 Task: Select the warning option in the lint important.
Action: Mouse moved to (41, 632)
Screenshot: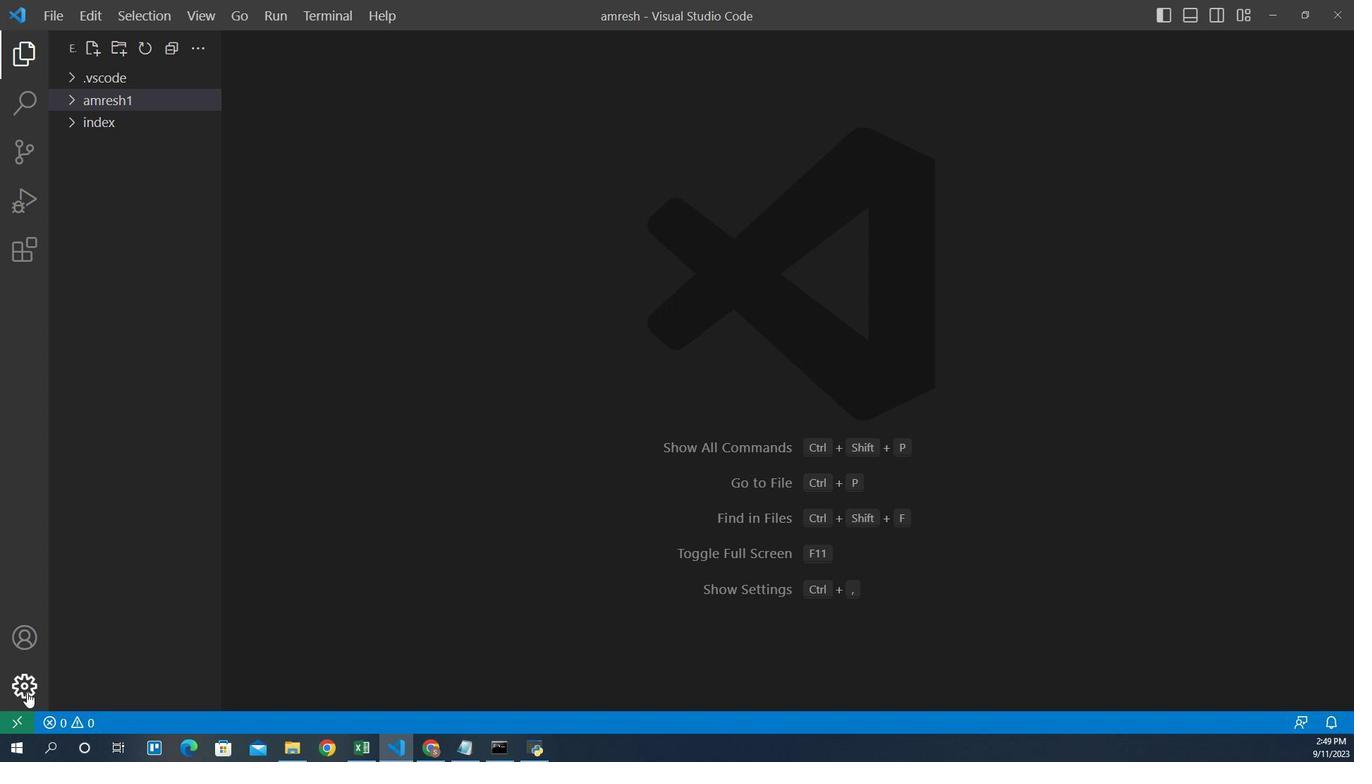 
Action: Mouse pressed left at (41, 632)
Screenshot: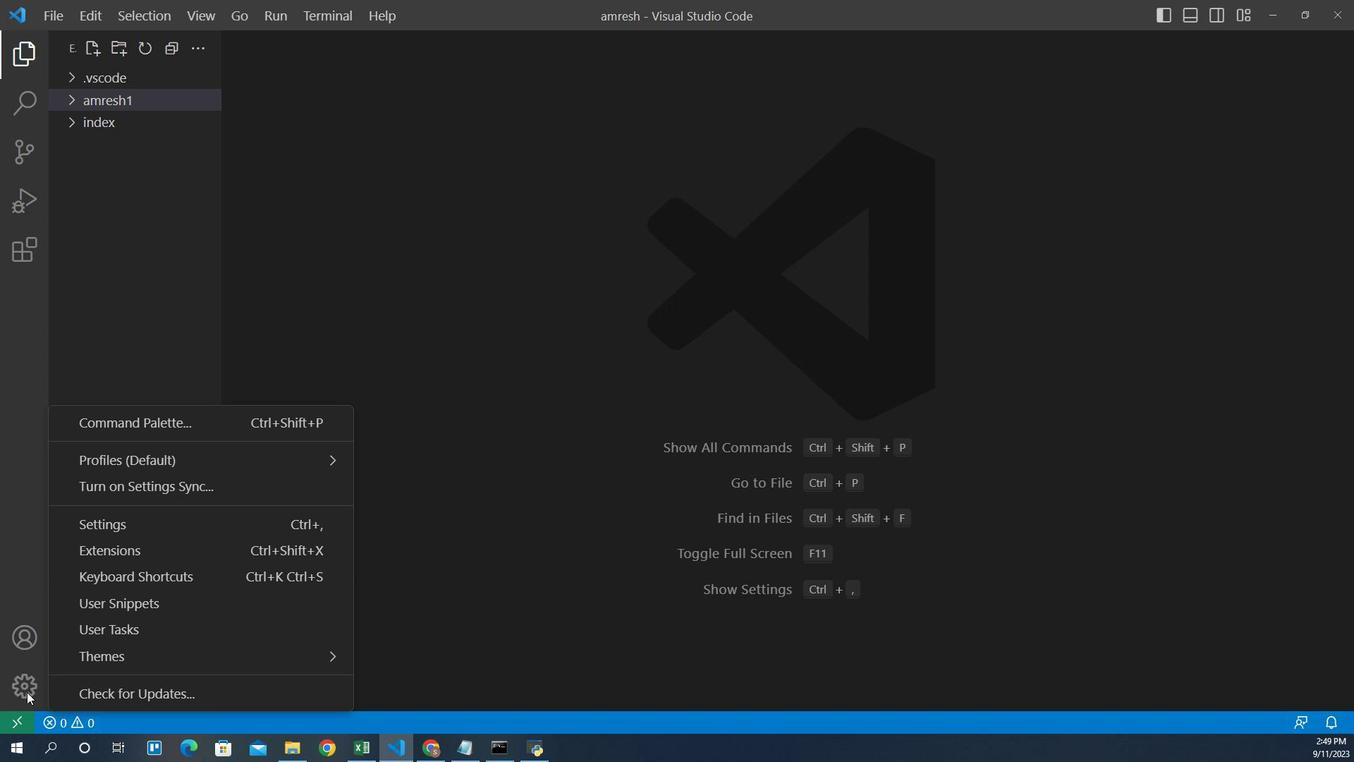 
Action: Mouse moved to (103, 513)
Screenshot: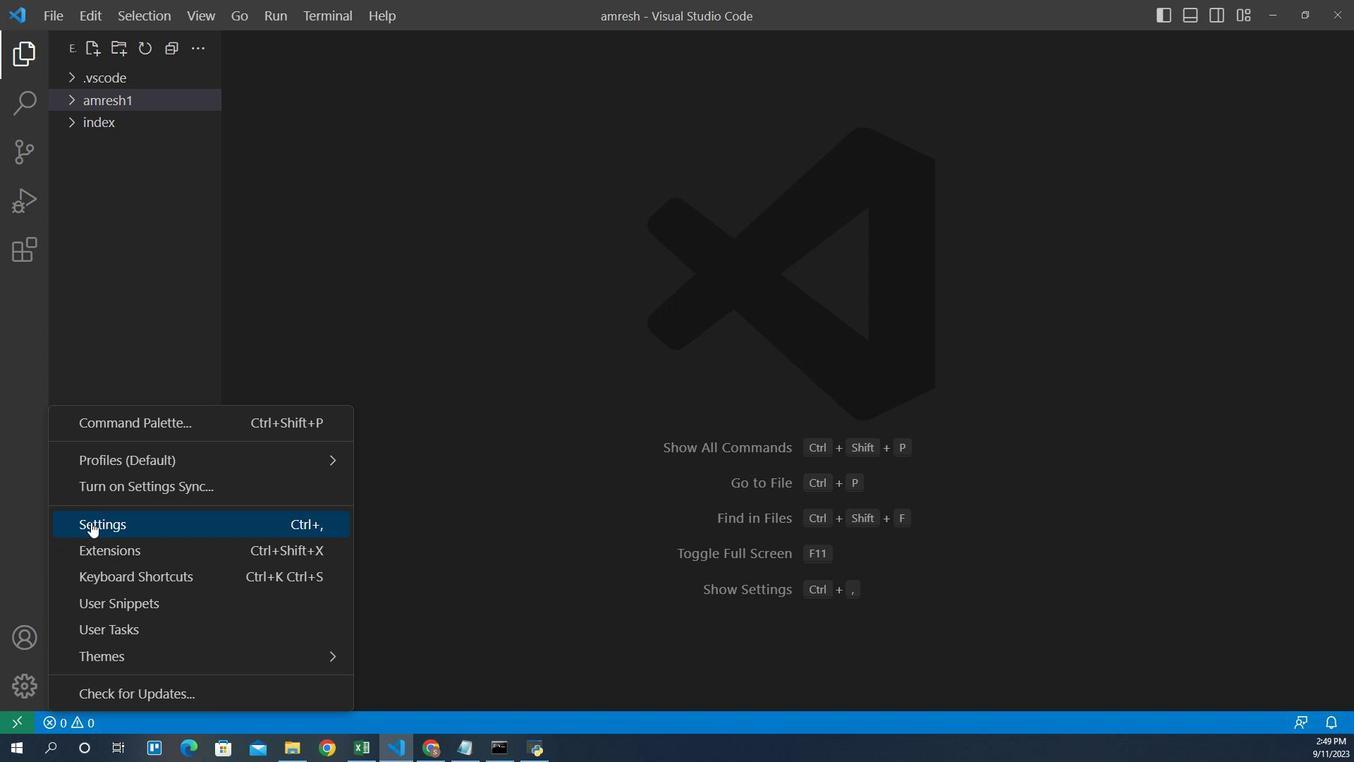 
Action: Mouse pressed left at (103, 513)
Screenshot: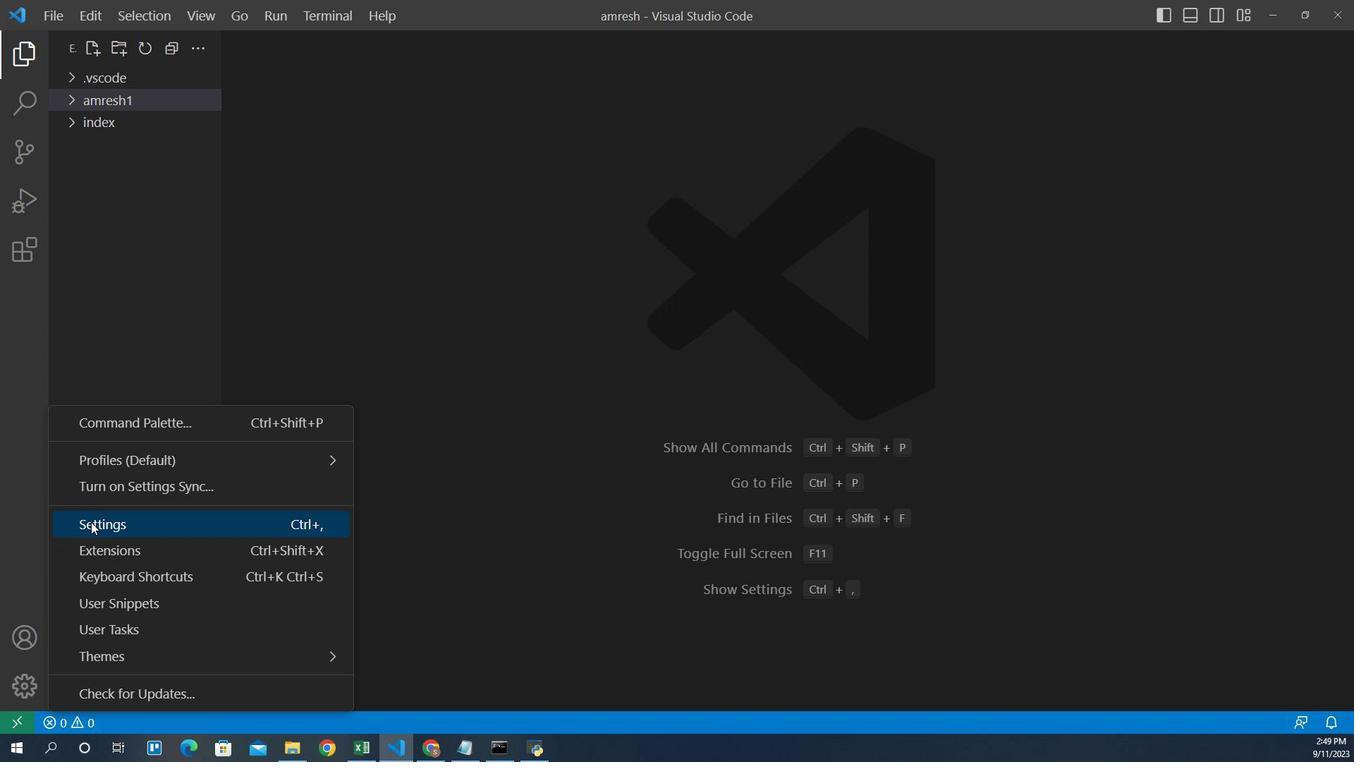 
Action: Mouse moved to (325, 381)
Screenshot: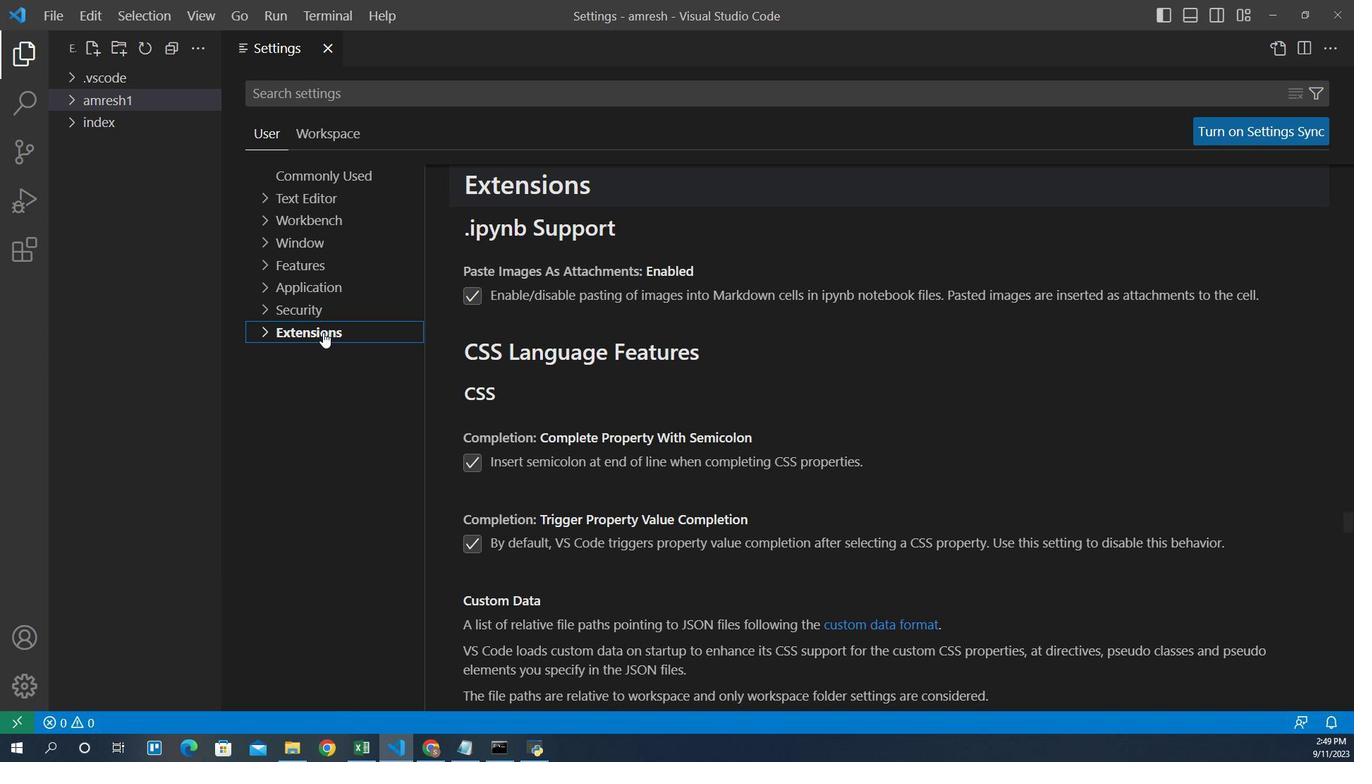 
Action: Mouse pressed left at (325, 381)
Screenshot: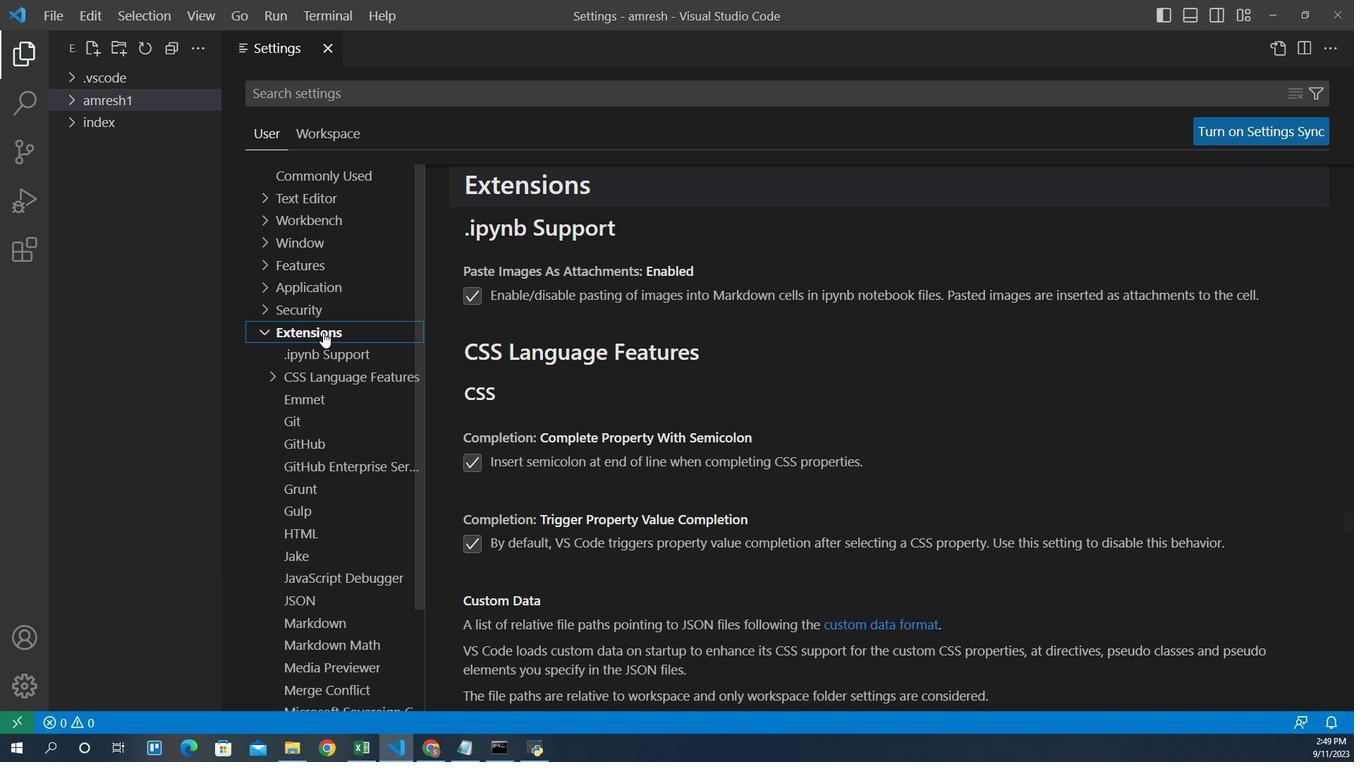 
Action: Mouse moved to (305, 409)
Screenshot: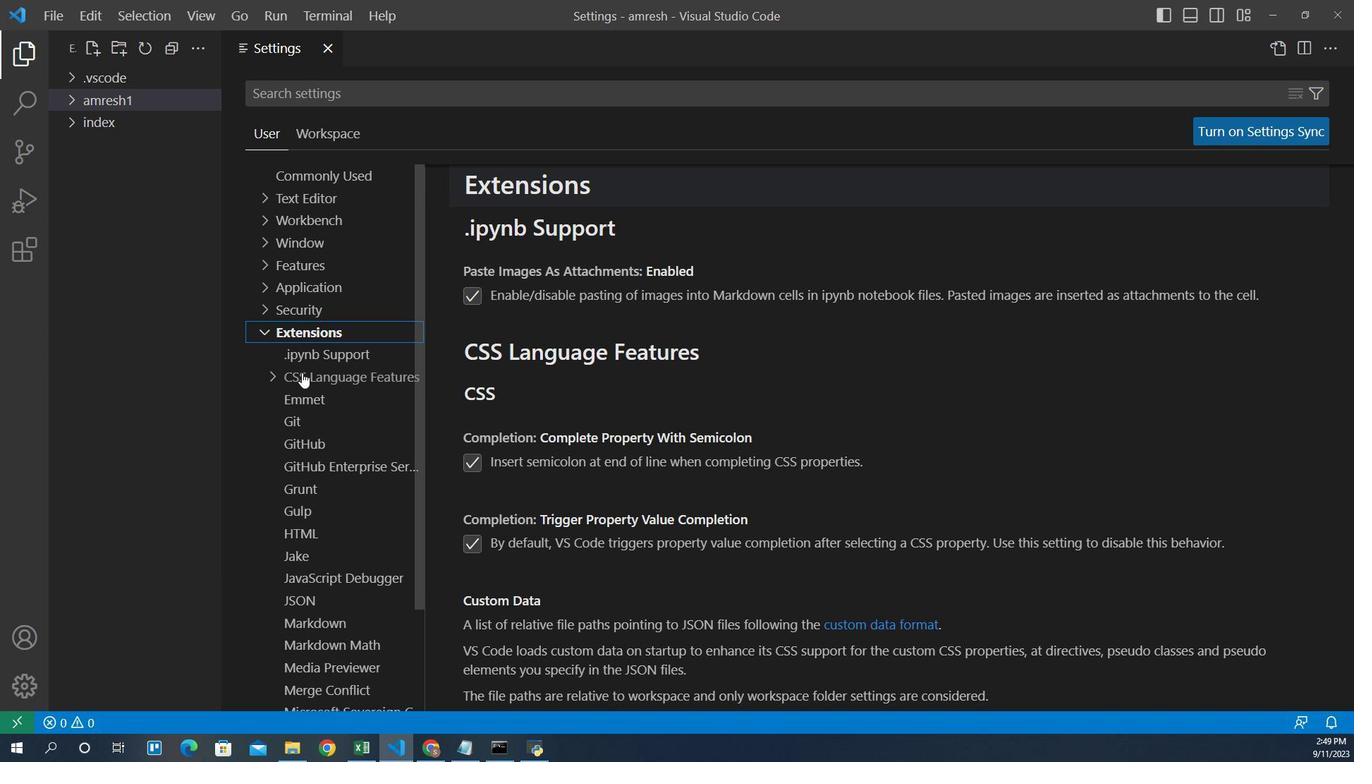 
Action: Mouse pressed left at (305, 409)
Screenshot: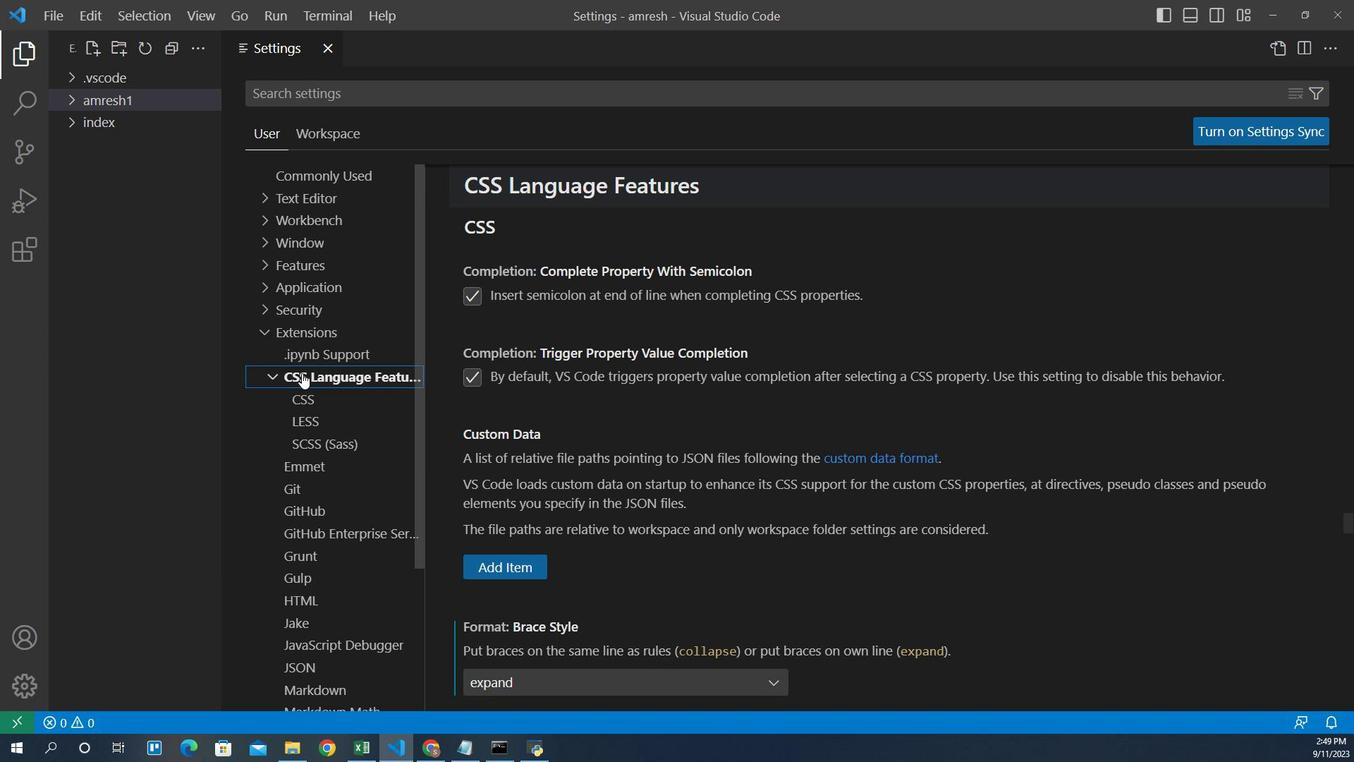 
Action: Mouse moved to (315, 459)
Screenshot: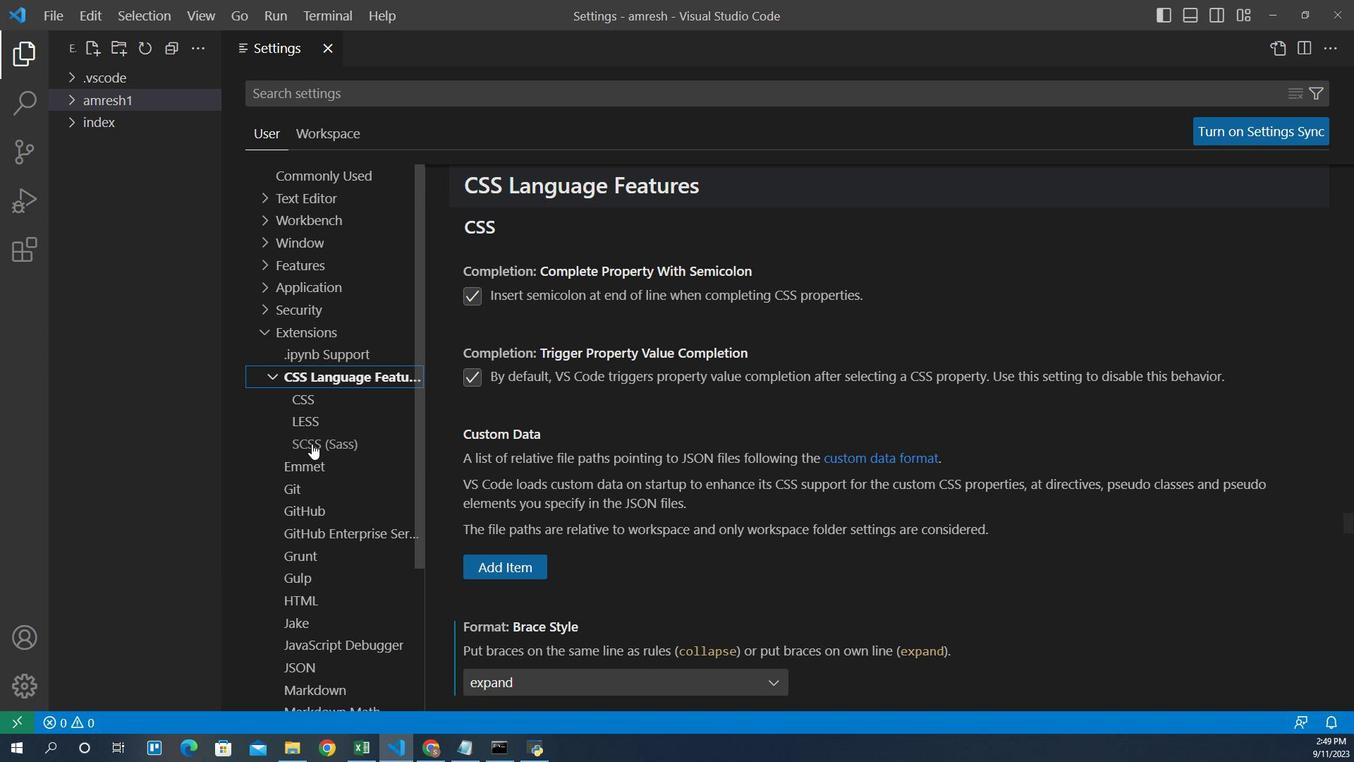 
Action: Mouse pressed left at (315, 459)
Screenshot: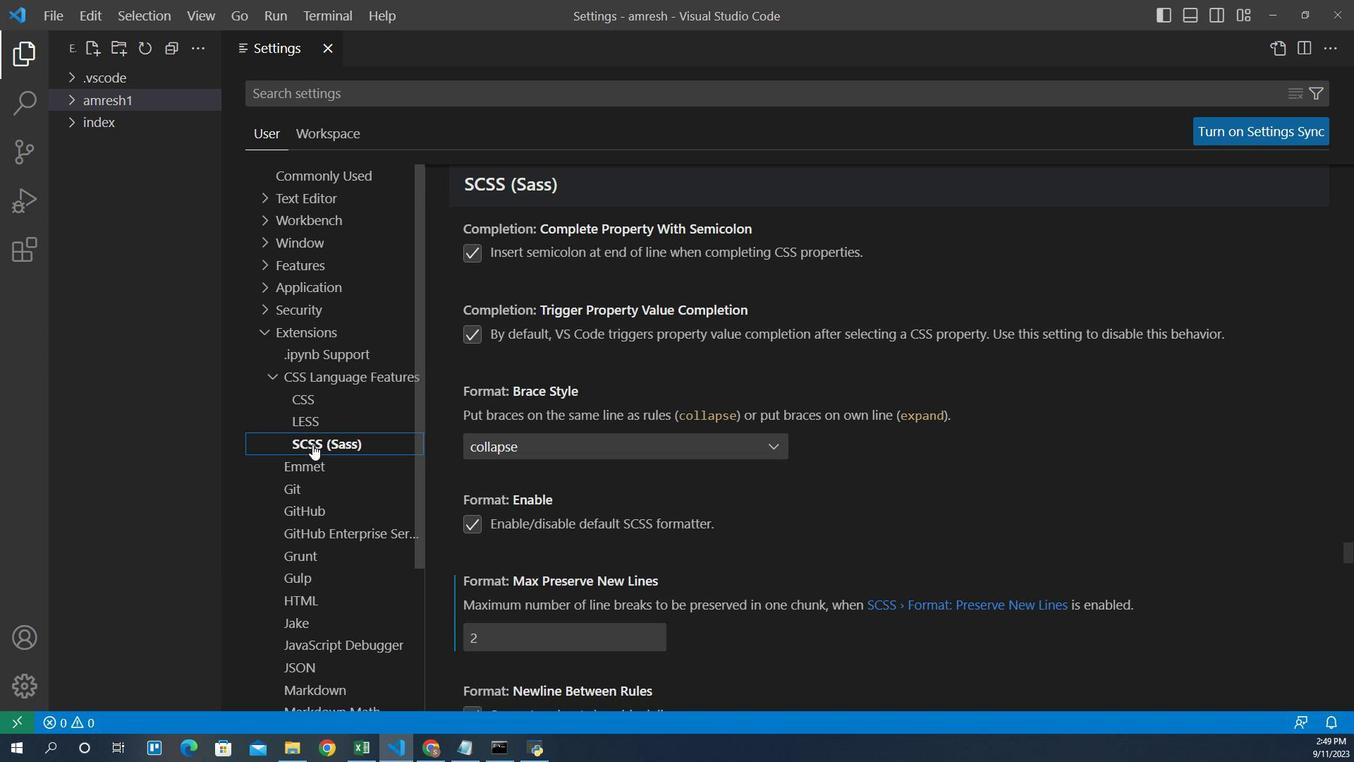 
Action: Mouse moved to (572, 513)
Screenshot: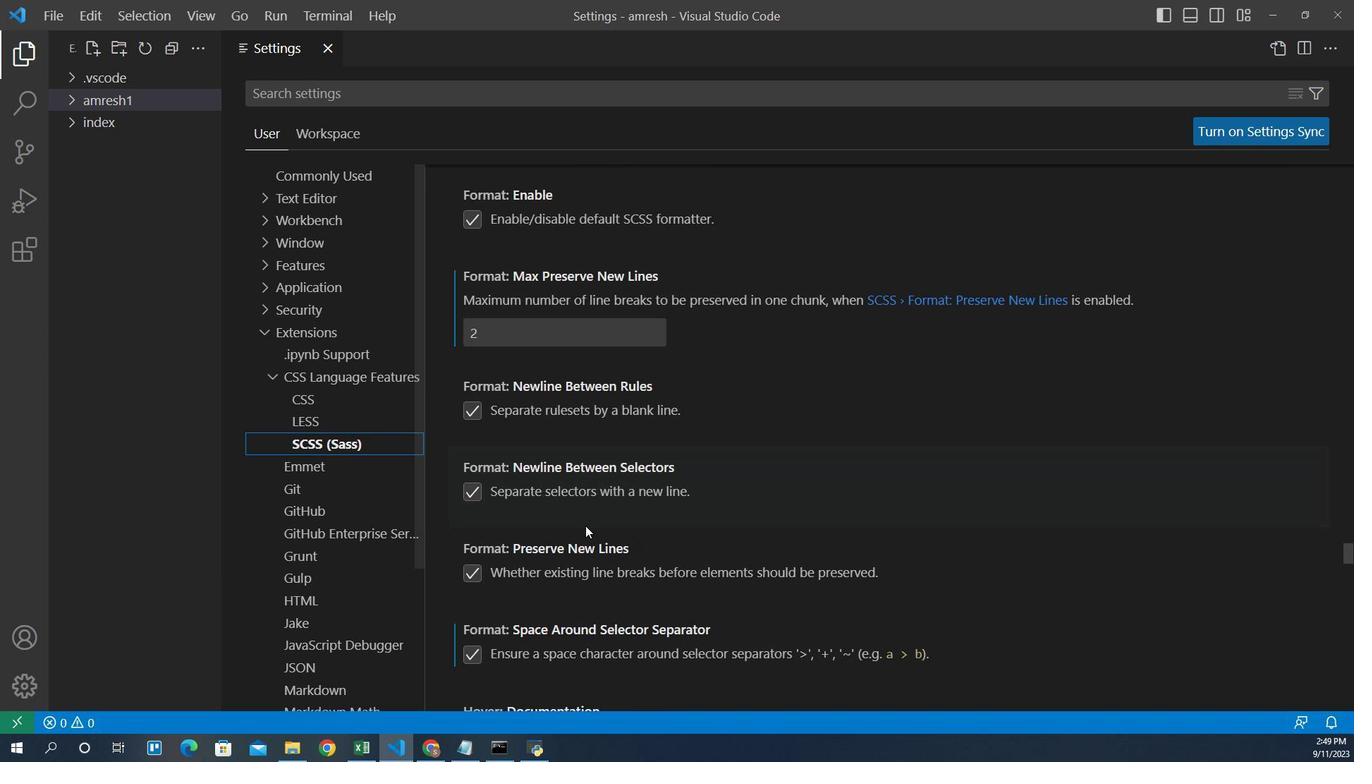 
Action: Mouse scrolled (572, 512) with delta (0, 0)
Screenshot: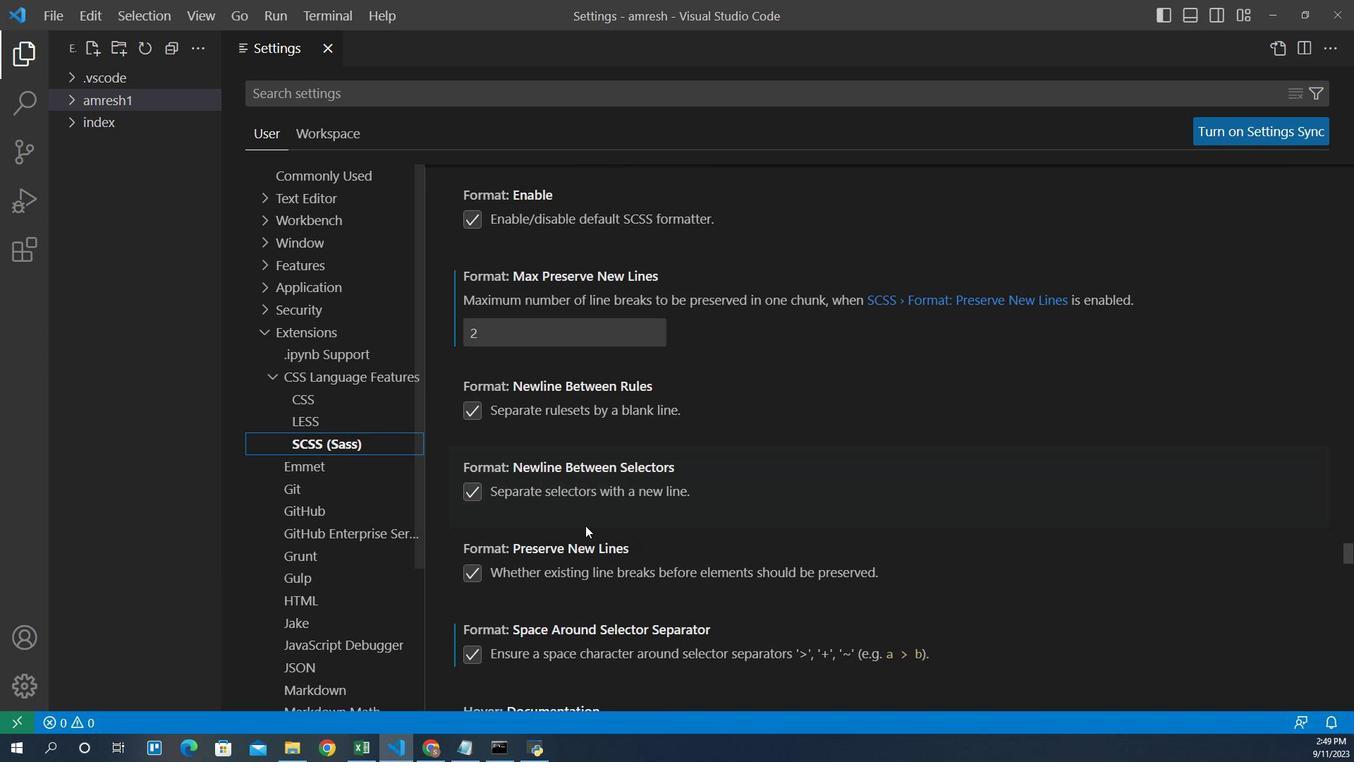 
Action: Mouse moved to (577, 516)
Screenshot: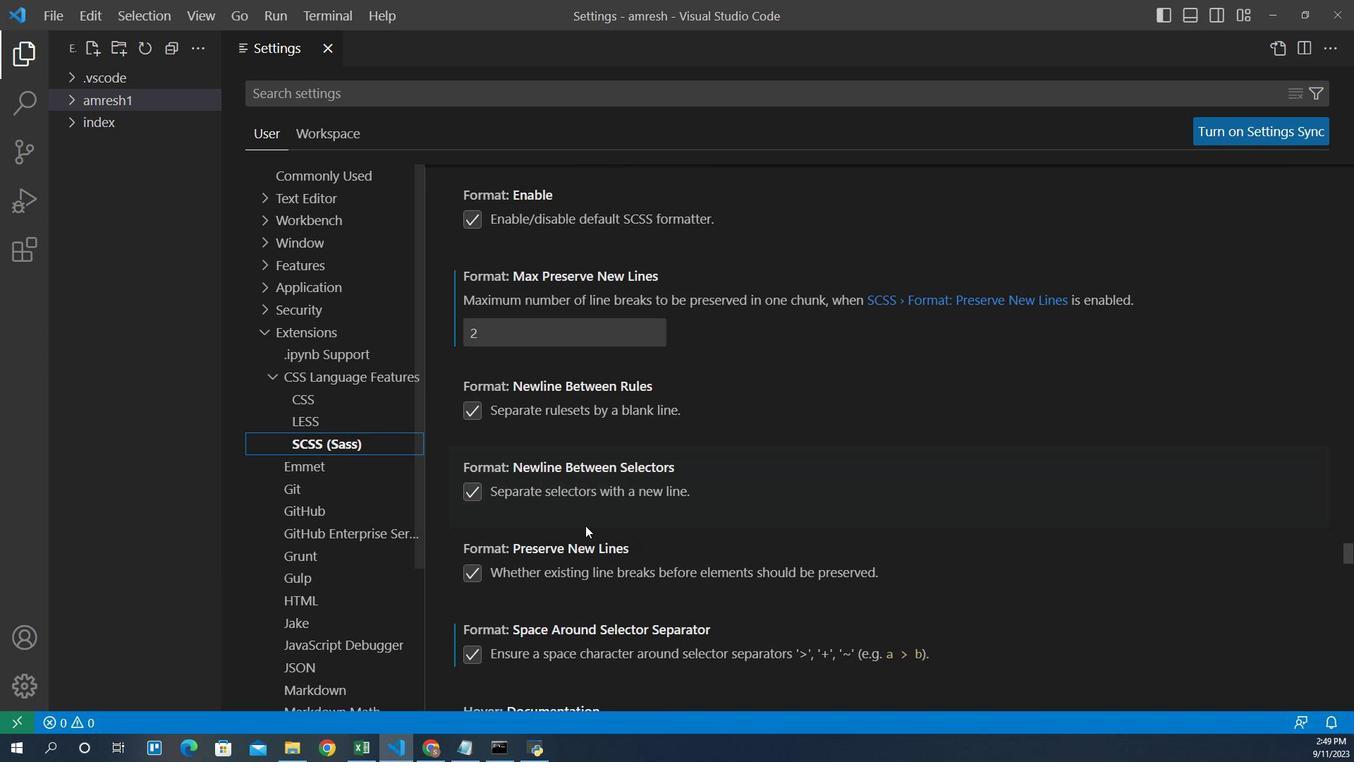 
Action: Mouse scrolled (577, 515) with delta (0, 0)
Screenshot: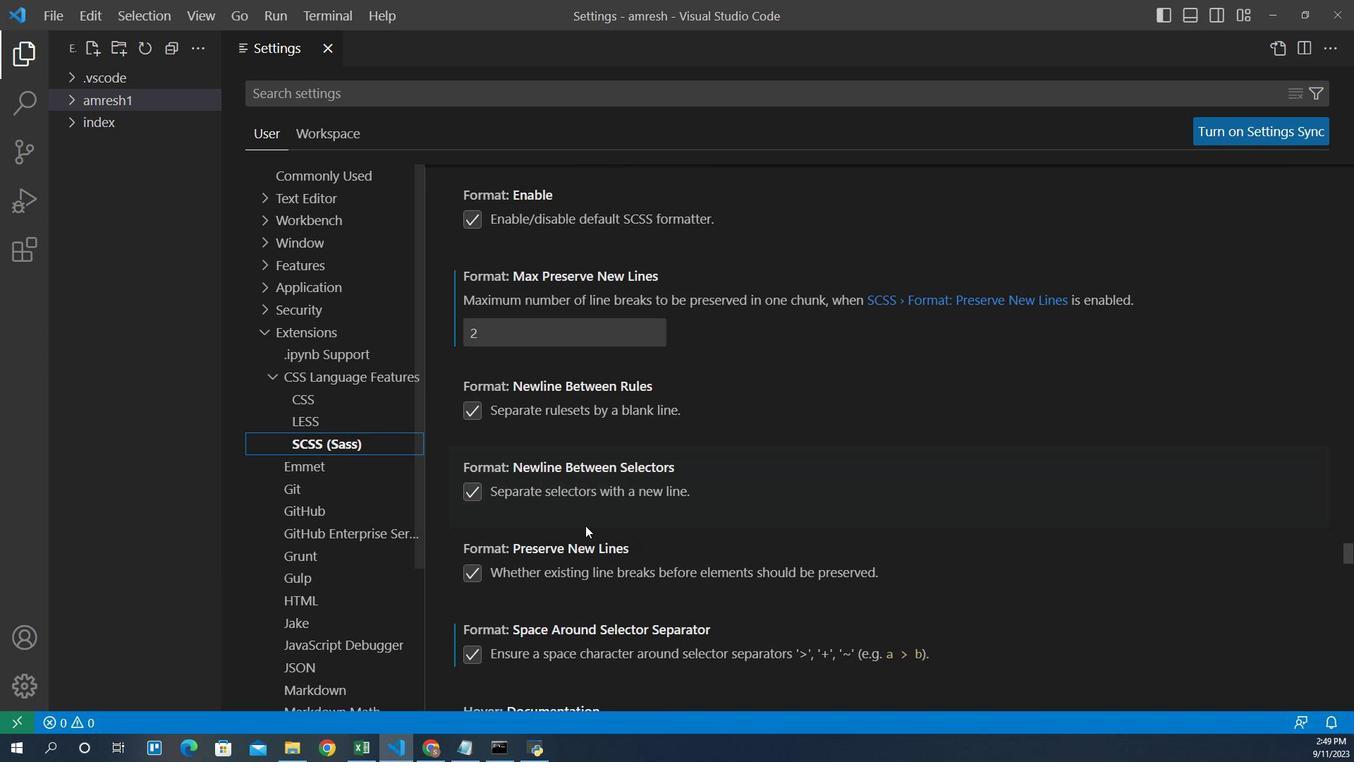 
Action: Mouse moved to (577, 516)
Screenshot: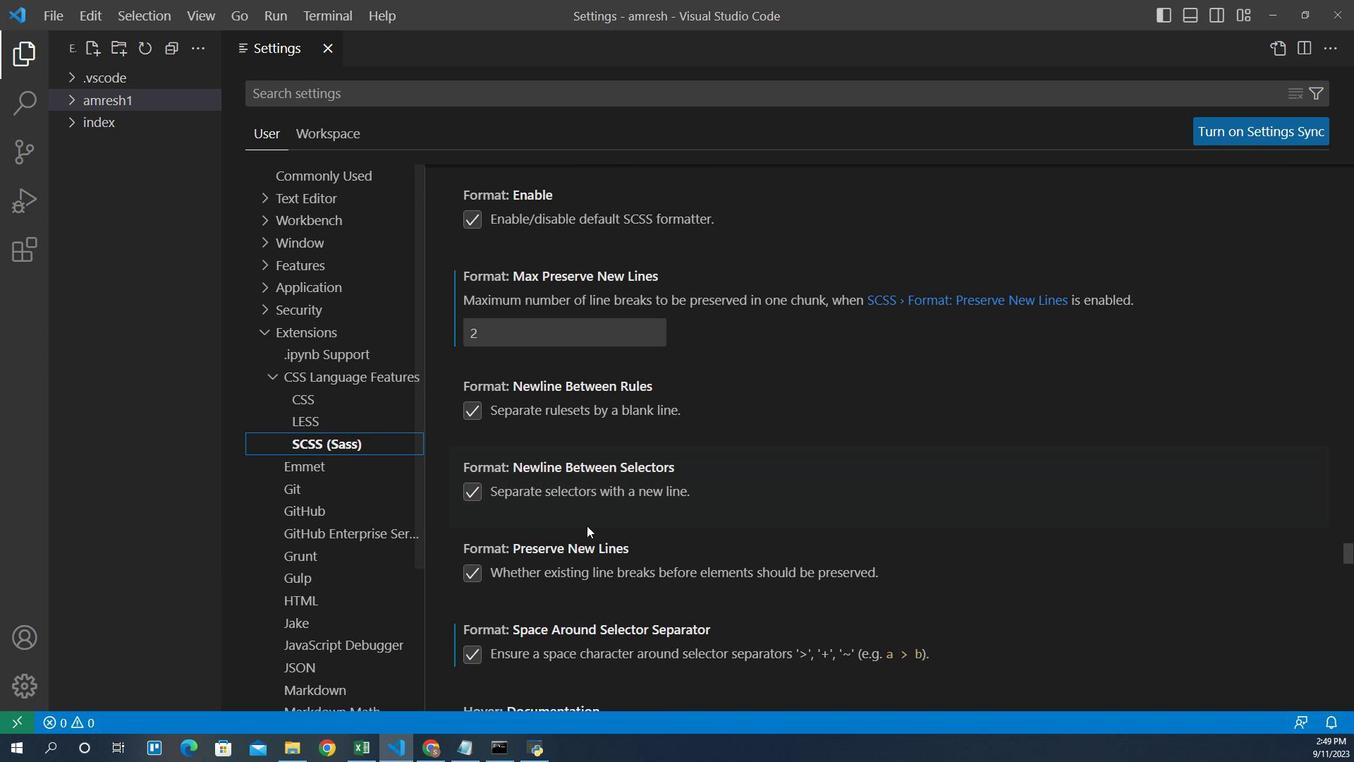
Action: Mouse scrolled (577, 515) with delta (0, 0)
Screenshot: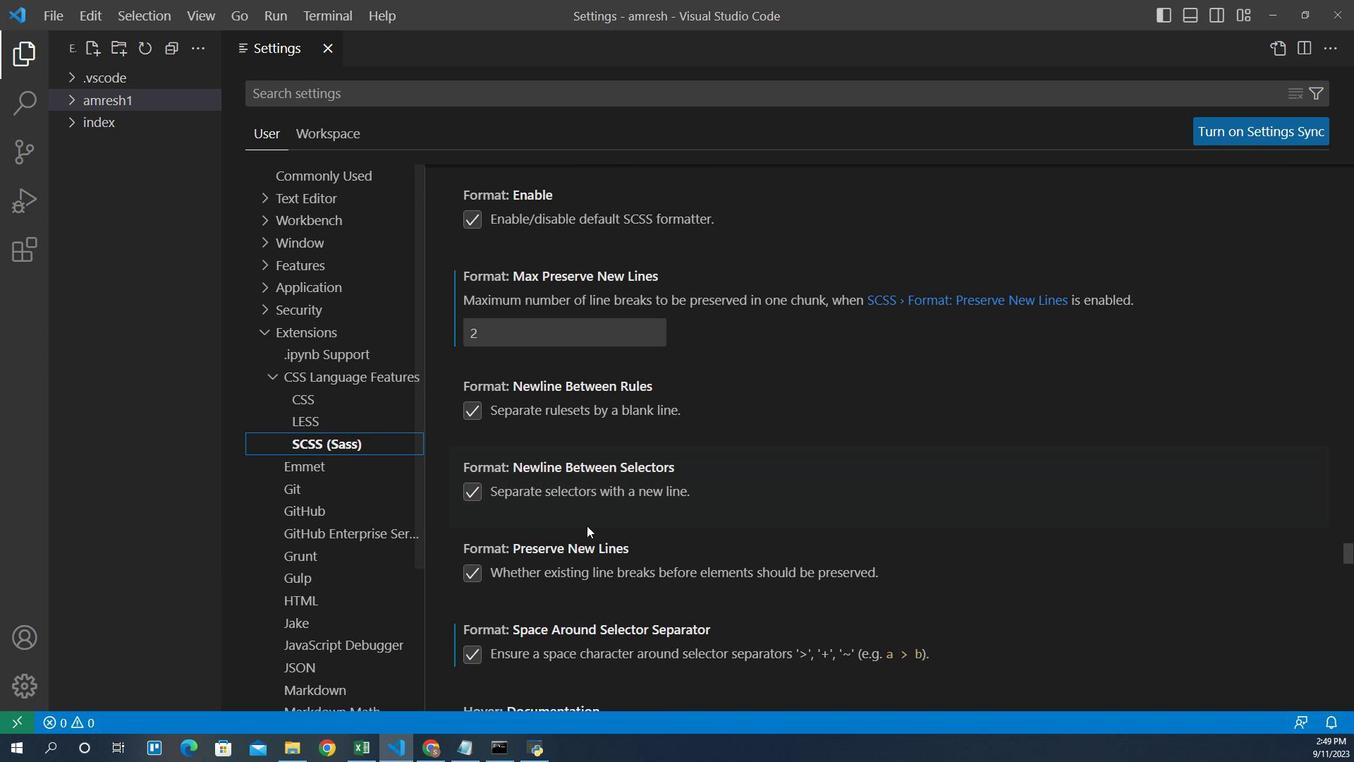 
Action: Mouse scrolled (577, 515) with delta (0, 0)
Screenshot: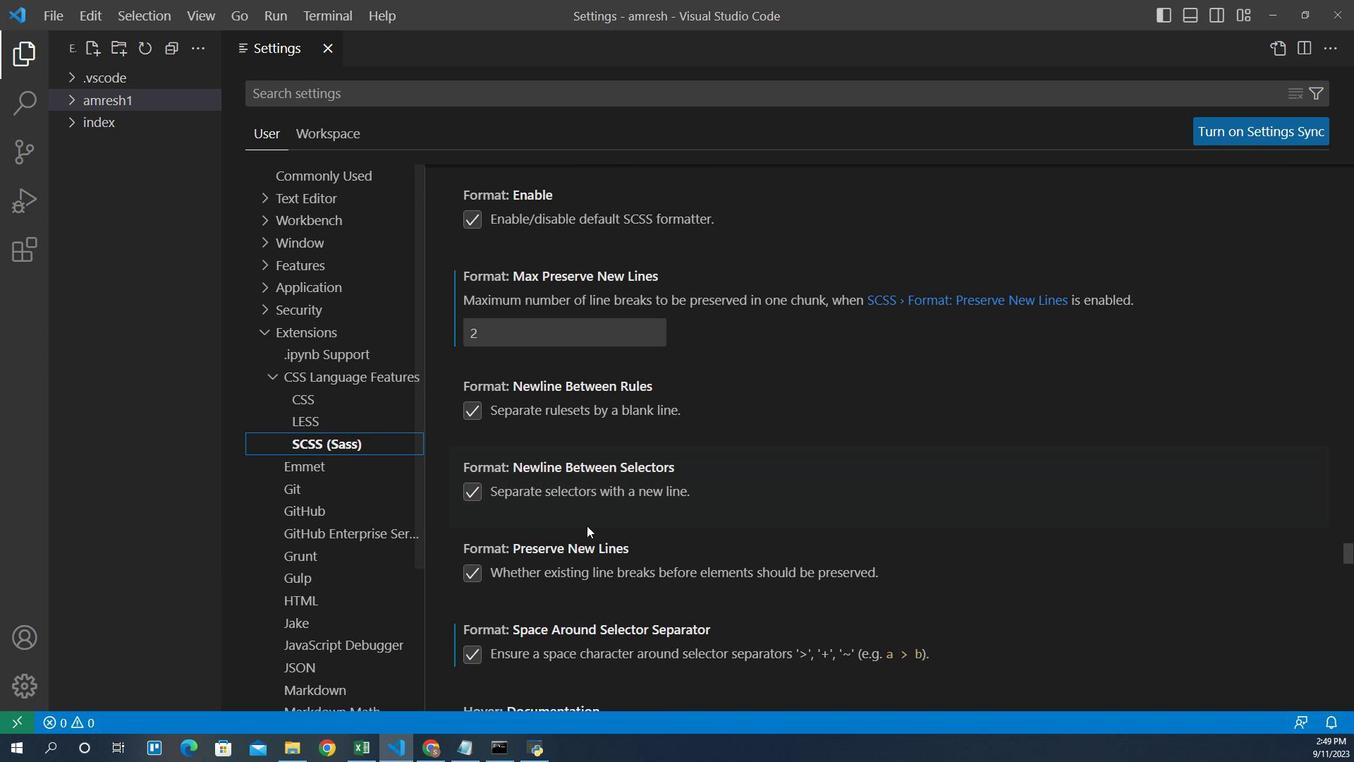 
Action: Mouse scrolled (577, 515) with delta (0, 0)
Screenshot: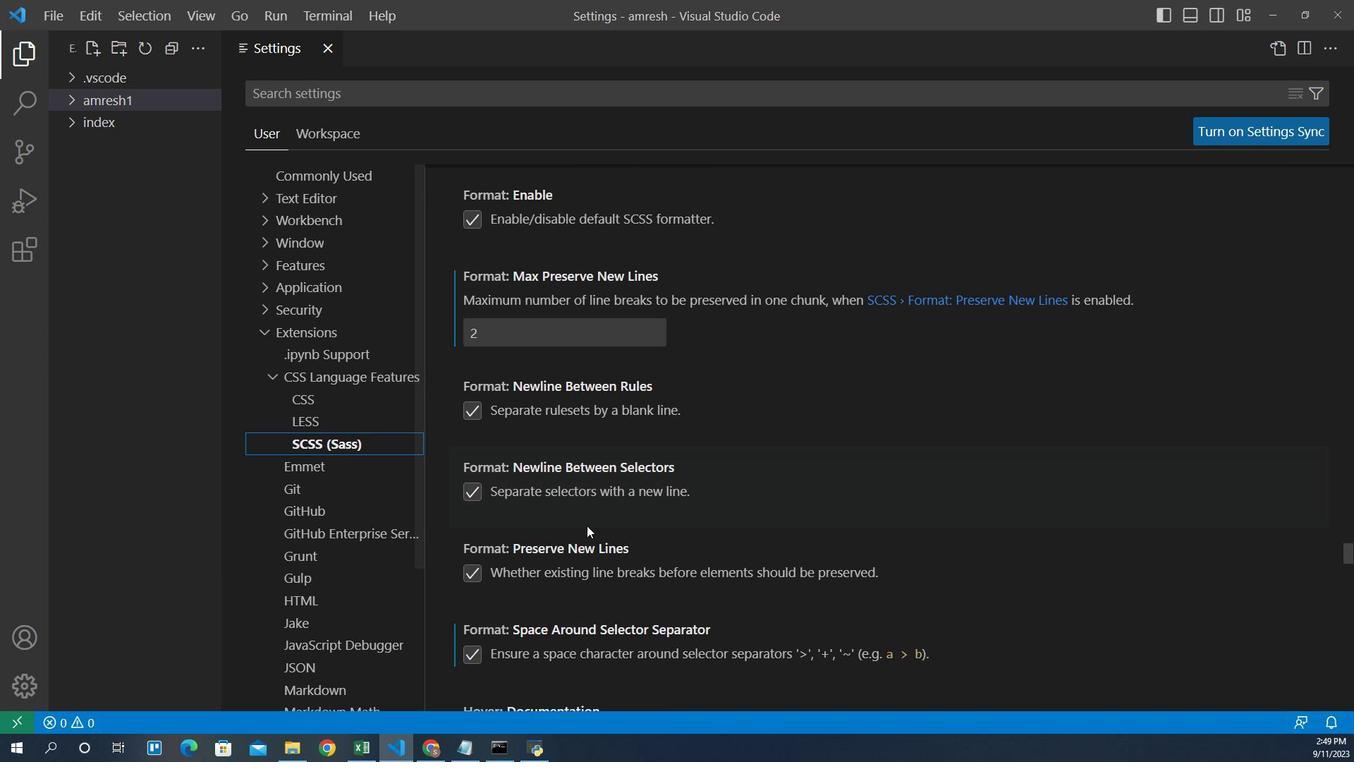 
Action: Mouse scrolled (577, 515) with delta (0, 0)
Screenshot: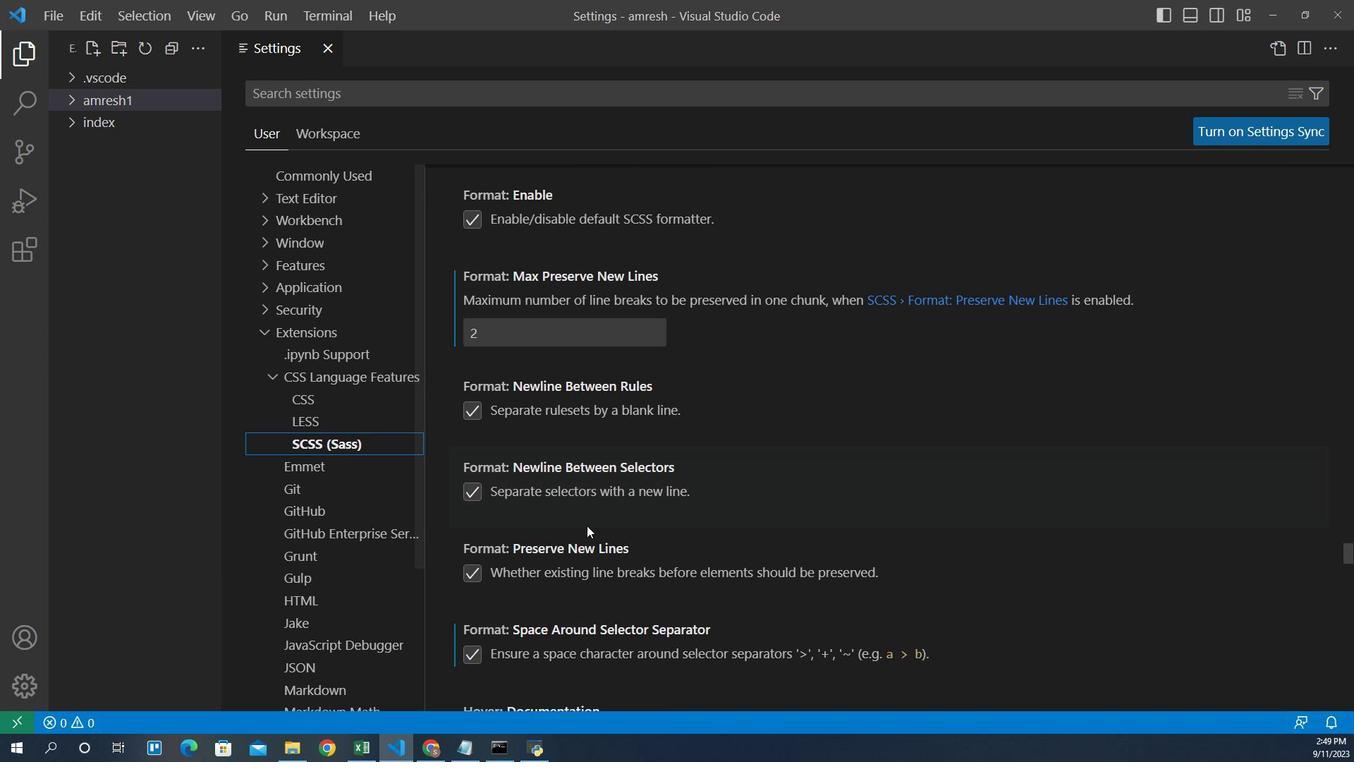 
Action: Mouse moved to (579, 516)
Screenshot: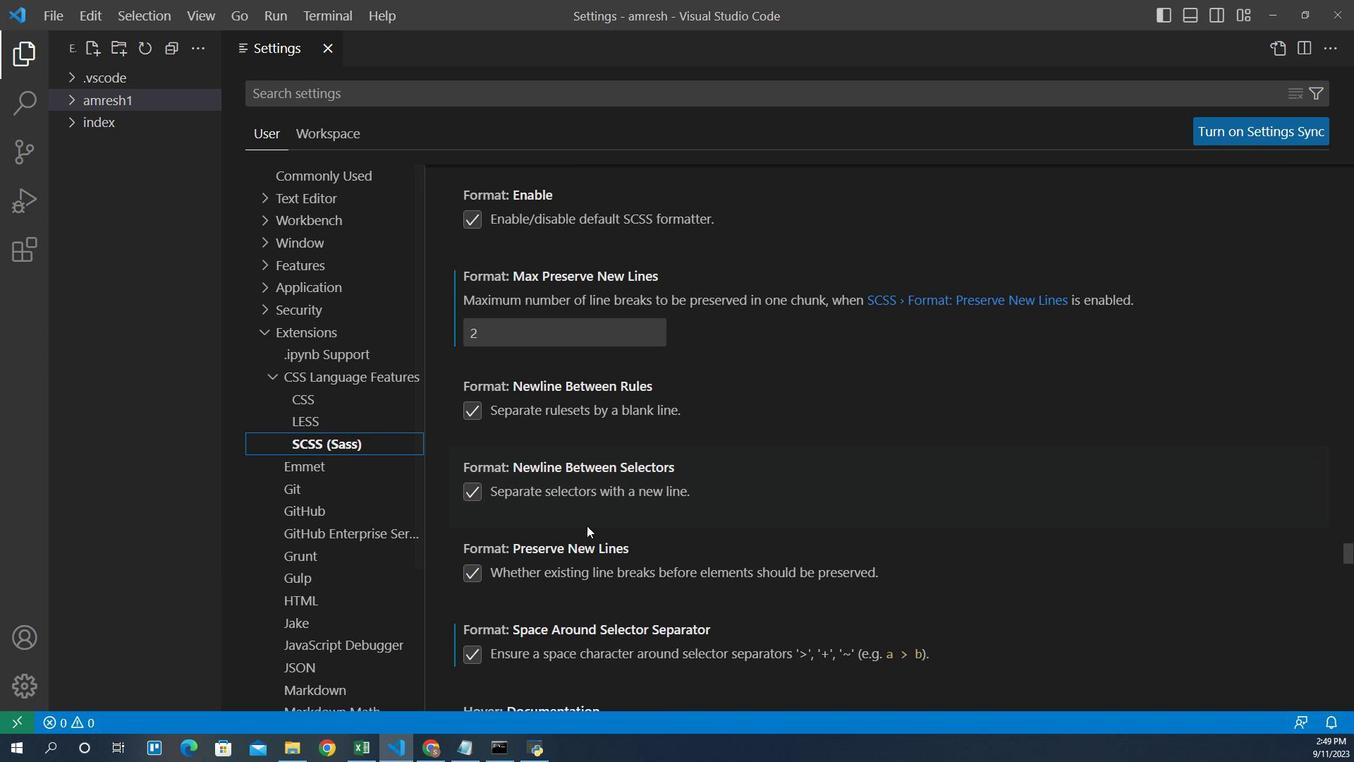 
Action: Mouse scrolled (579, 515) with delta (0, 0)
Screenshot: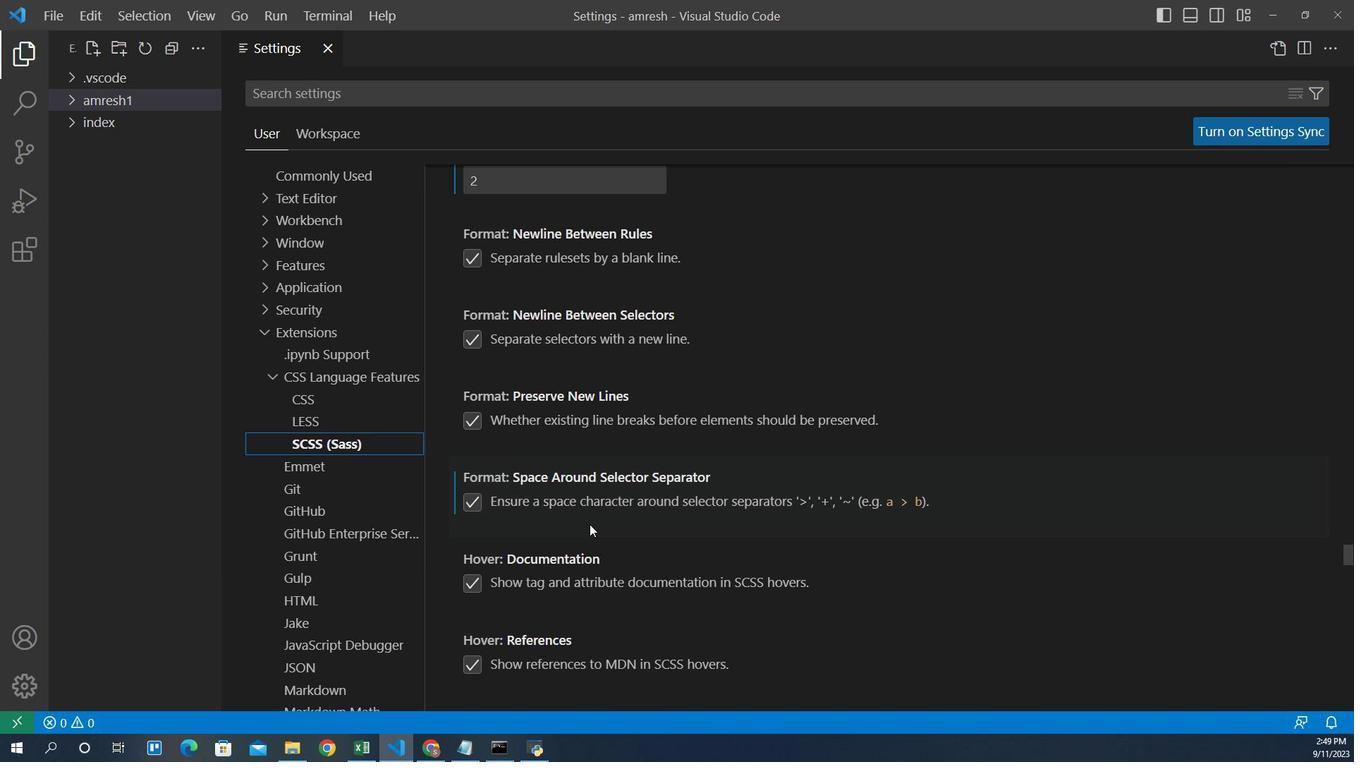 
Action: Mouse scrolled (579, 515) with delta (0, 0)
Screenshot: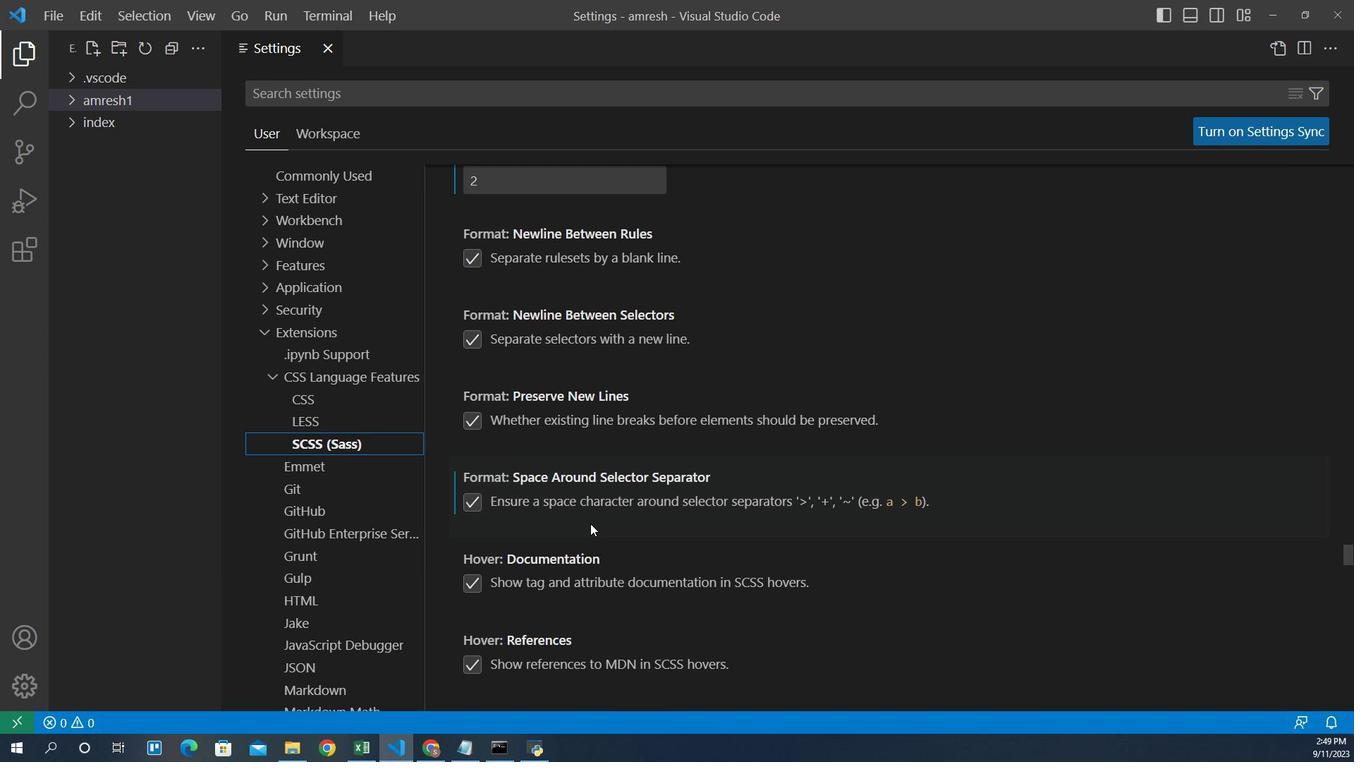 
Action: Mouse moved to (583, 514)
Screenshot: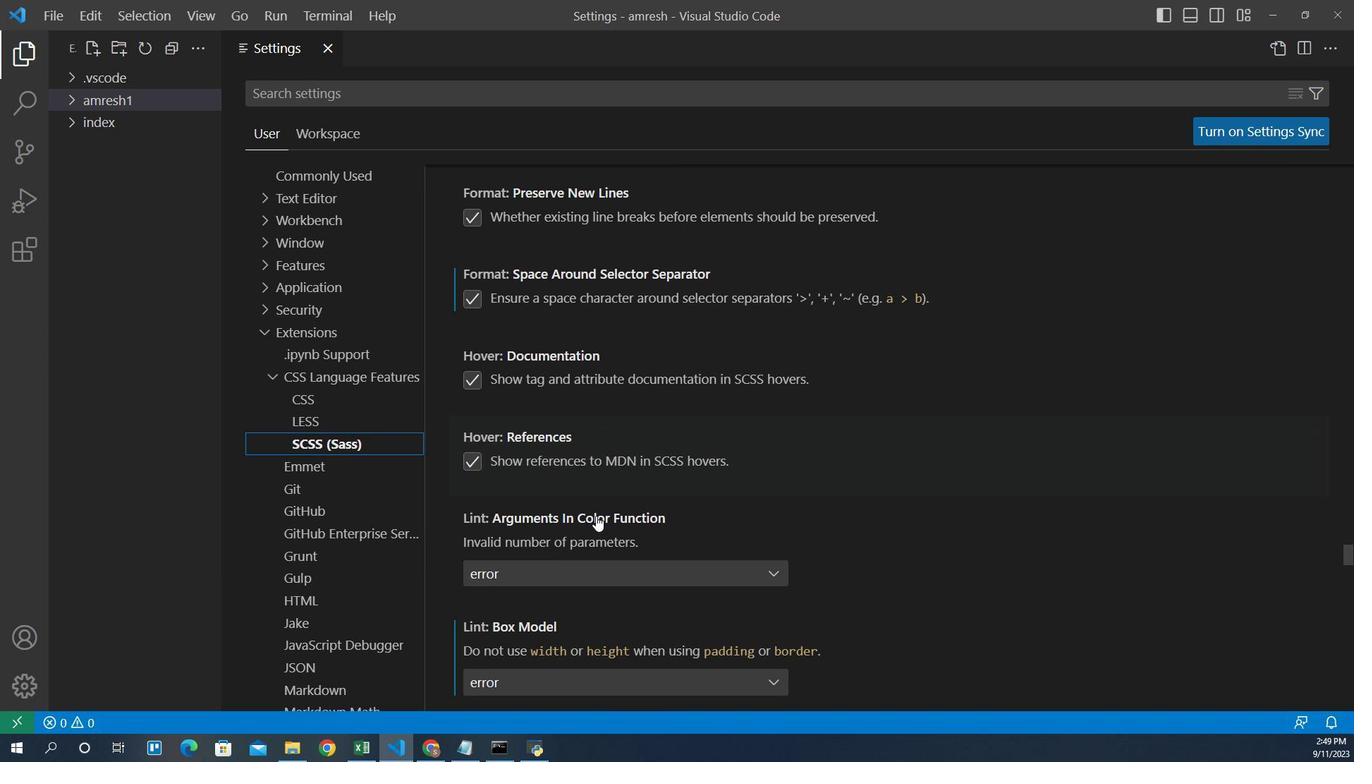 
Action: Mouse scrolled (583, 513) with delta (0, 0)
Screenshot: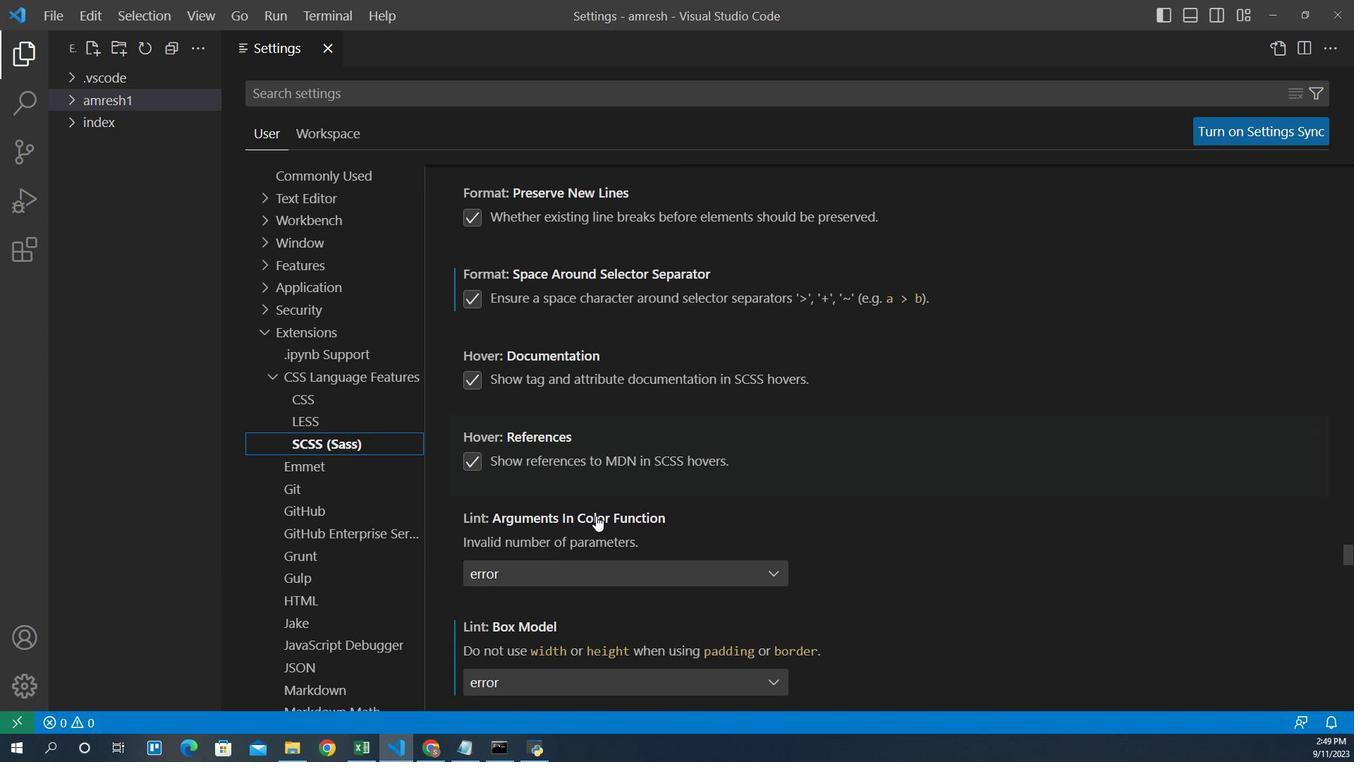 
Action: Mouse moved to (583, 513)
Screenshot: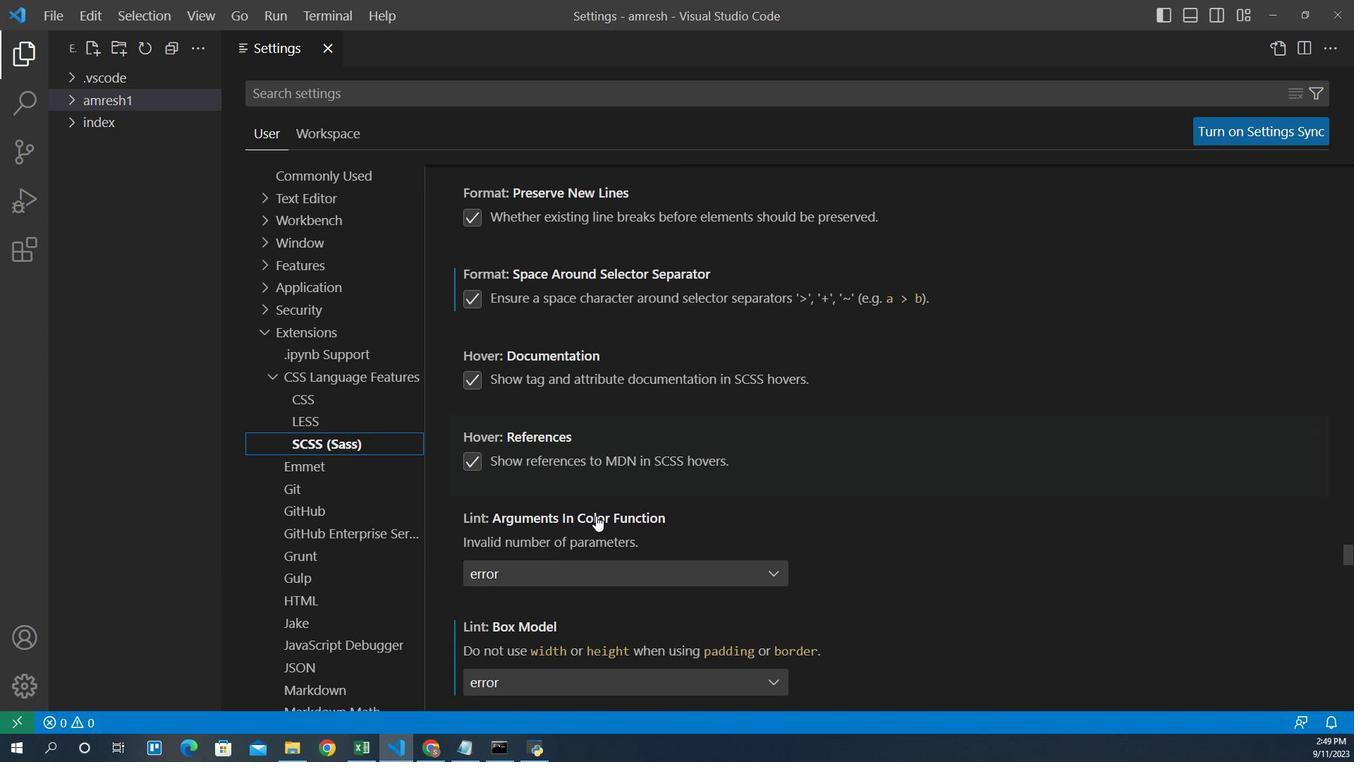
Action: Mouse scrolled (583, 513) with delta (0, 0)
Screenshot: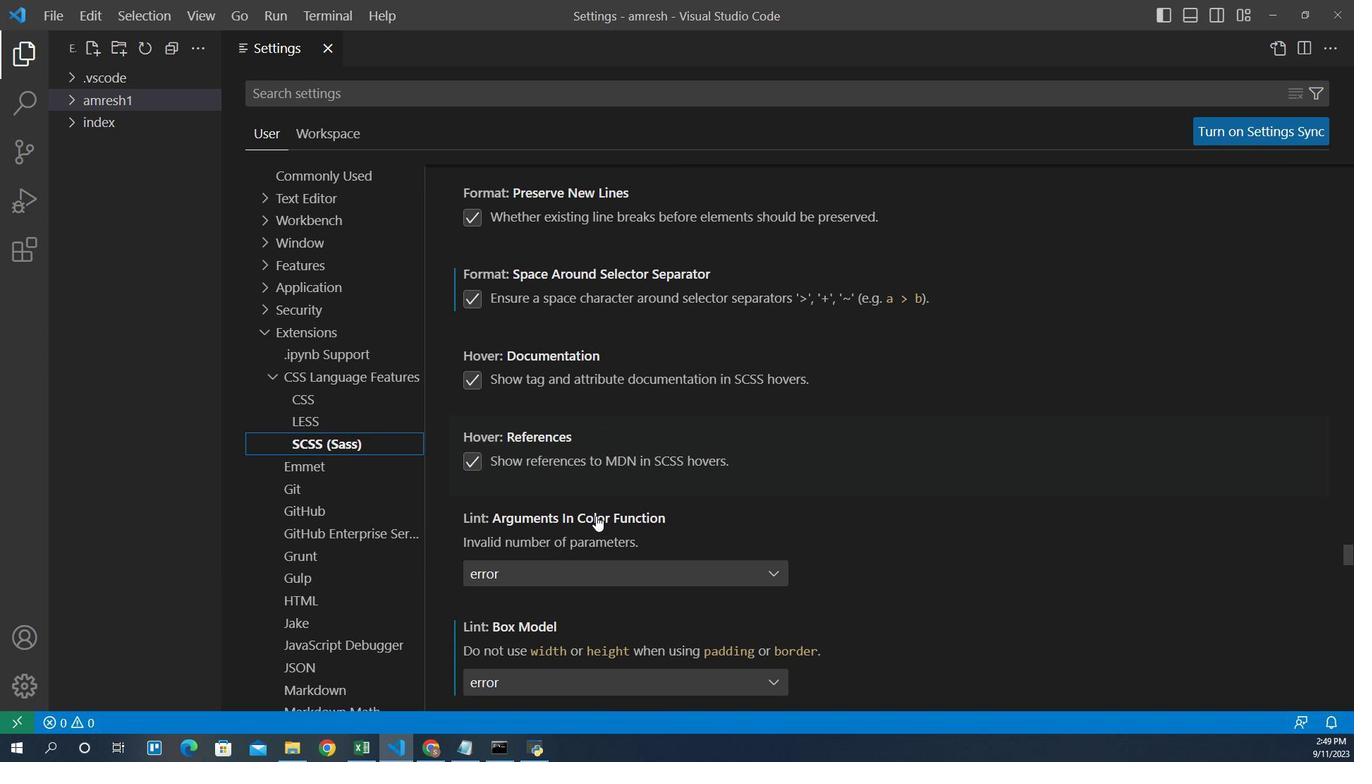
Action: Mouse moved to (583, 512)
Screenshot: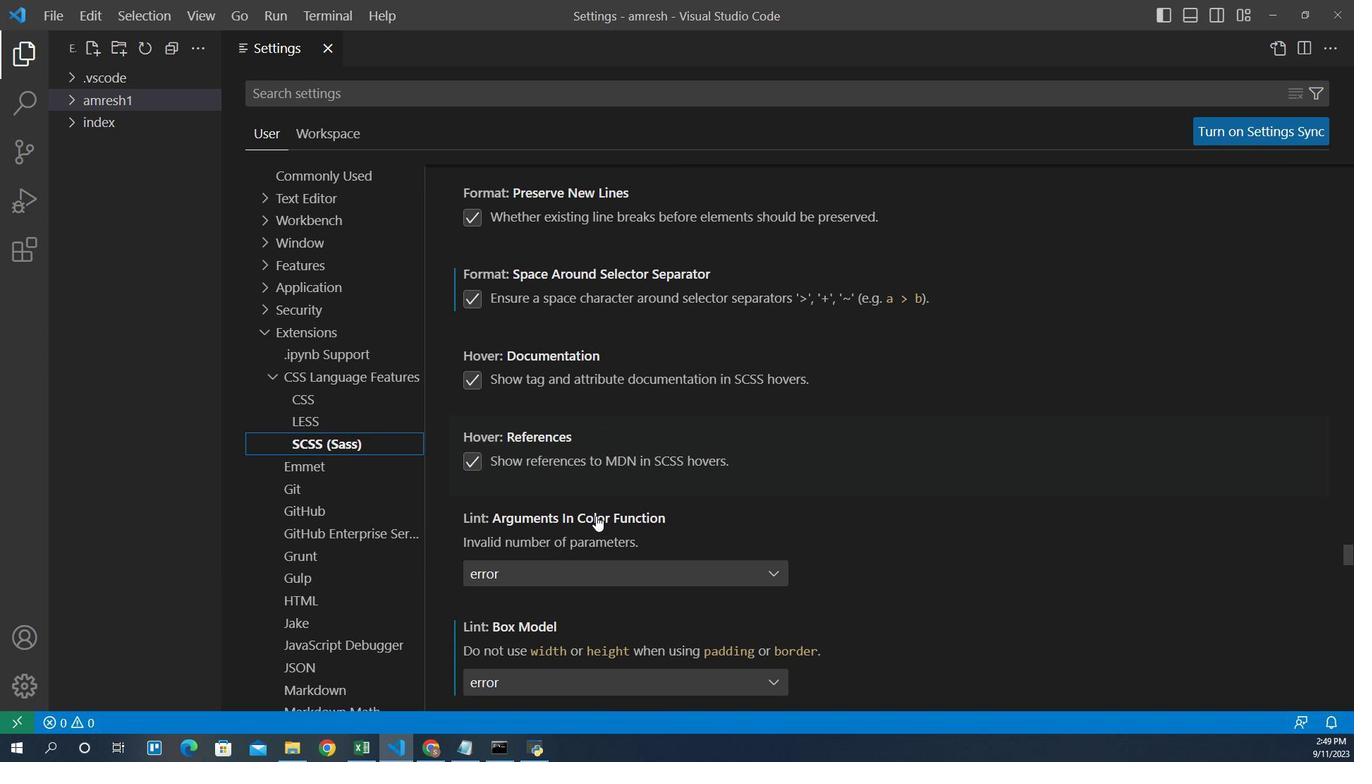 
Action: Mouse scrolled (583, 512) with delta (0, 0)
Screenshot: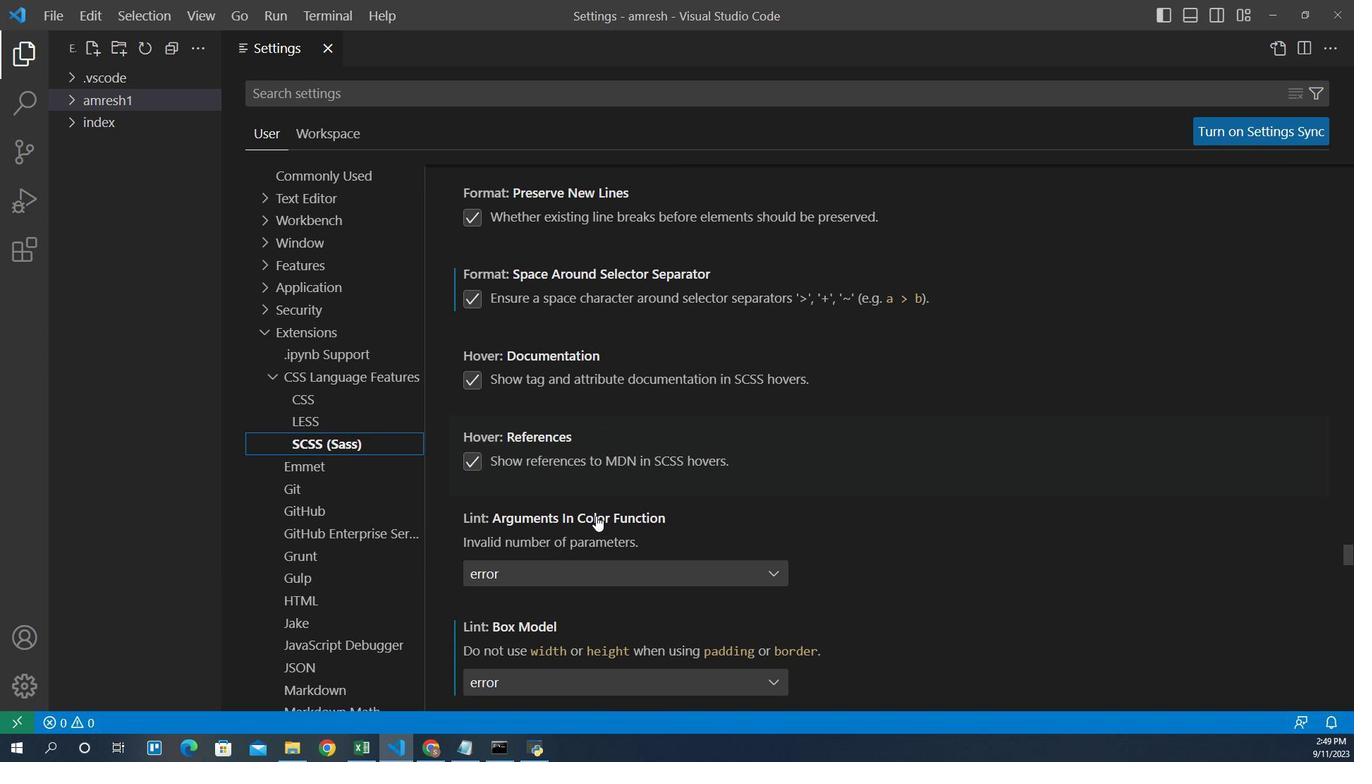 
Action: Mouse moved to (584, 510)
Screenshot: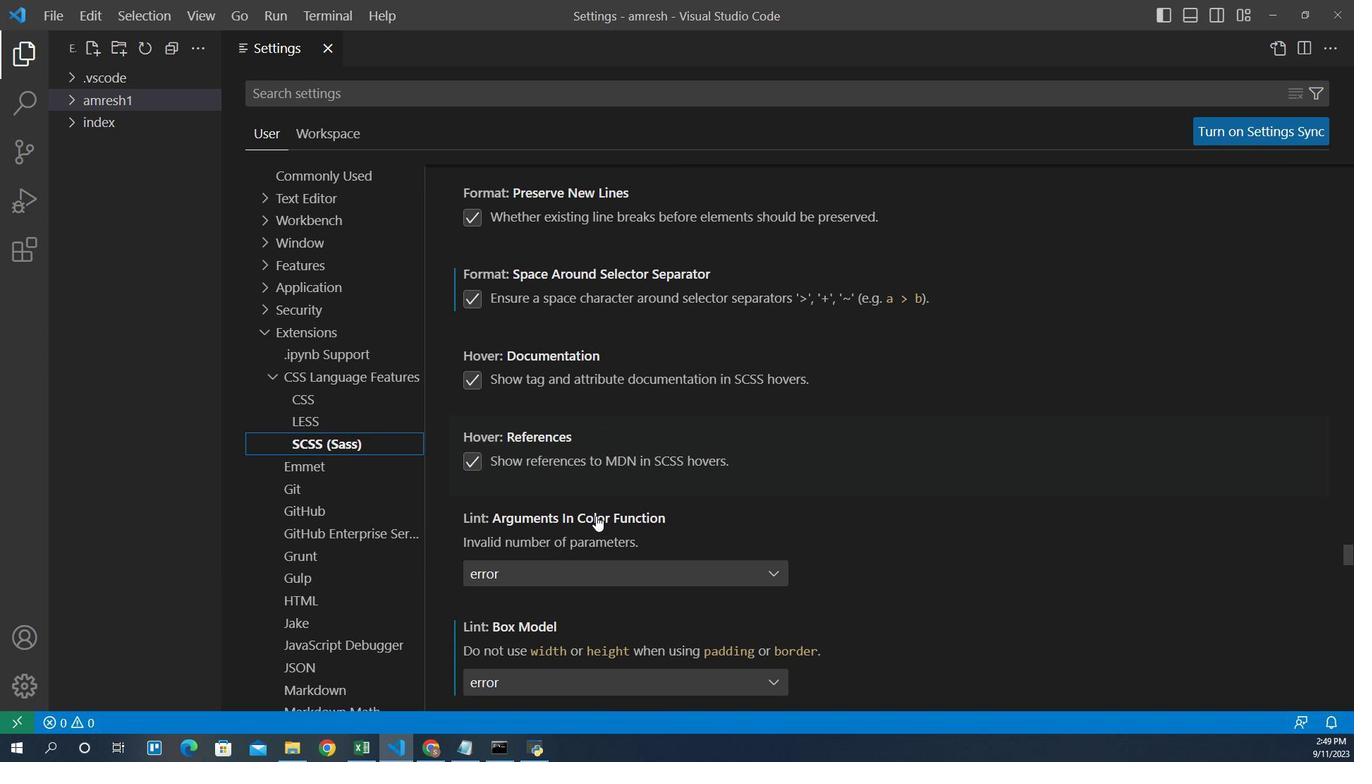 
Action: Mouse scrolled (584, 511) with delta (0, 0)
Screenshot: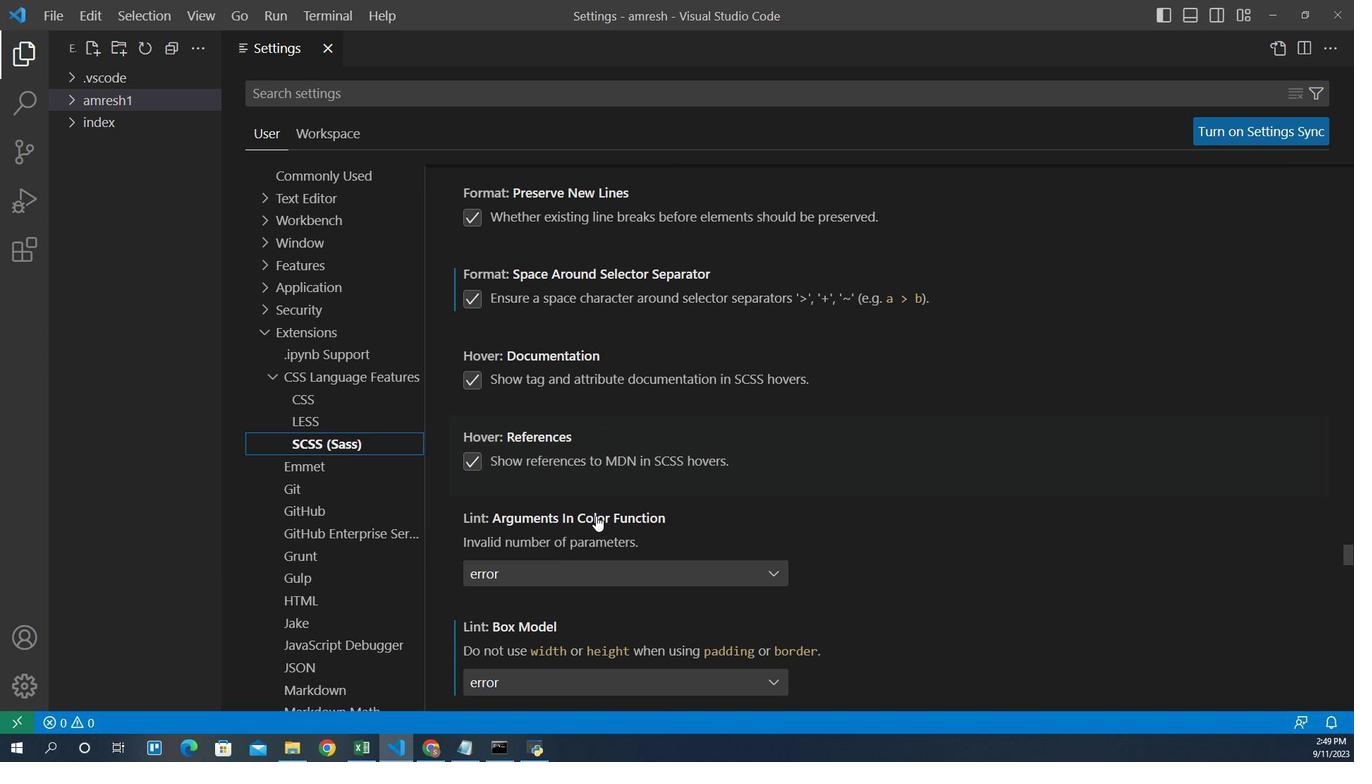 
Action: Mouse moved to (585, 510)
Screenshot: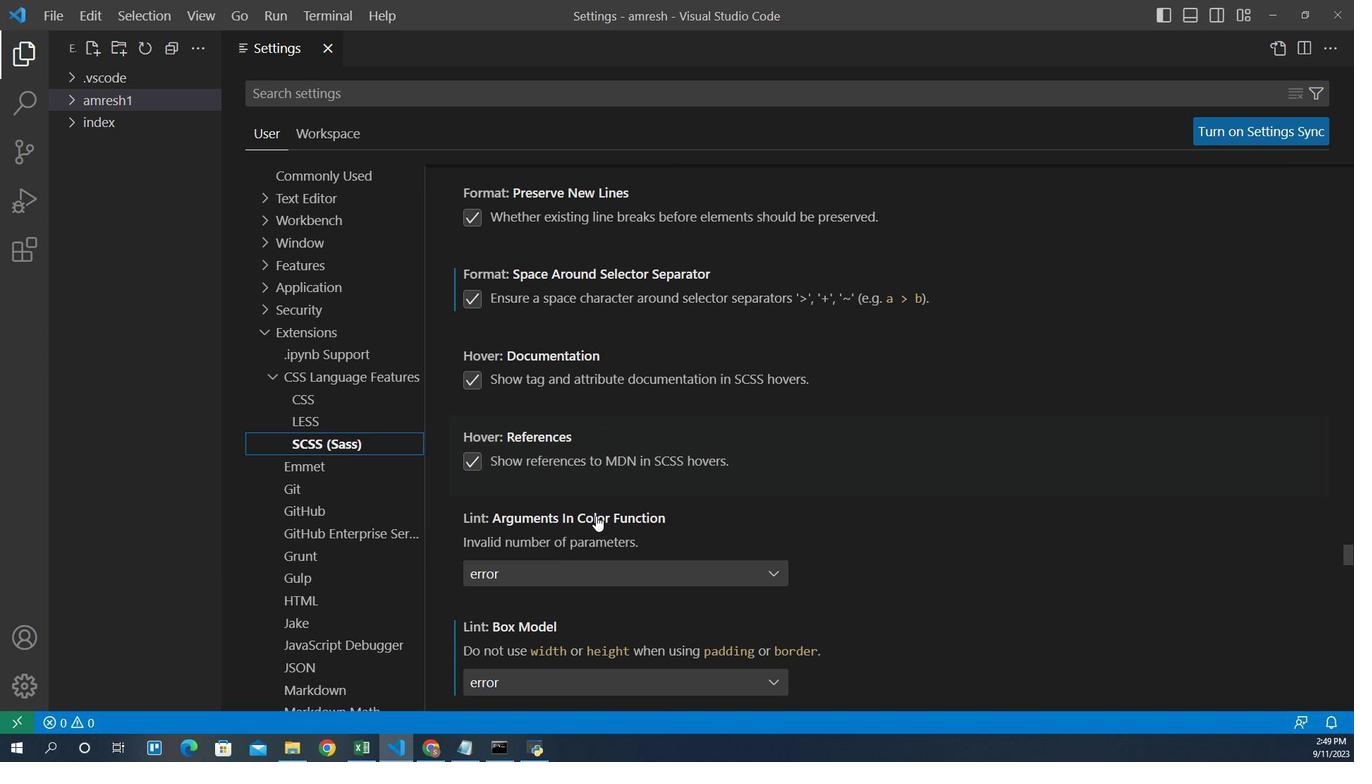 
Action: Mouse scrolled (585, 510) with delta (0, 0)
Screenshot: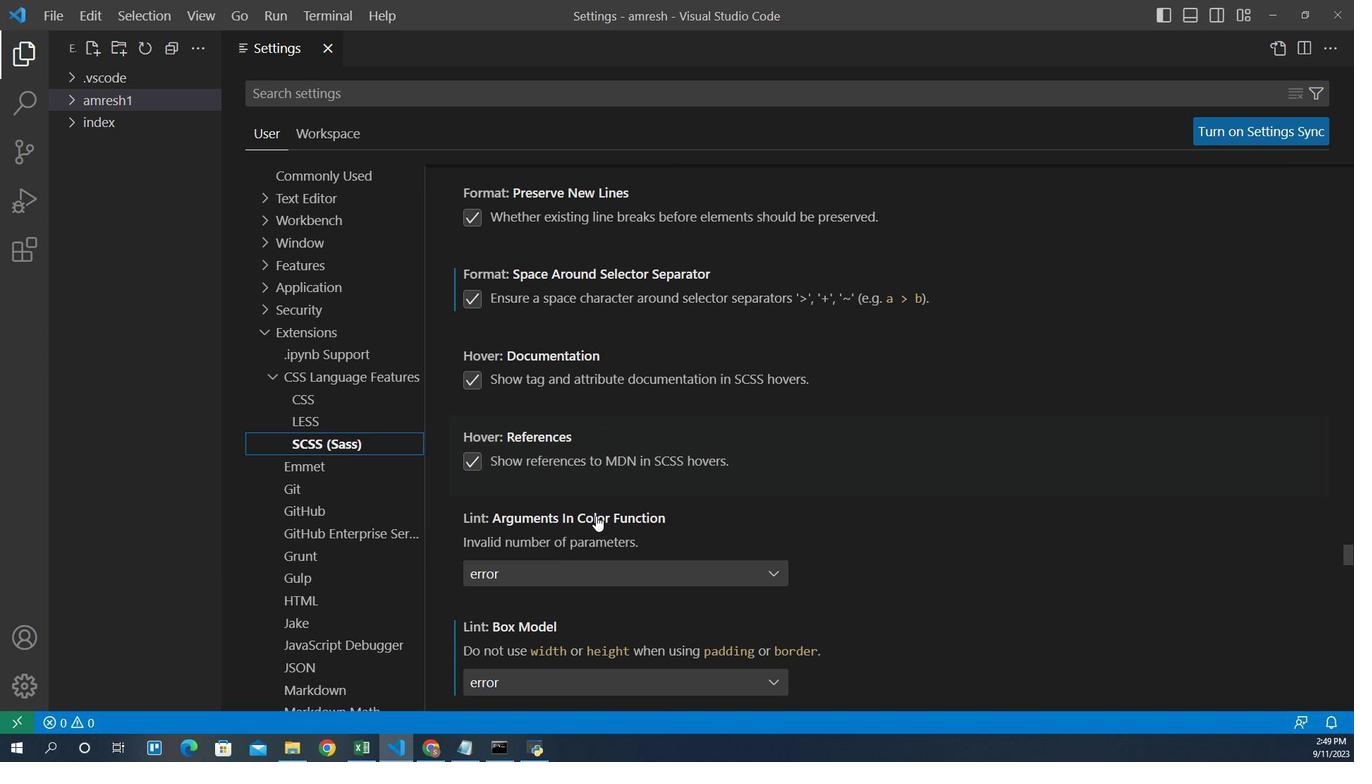 
Action: Mouse moved to (587, 509)
Screenshot: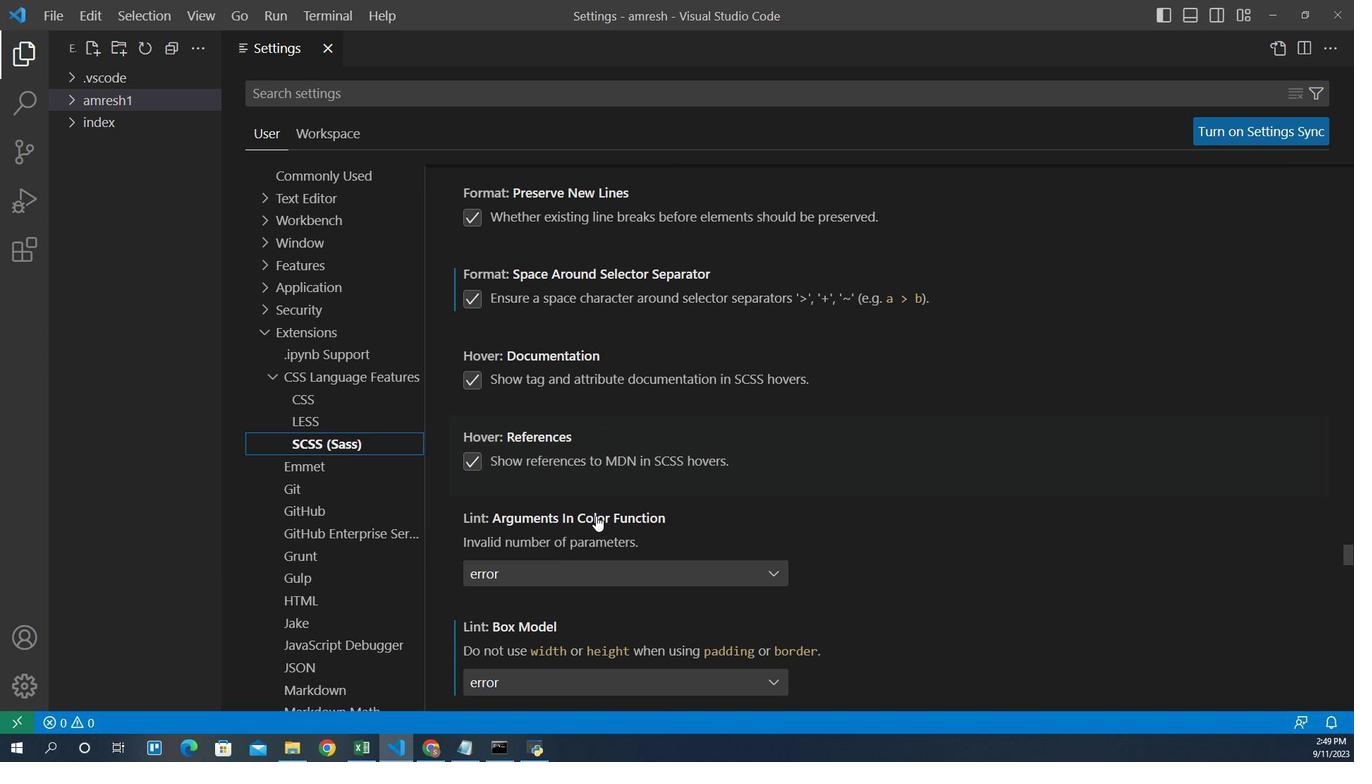
Action: Mouse scrolled (587, 508) with delta (0, 0)
Screenshot: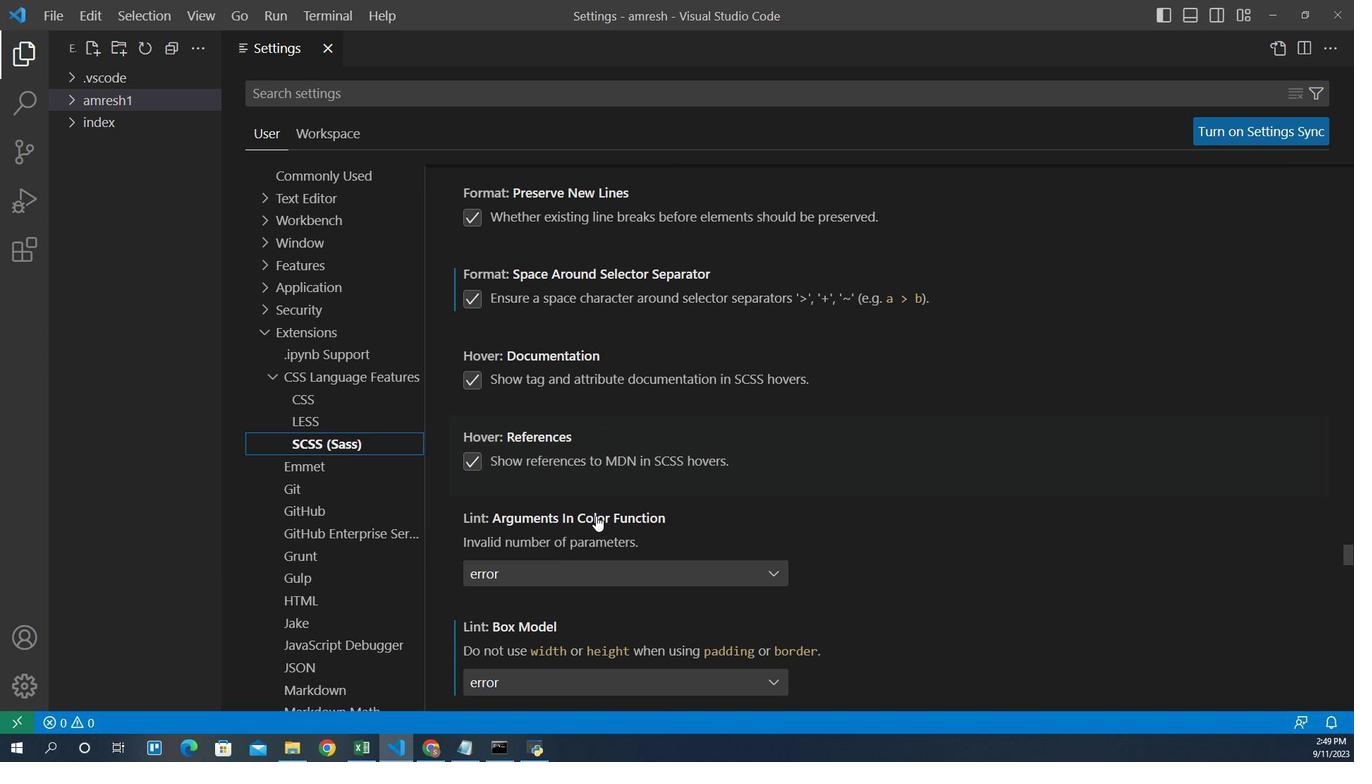 
Action: Mouse scrolled (587, 508) with delta (0, 0)
Screenshot: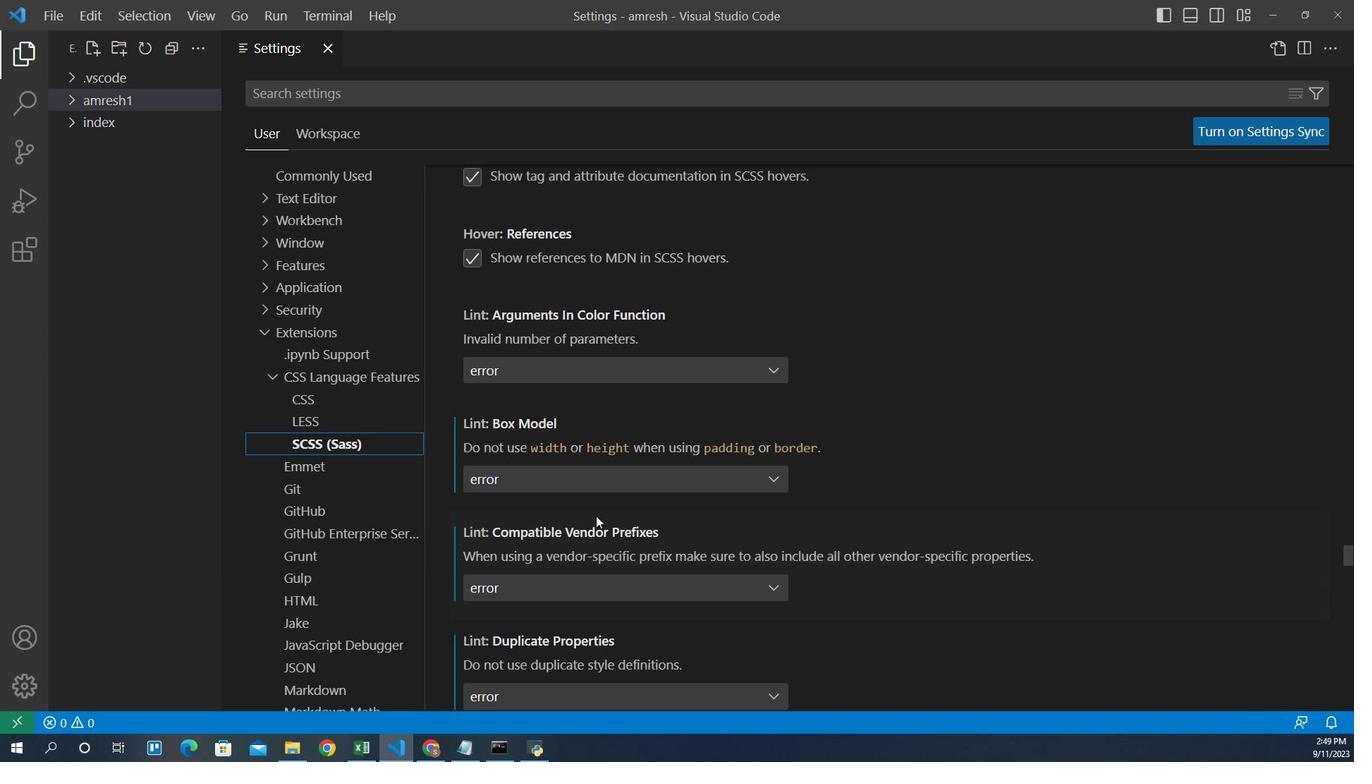 
Action: Mouse scrolled (587, 508) with delta (0, 0)
Screenshot: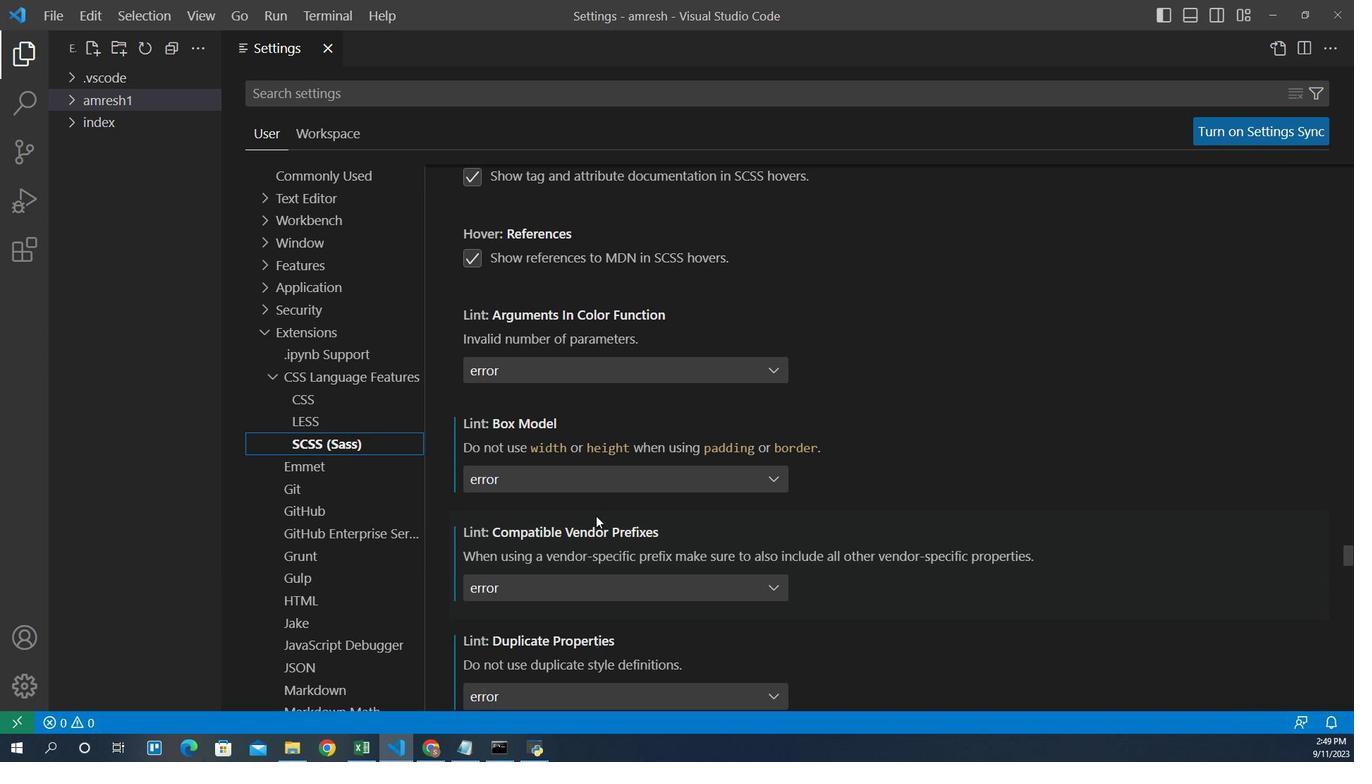 
Action: Mouse scrolled (587, 508) with delta (0, 0)
Screenshot: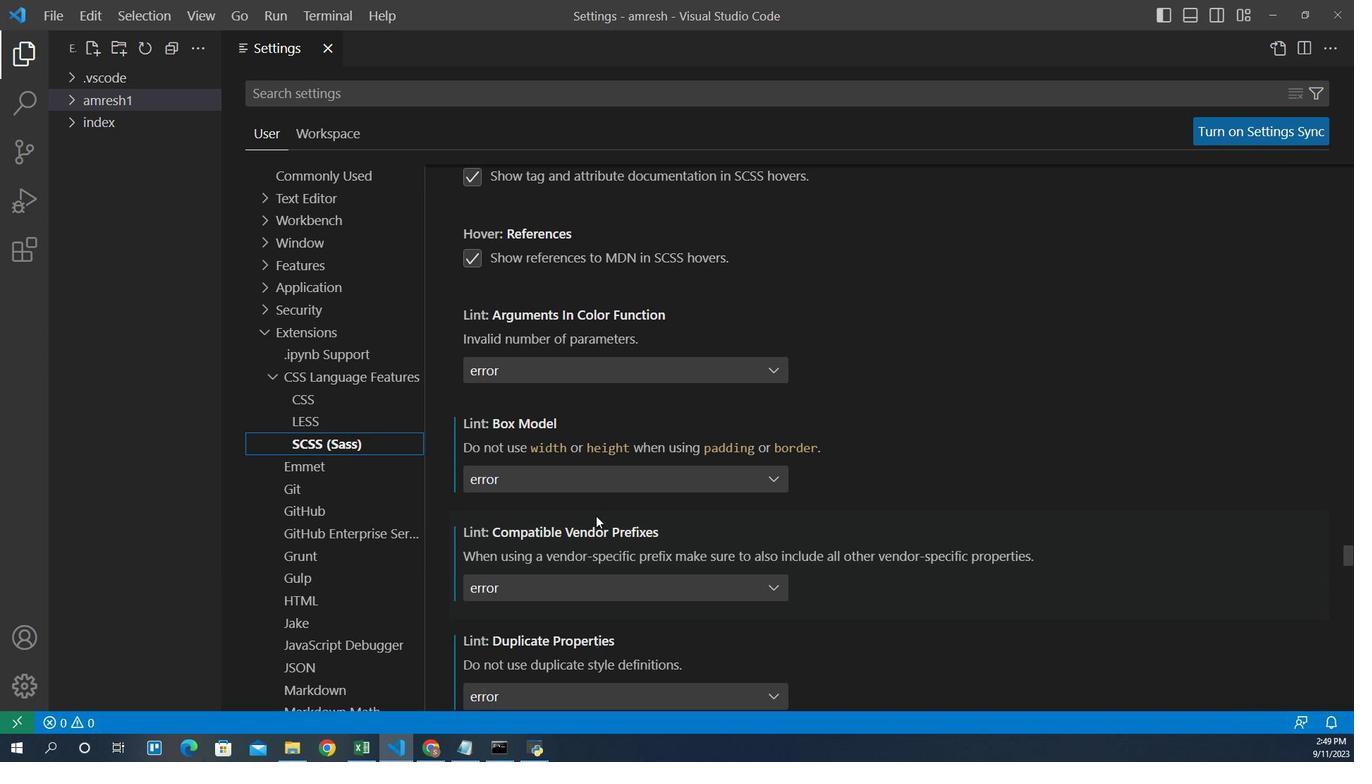 
Action: Mouse scrolled (587, 508) with delta (0, 0)
Screenshot: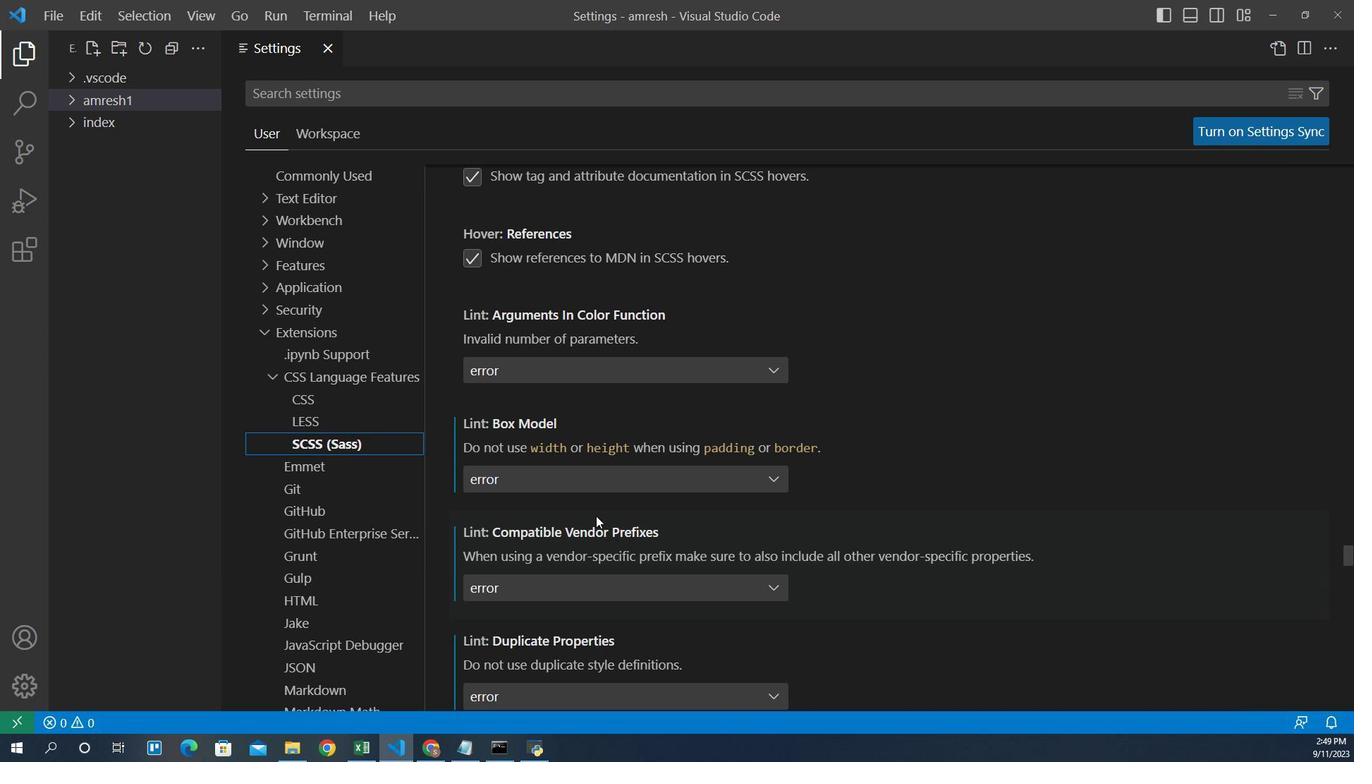 
Action: Mouse scrolled (587, 508) with delta (0, 0)
Screenshot: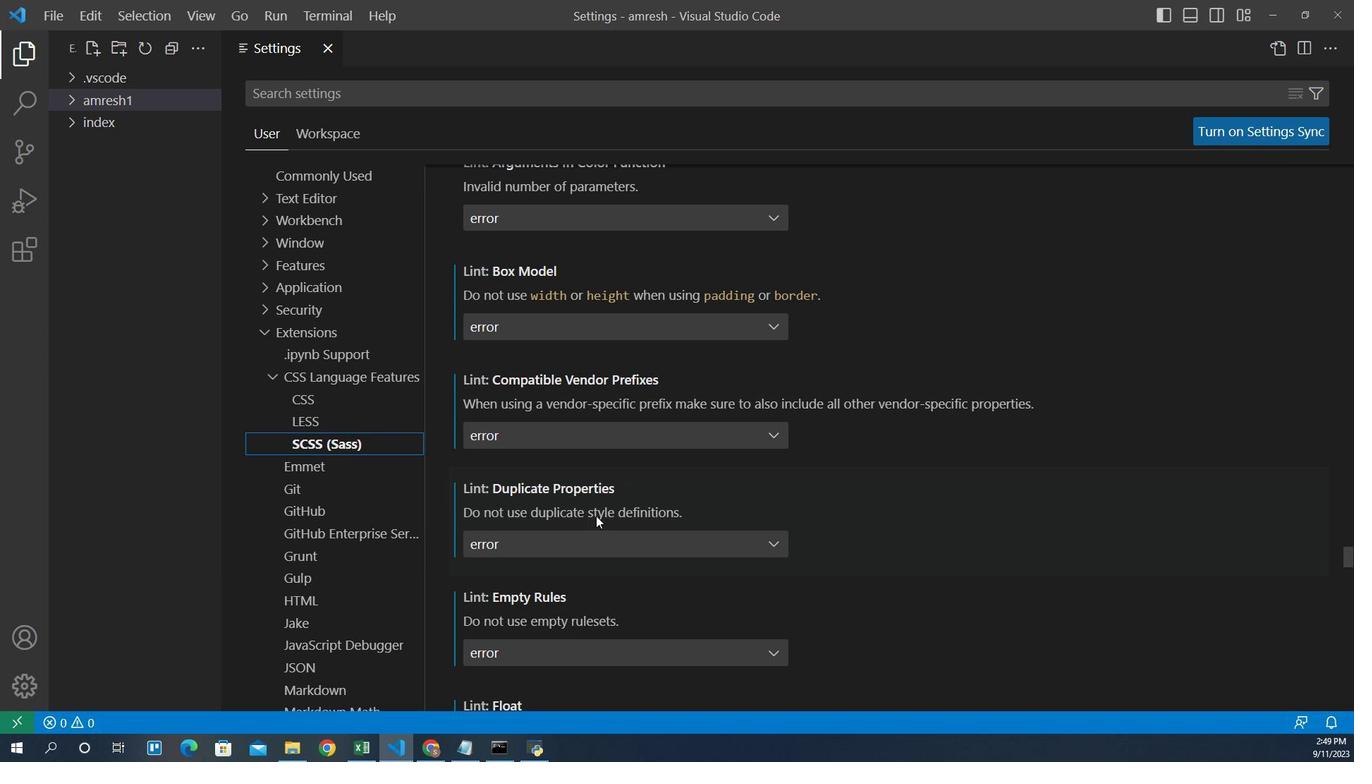 
Action: Mouse scrolled (587, 508) with delta (0, 0)
Screenshot: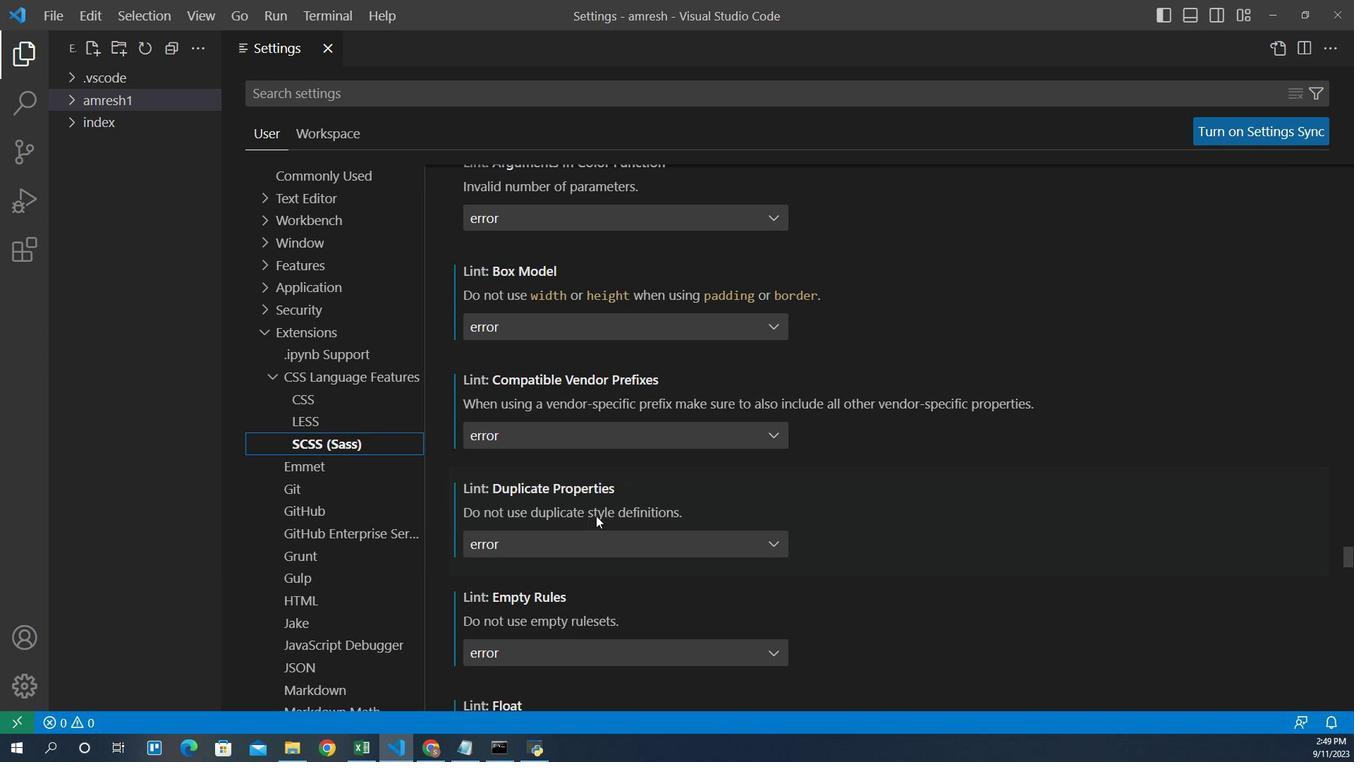 
Action: Mouse scrolled (587, 508) with delta (0, 0)
Screenshot: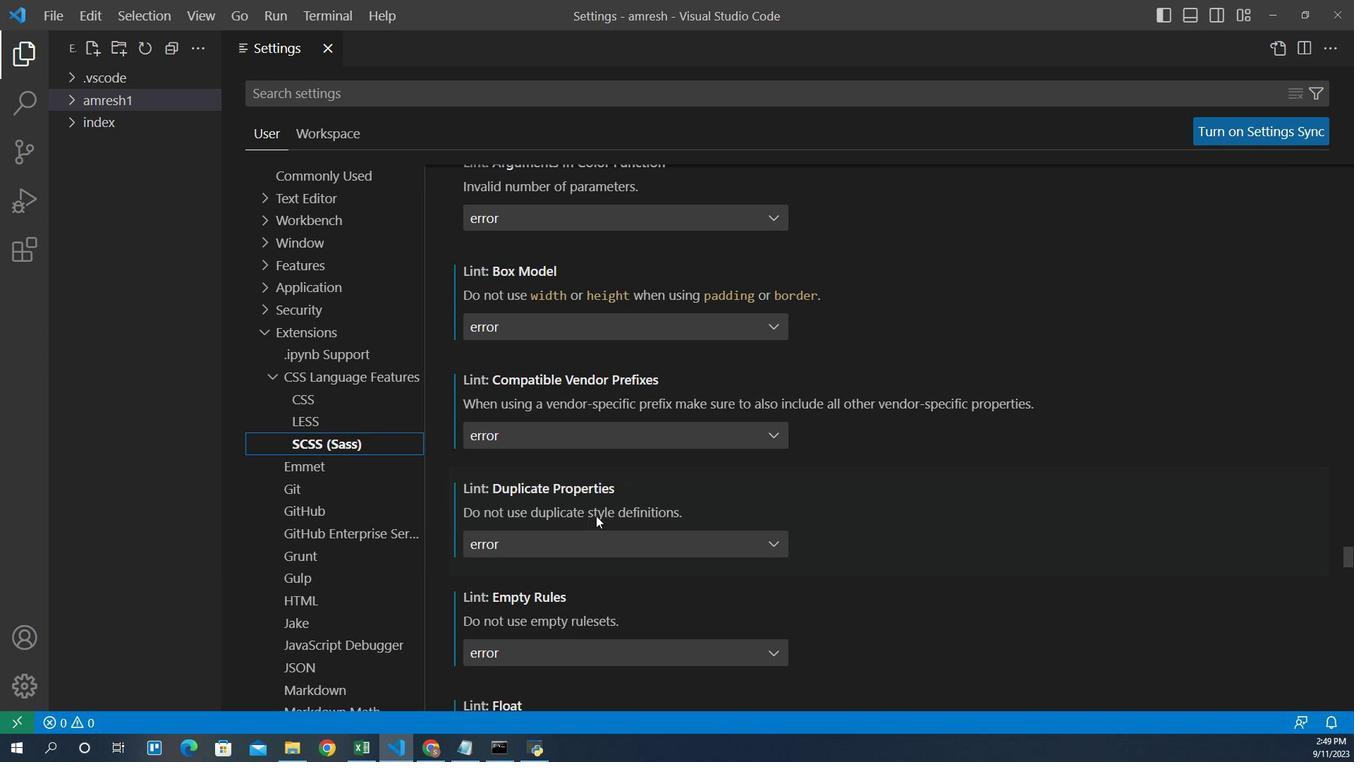 
Action: Mouse scrolled (587, 510) with delta (0, 0)
Screenshot: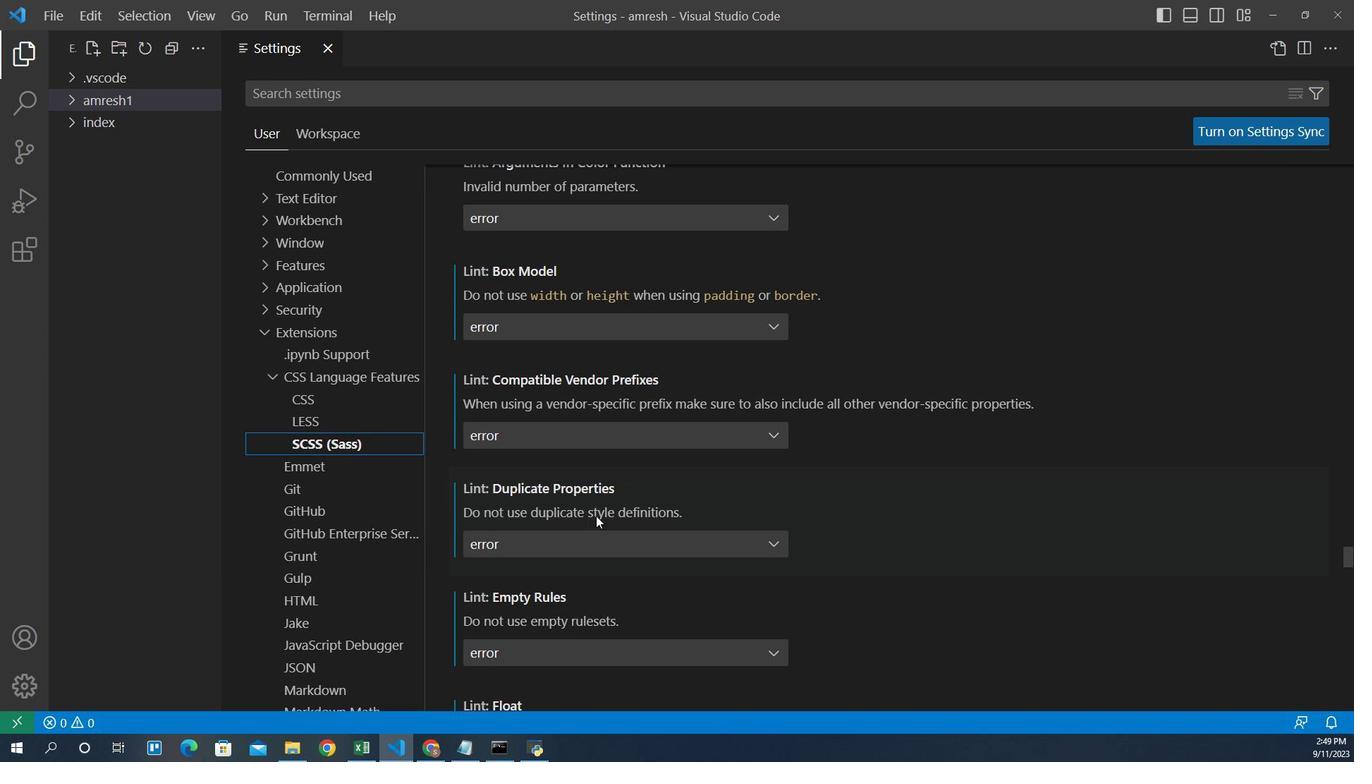 
Action: Mouse scrolled (587, 508) with delta (0, 0)
Screenshot: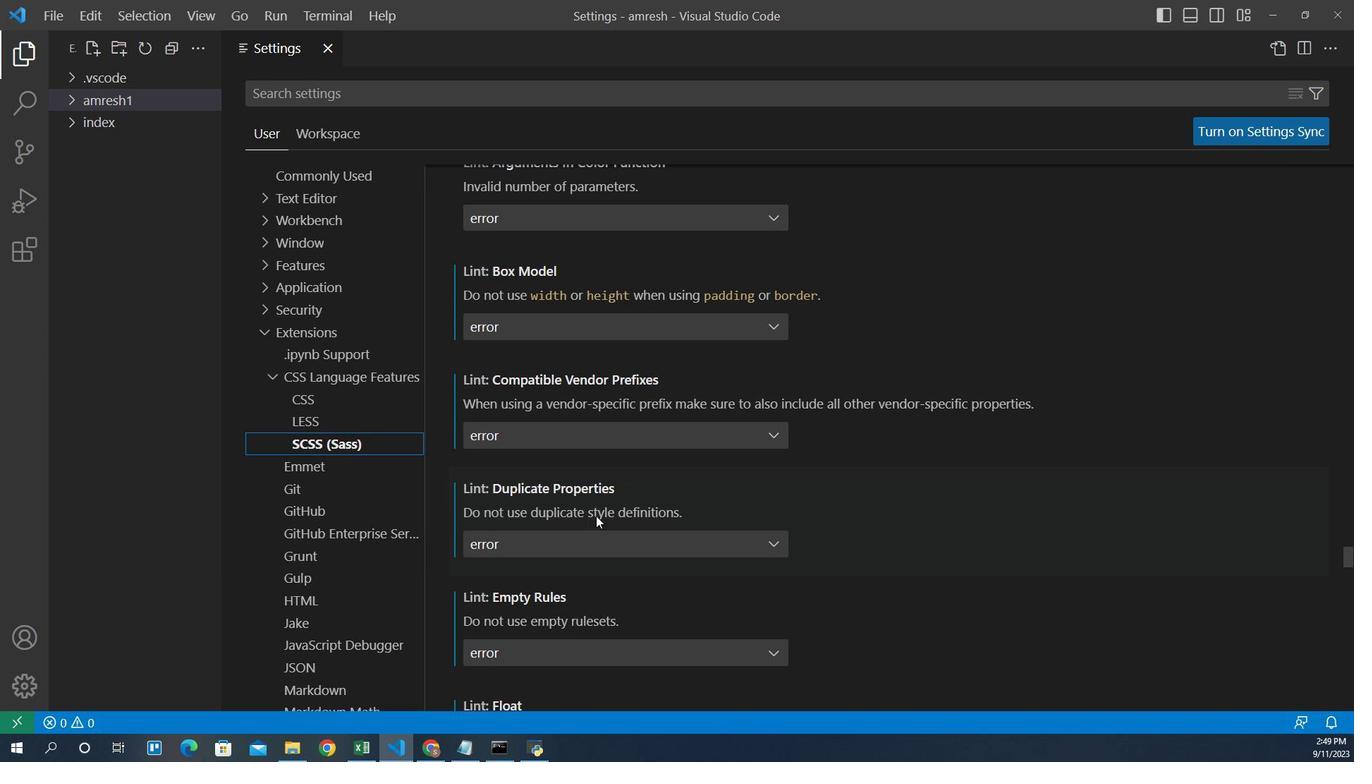 
Action: Mouse scrolled (587, 510) with delta (0, 0)
Screenshot: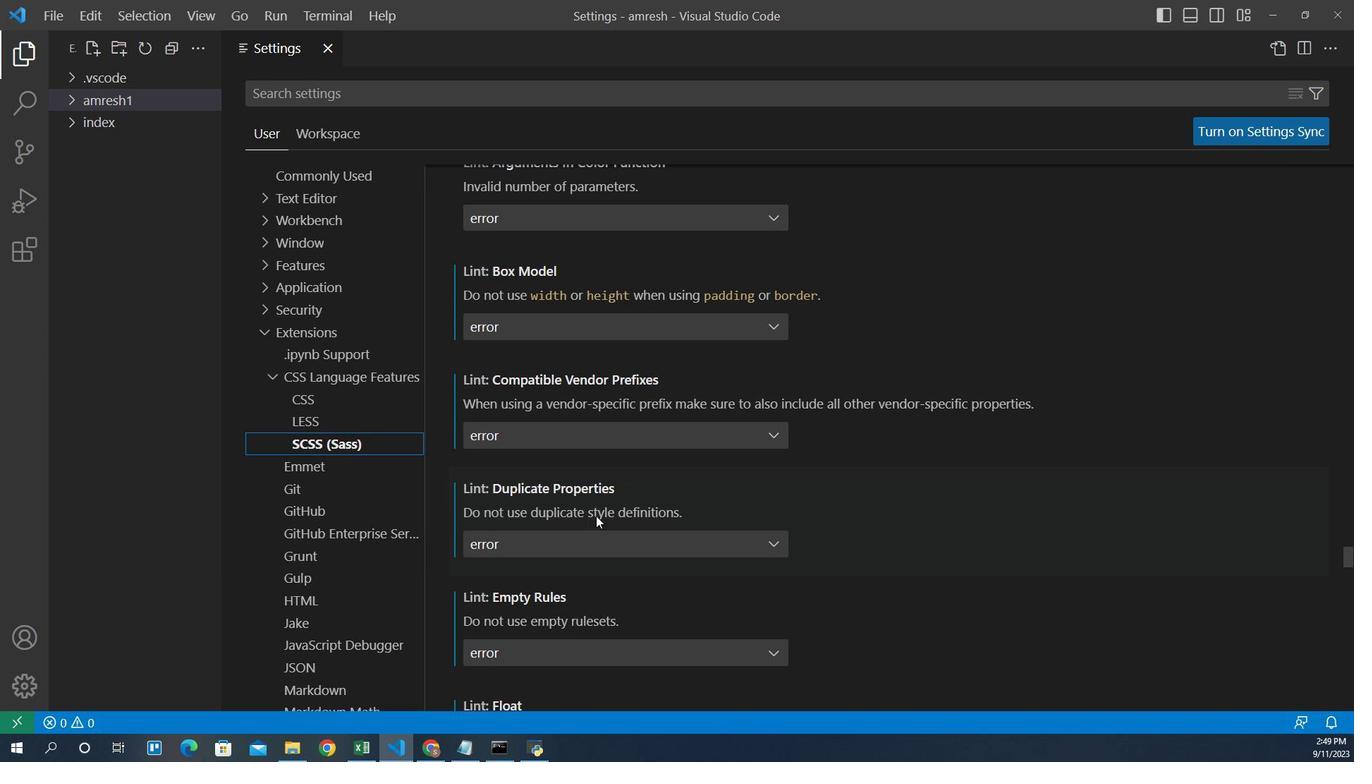
Action: Mouse scrolled (587, 508) with delta (0, 0)
Screenshot: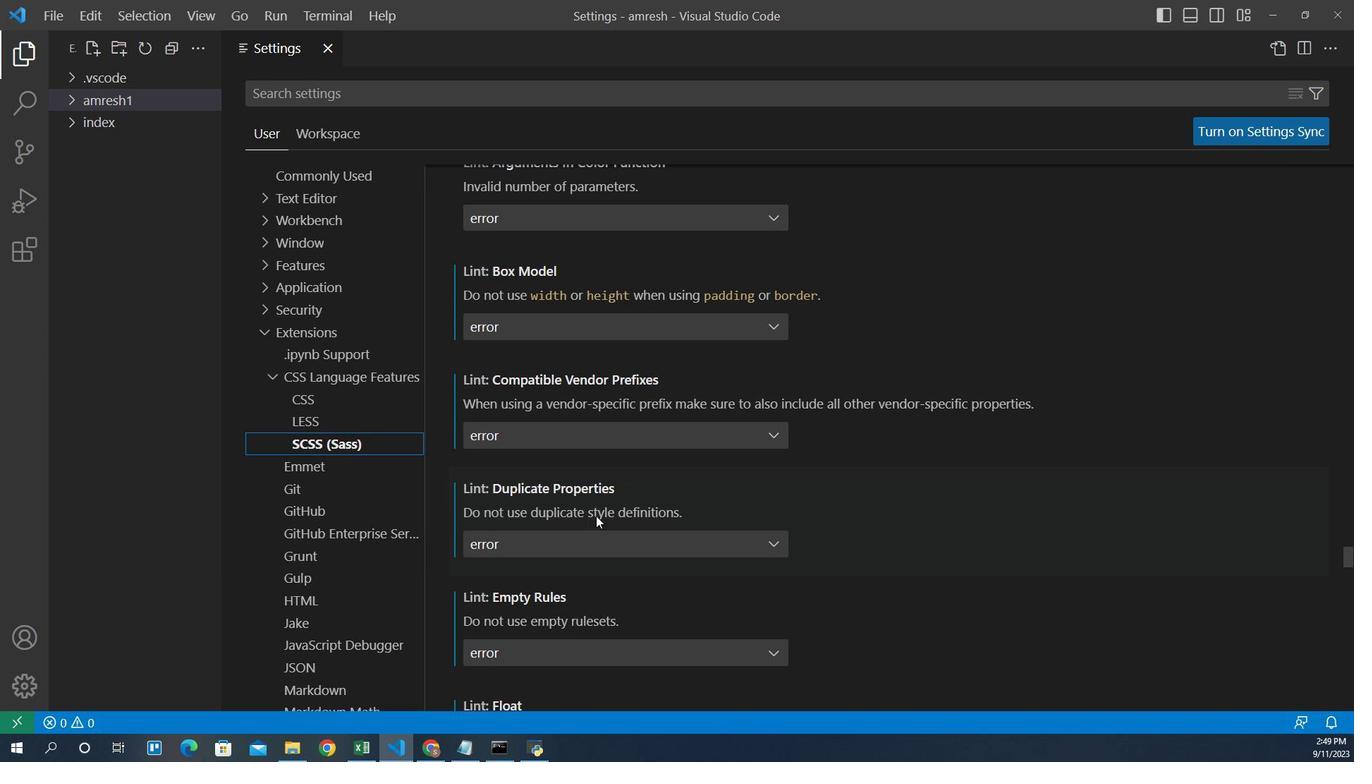 
Action: Mouse scrolled (587, 508) with delta (0, 0)
Screenshot: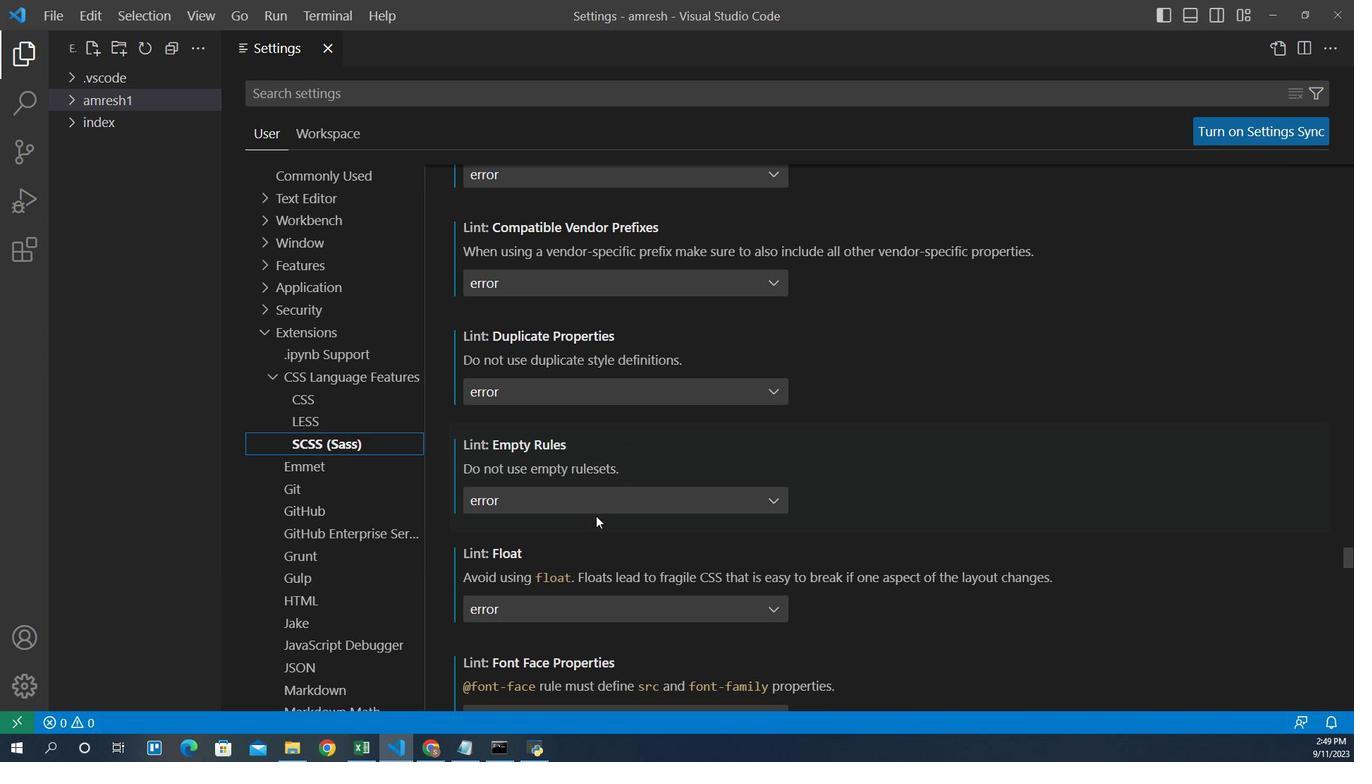 
Action: Mouse scrolled (587, 508) with delta (0, 0)
Screenshot: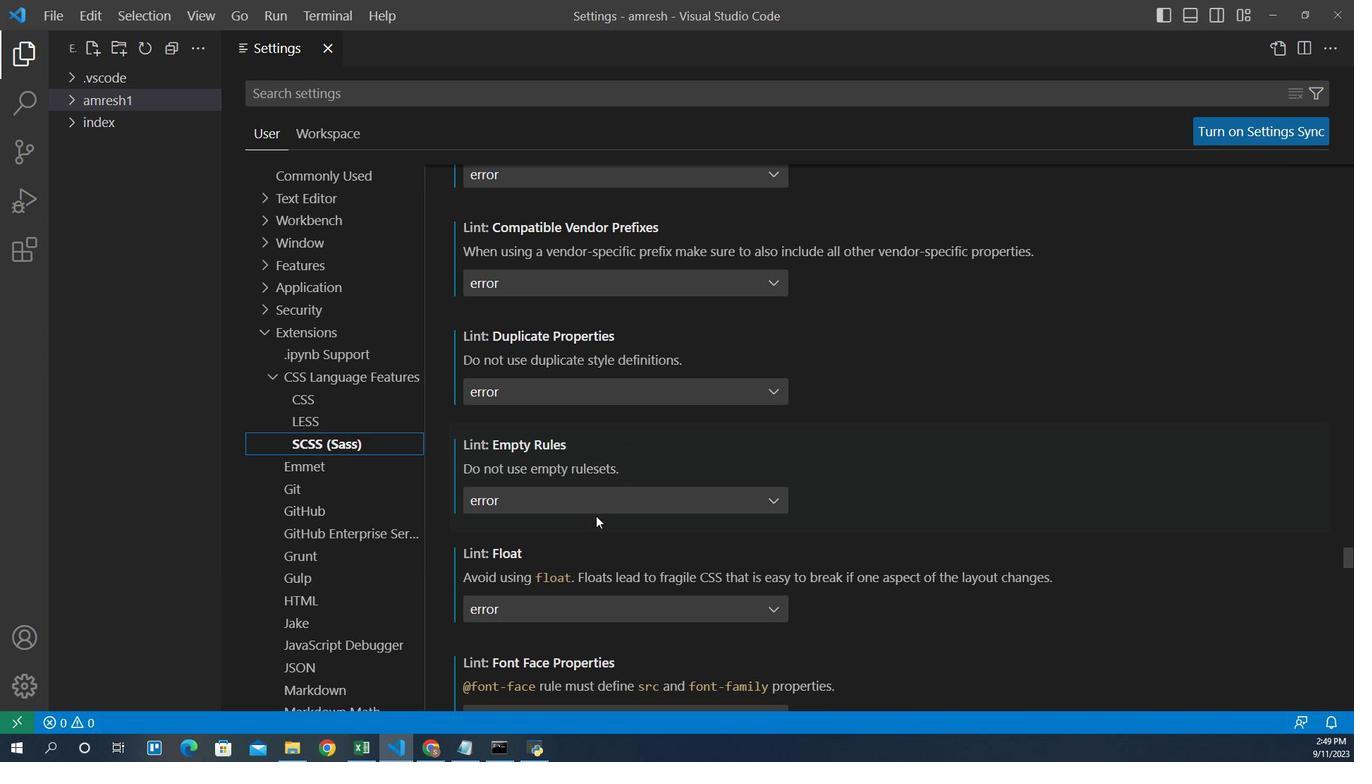 
Action: Mouse scrolled (587, 508) with delta (0, 0)
Screenshot: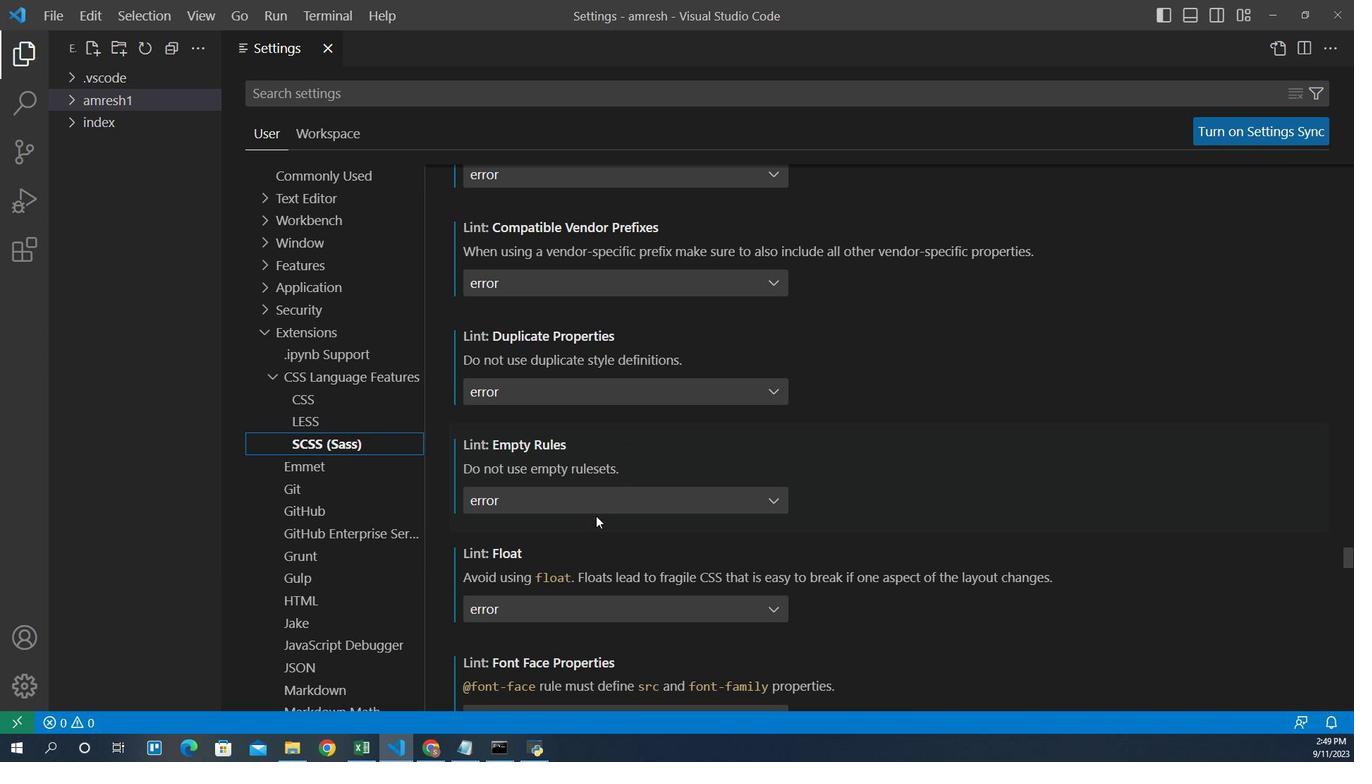 
Action: Mouse scrolled (587, 510) with delta (0, 0)
Screenshot: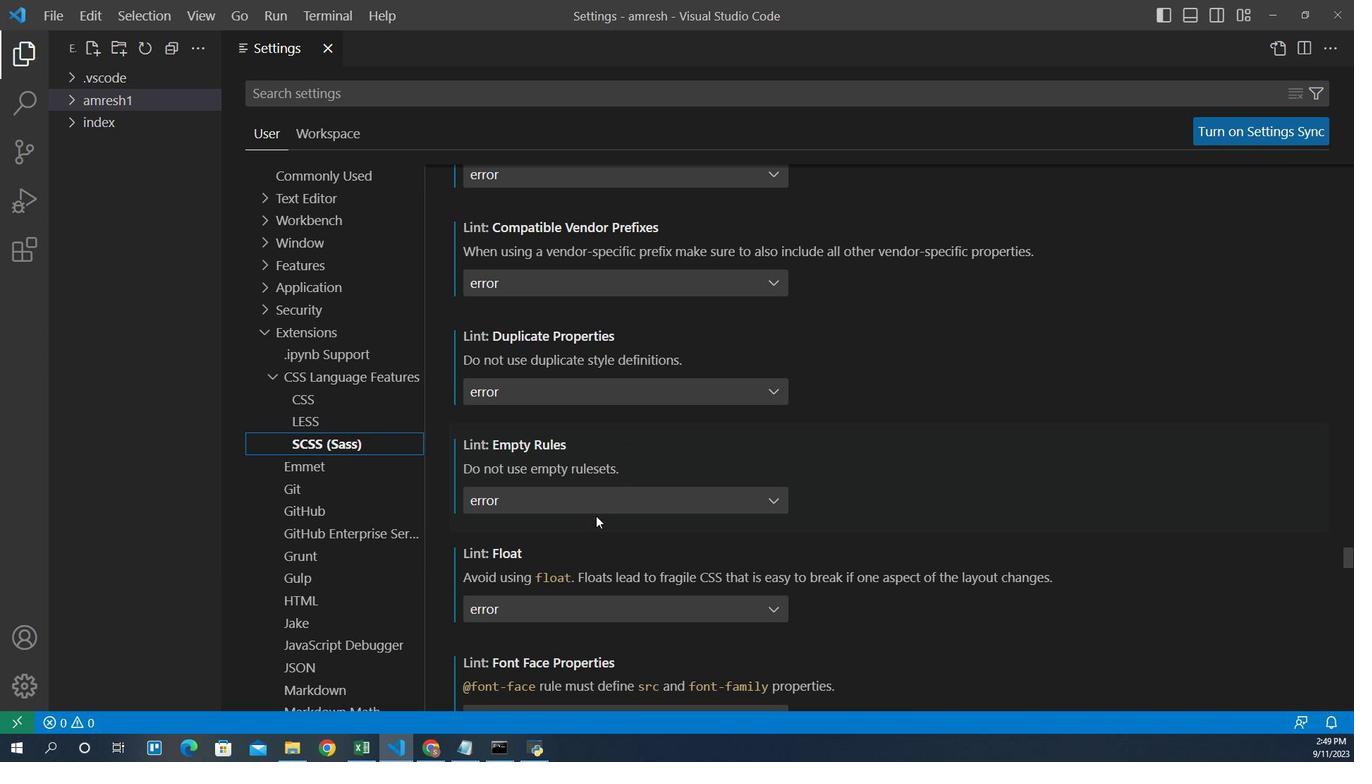
Action: Mouse scrolled (587, 508) with delta (0, 0)
Screenshot: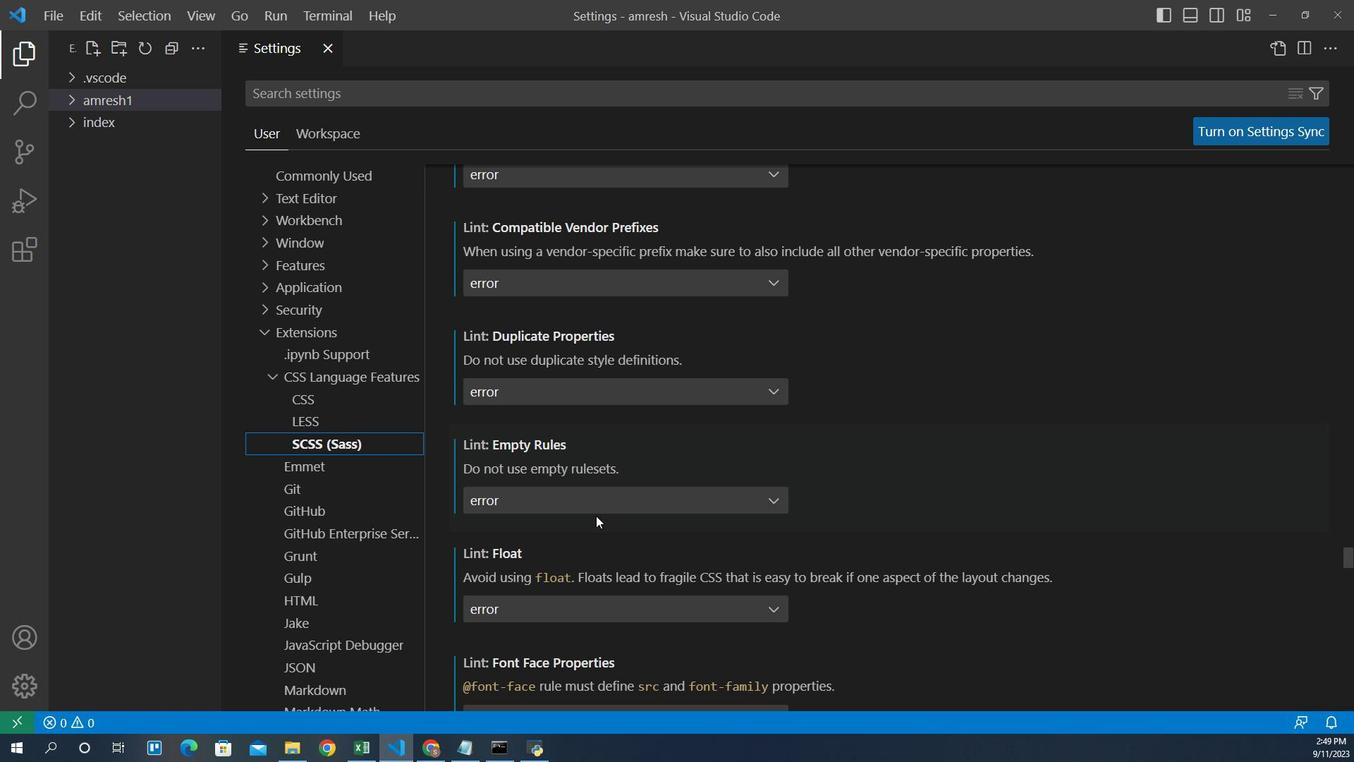 
Action: Mouse scrolled (587, 508) with delta (0, 0)
Screenshot: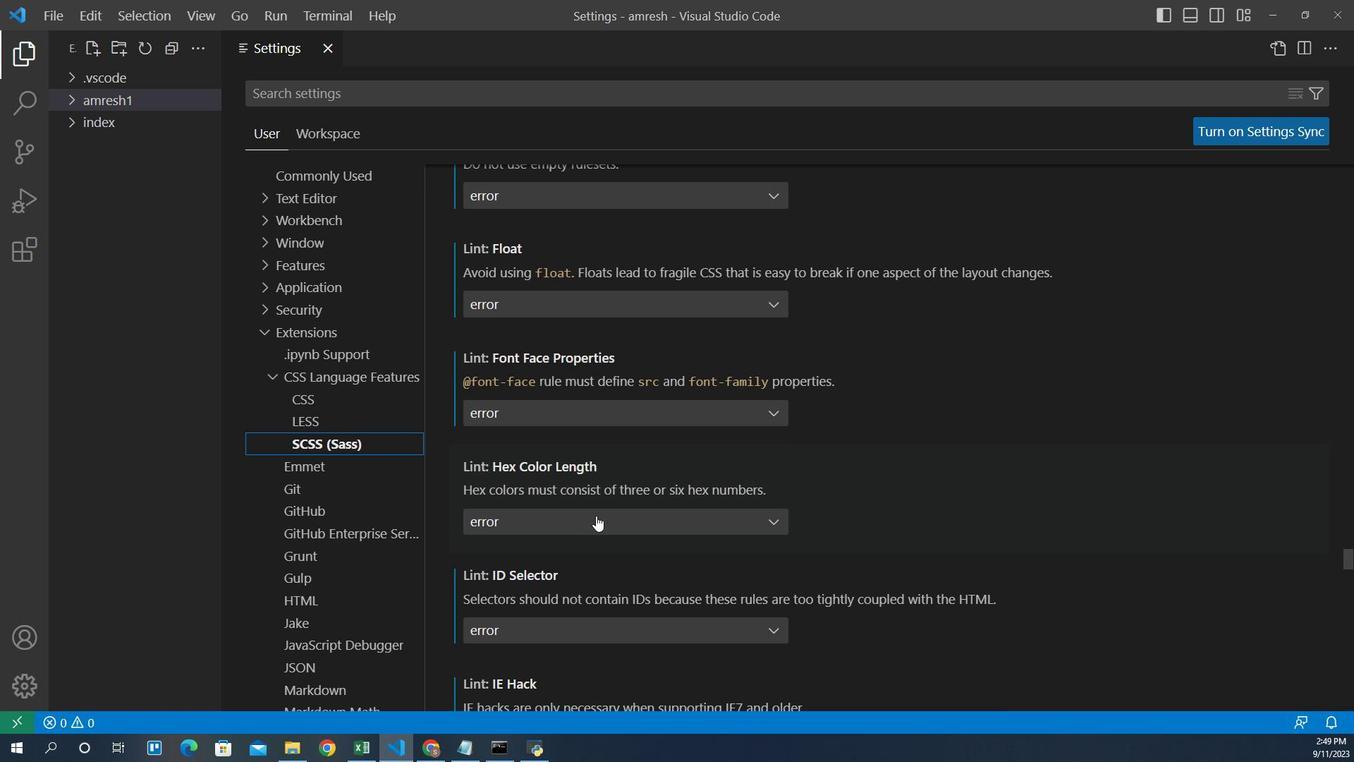 
Action: Mouse scrolled (587, 508) with delta (0, 0)
Screenshot: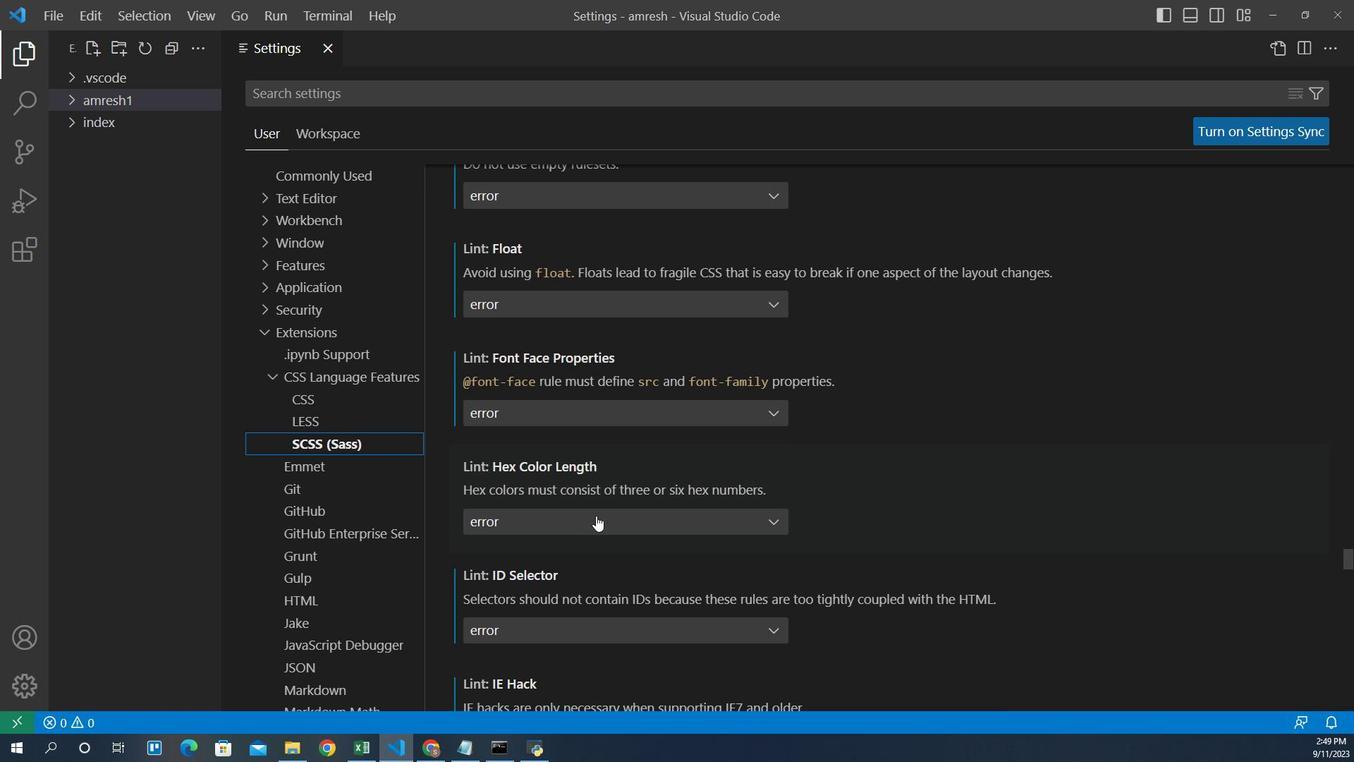 
Action: Mouse scrolled (587, 508) with delta (0, 0)
Screenshot: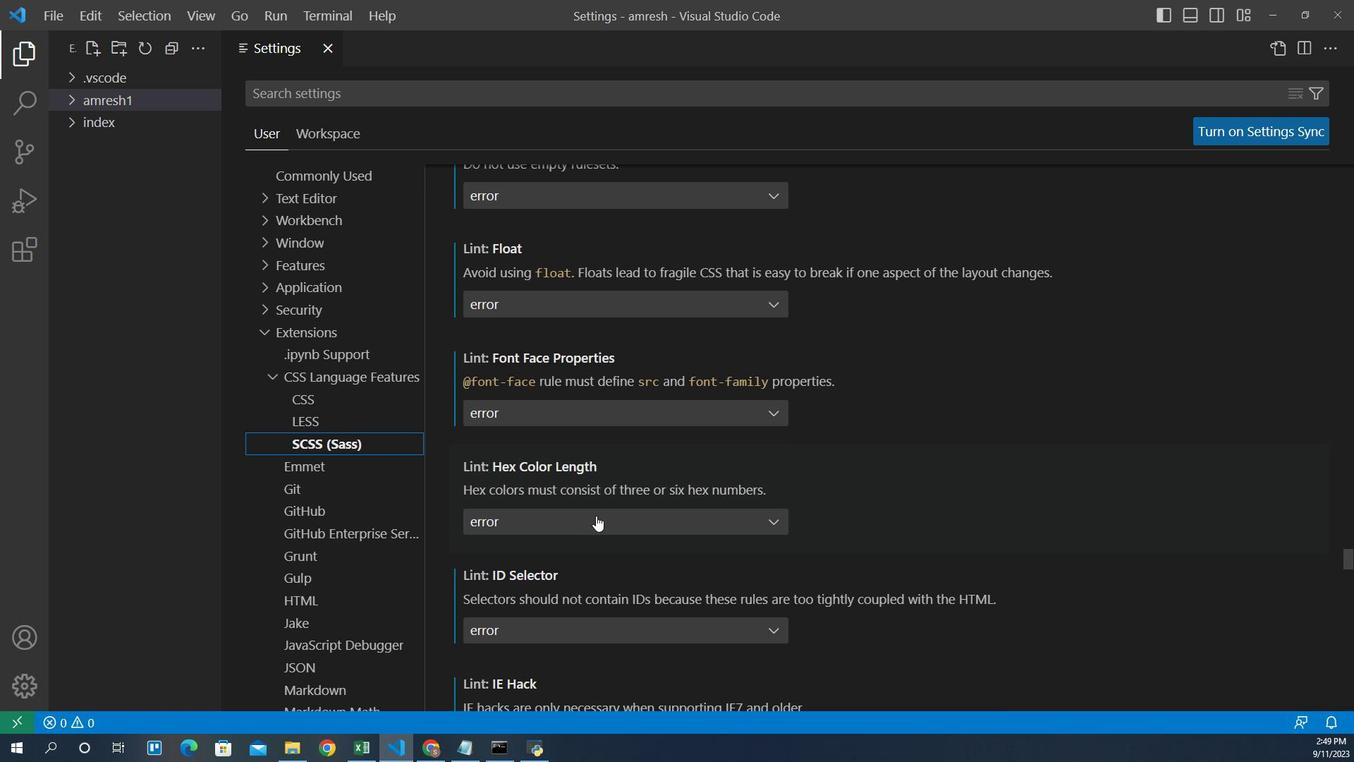 
Action: Mouse scrolled (587, 508) with delta (0, 0)
Screenshot: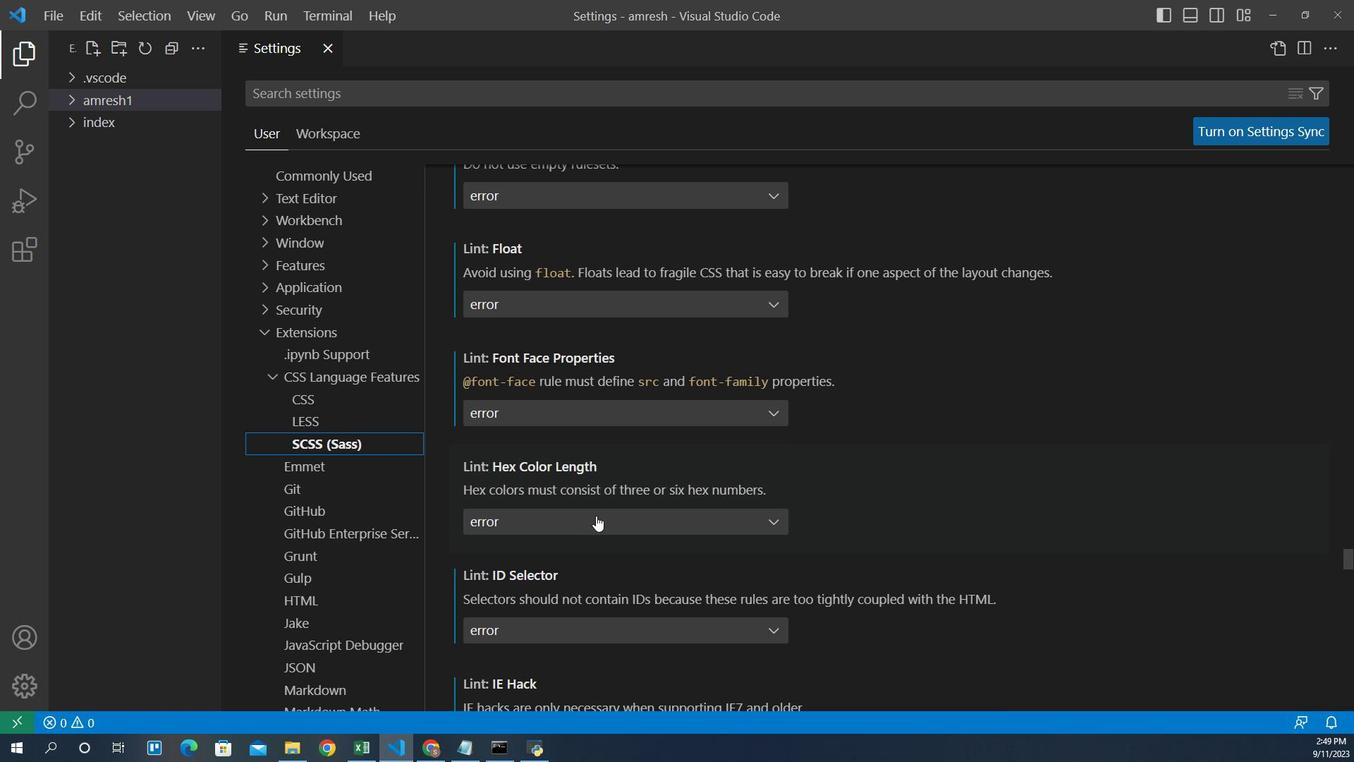 
Action: Mouse scrolled (587, 508) with delta (0, 0)
Screenshot: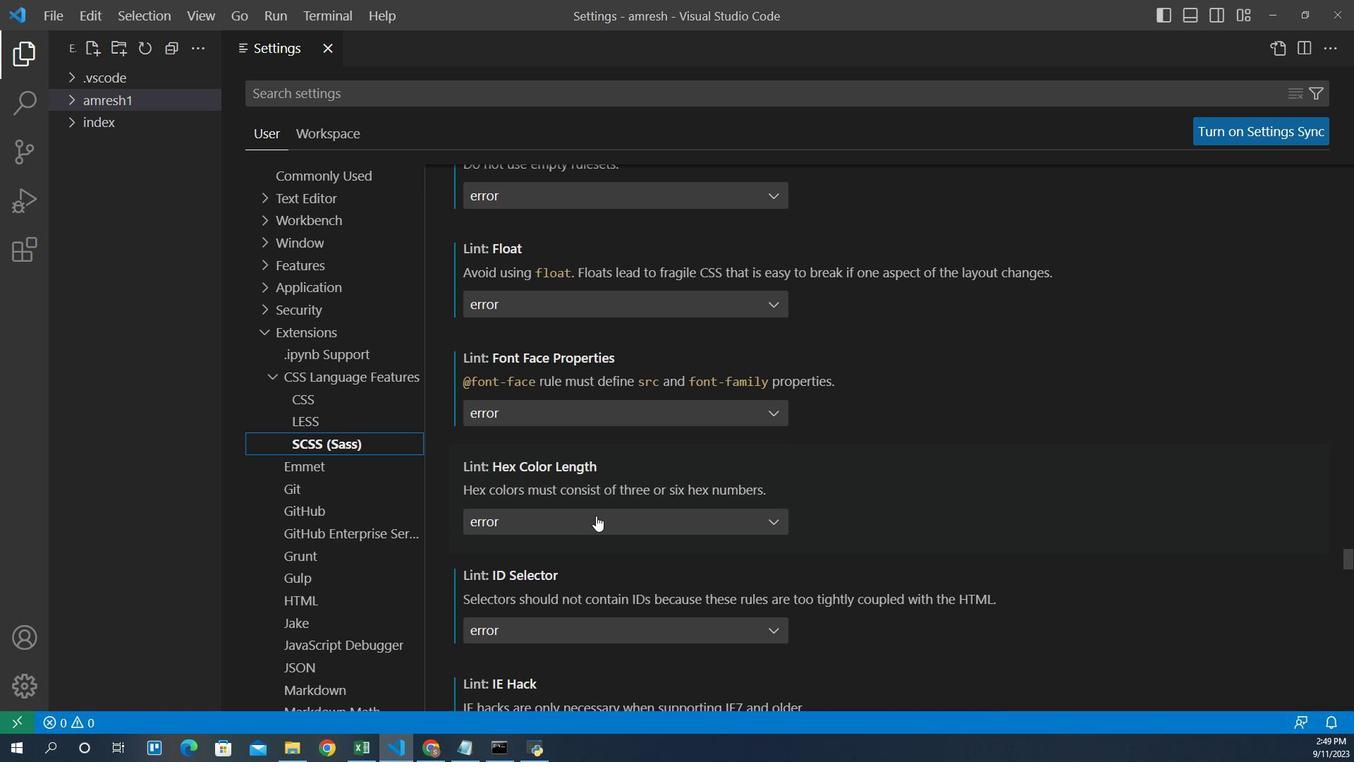 
Action: Mouse scrolled (587, 508) with delta (0, 0)
Screenshot: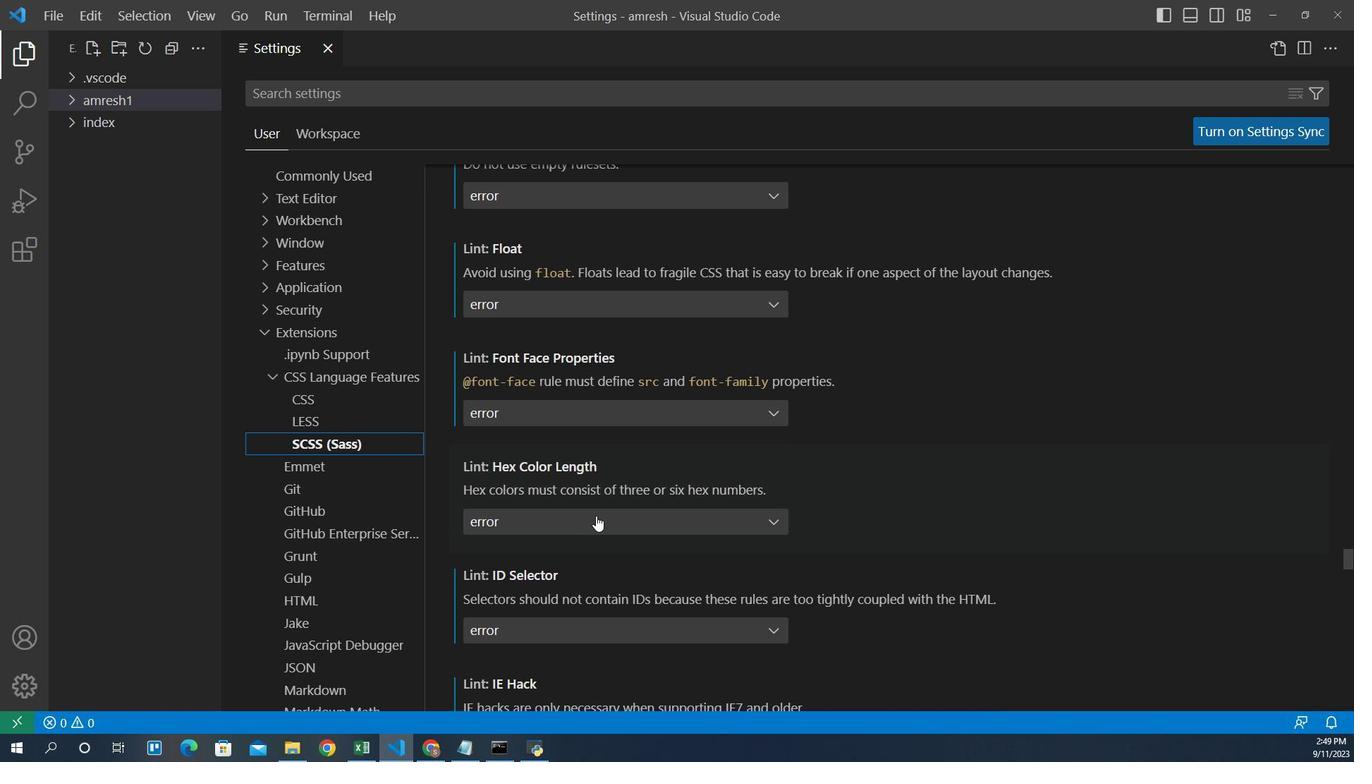 
Action: Mouse scrolled (587, 508) with delta (0, 0)
Screenshot: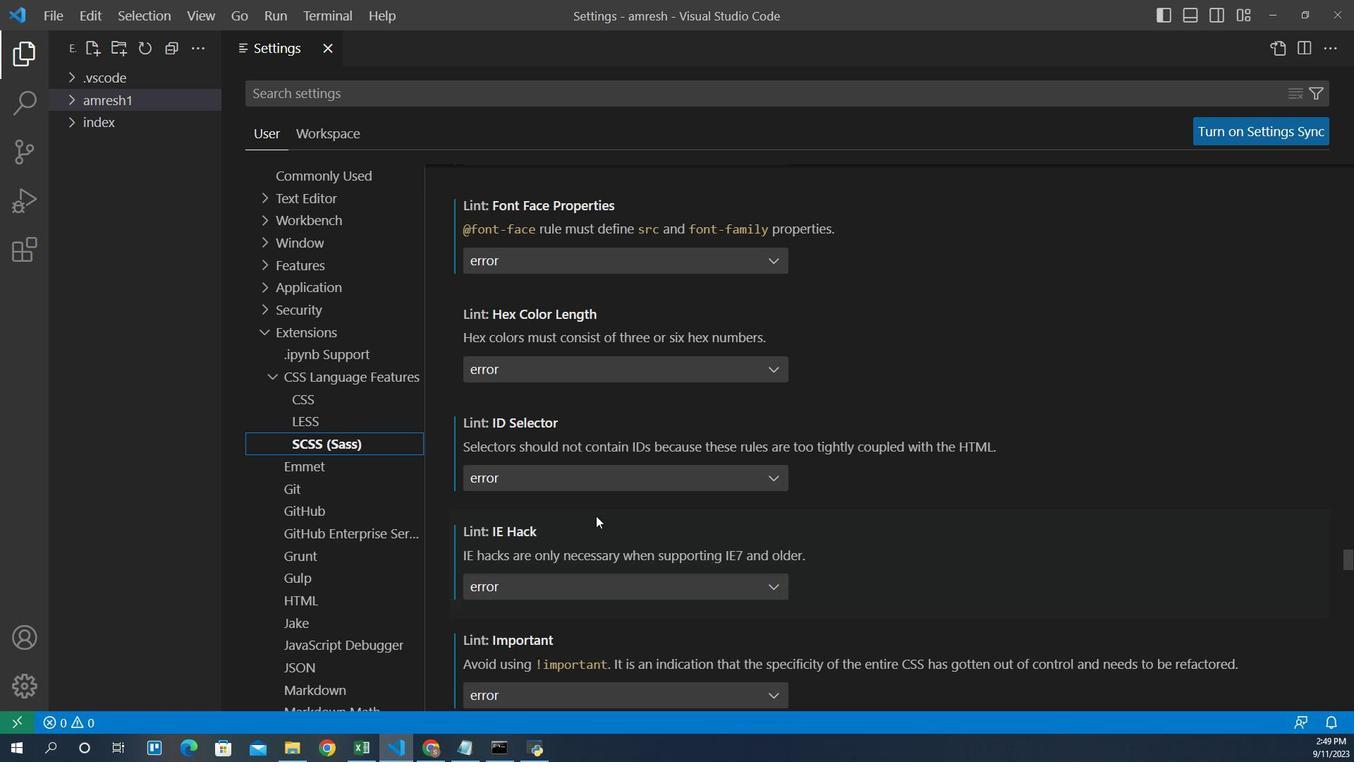 
Action: Mouse scrolled (587, 508) with delta (0, 0)
Screenshot: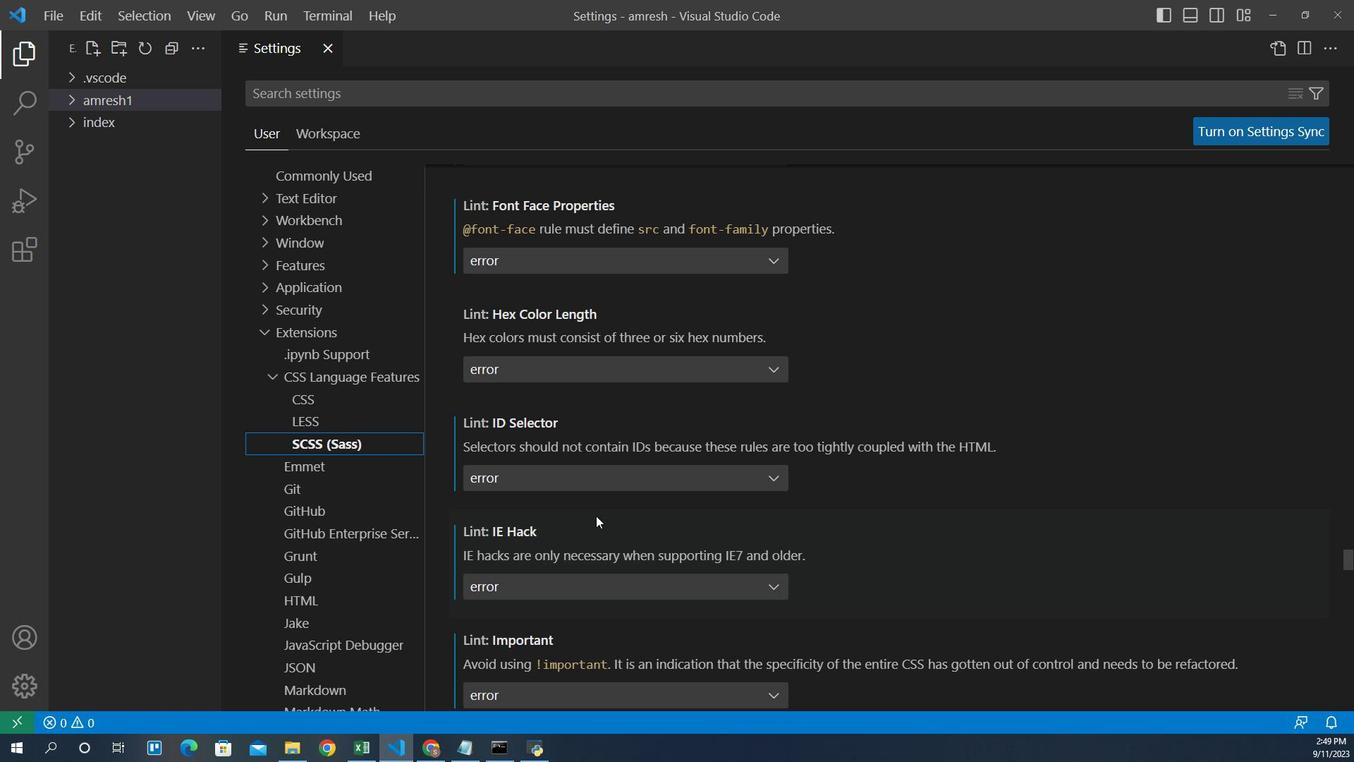 
Action: Mouse scrolled (587, 508) with delta (0, 0)
Screenshot: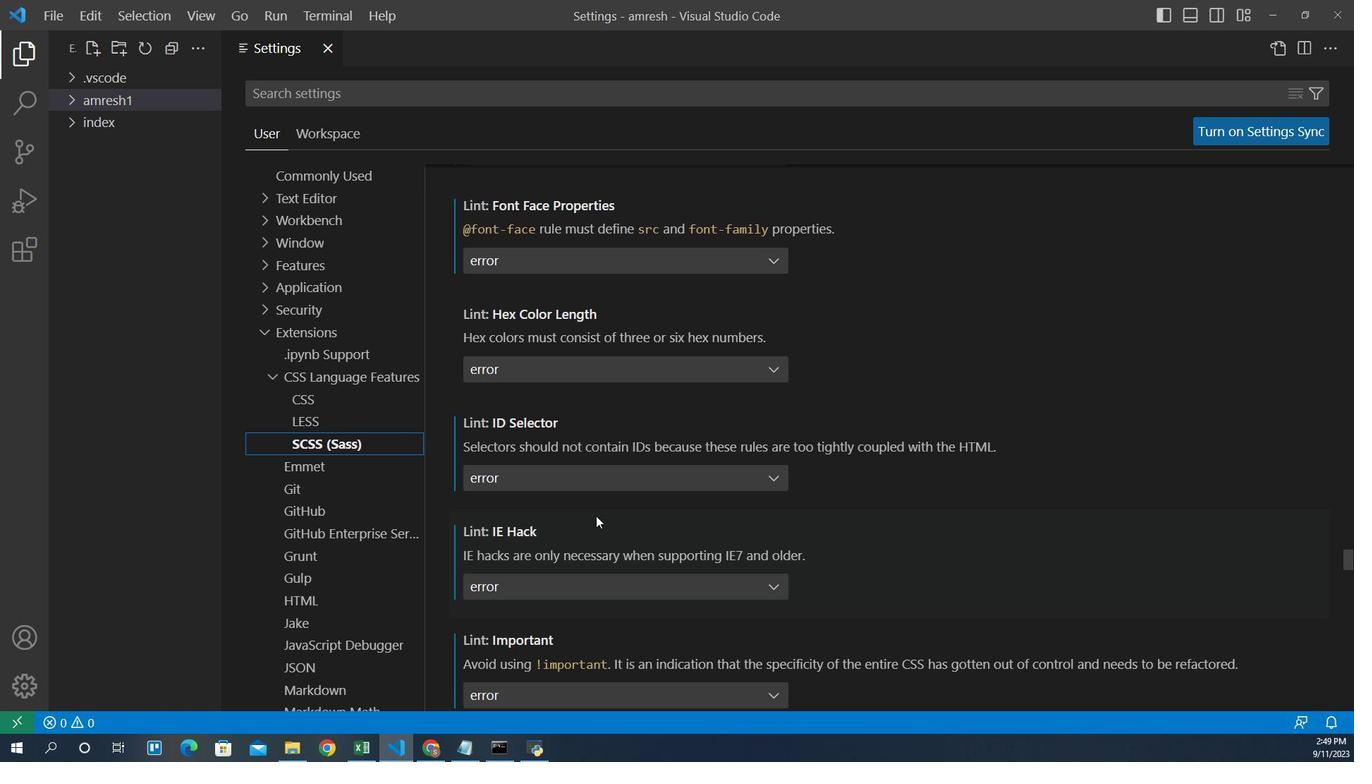 
Action: Mouse scrolled (587, 508) with delta (0, 0)
Screenshot: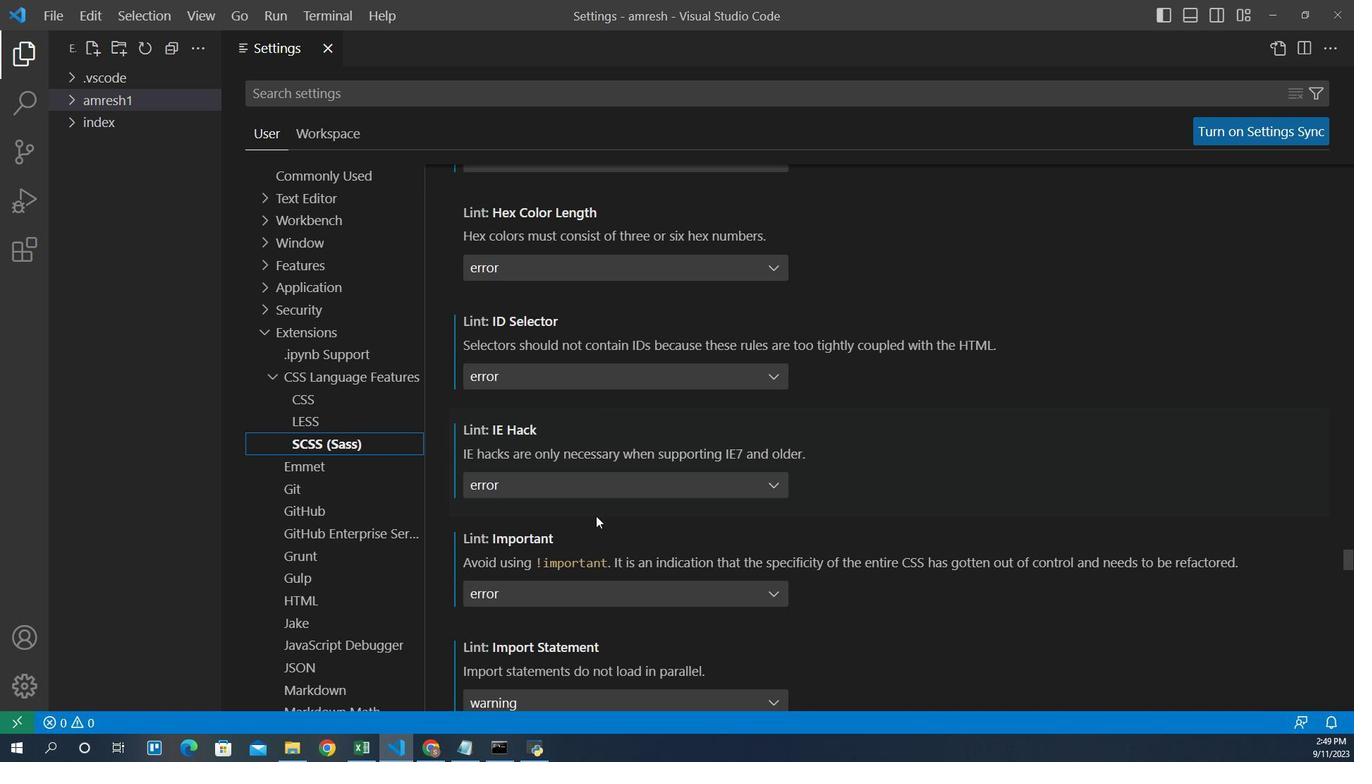 
Action: Mouse scrolled (587, 508) with delta (0, 0)
Screenshot: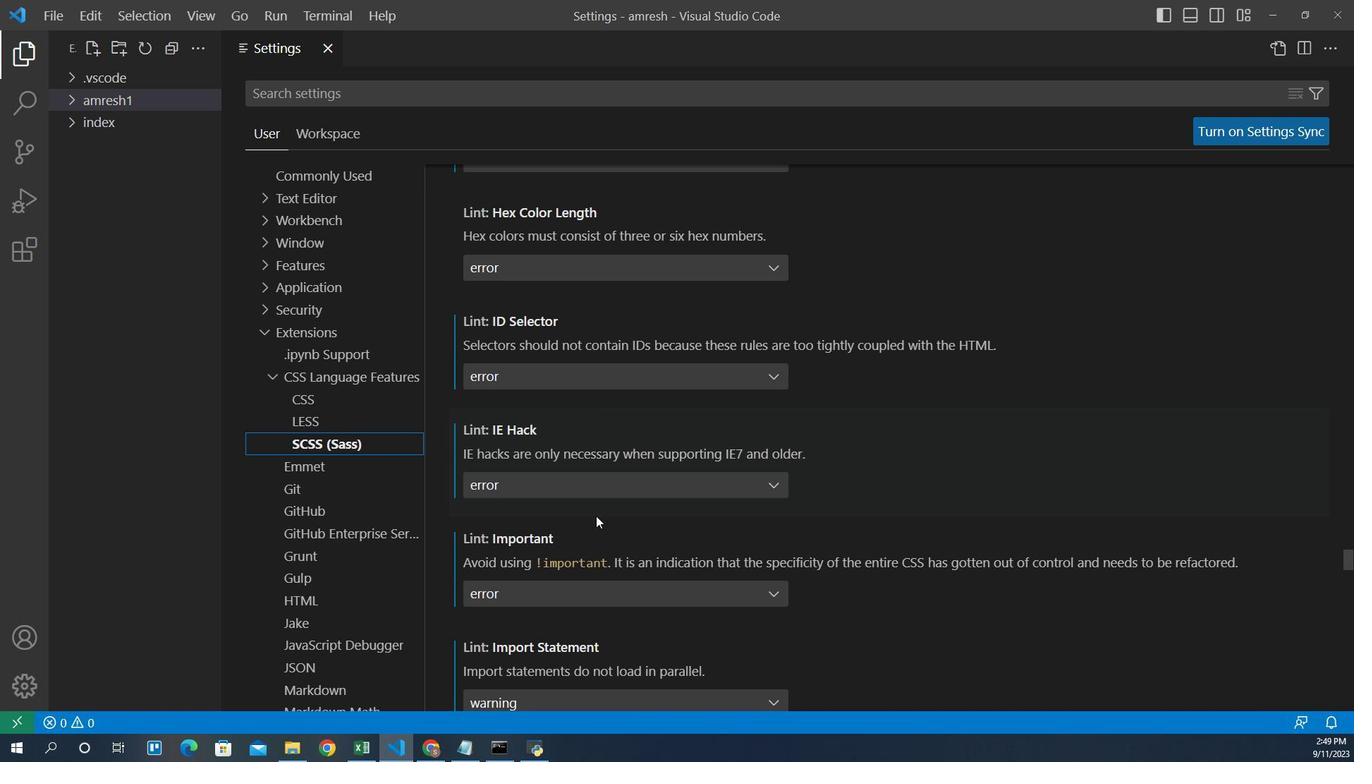 
Action: Mouse moved to (587, 516)
Screenshot: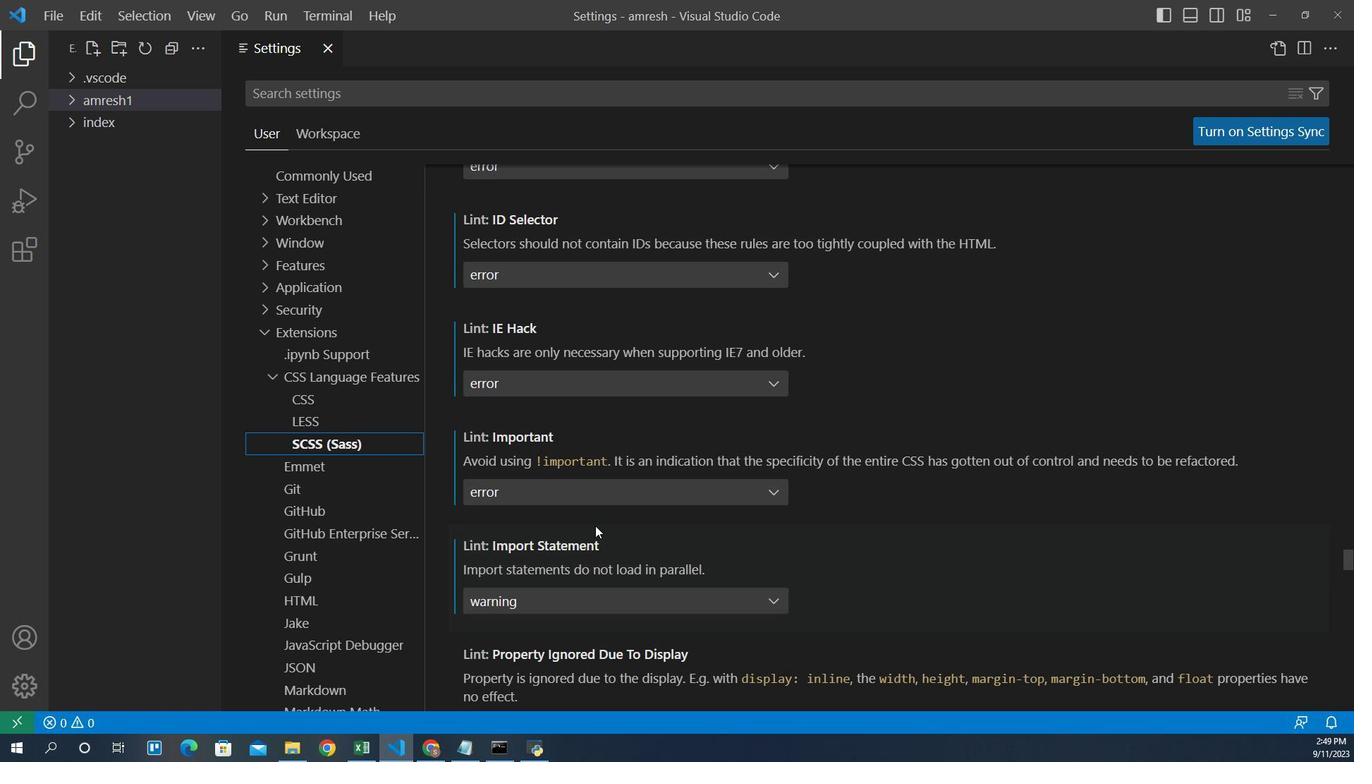 
Action: Mouse scrolled (587, 515) with delta (0, 0)
Screenshot: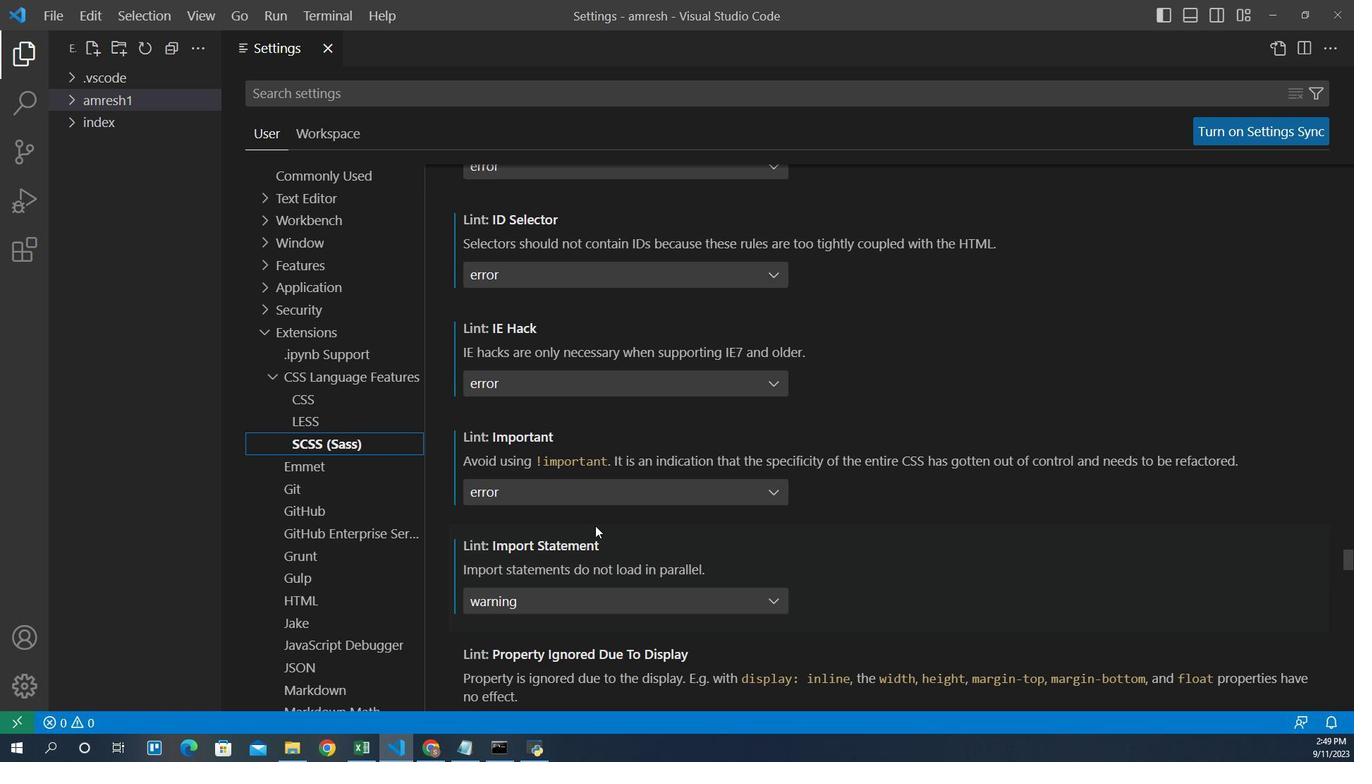 
Action: Mouse scrolled (587, 515) with delta (0, 0)
Screenshot: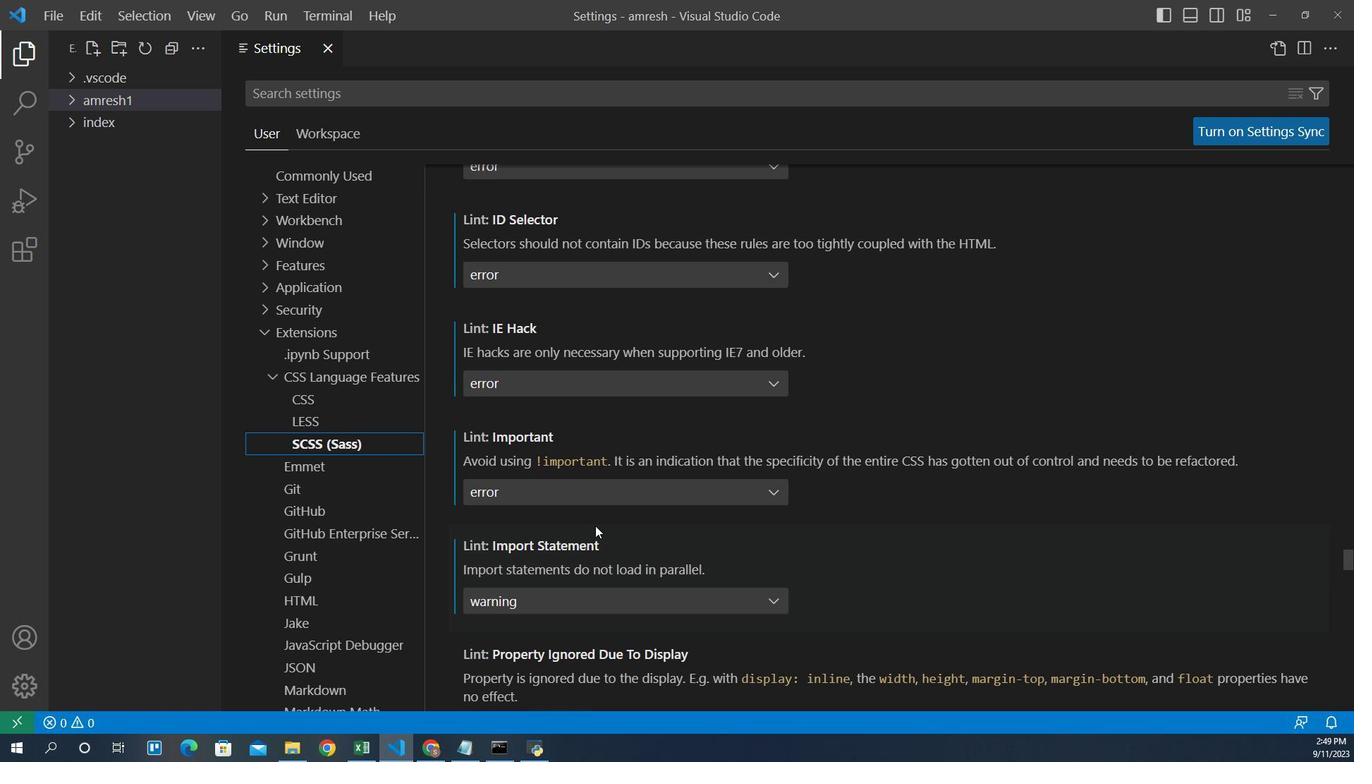 
Action: Mouse moved to (585, 495)
Screenshot: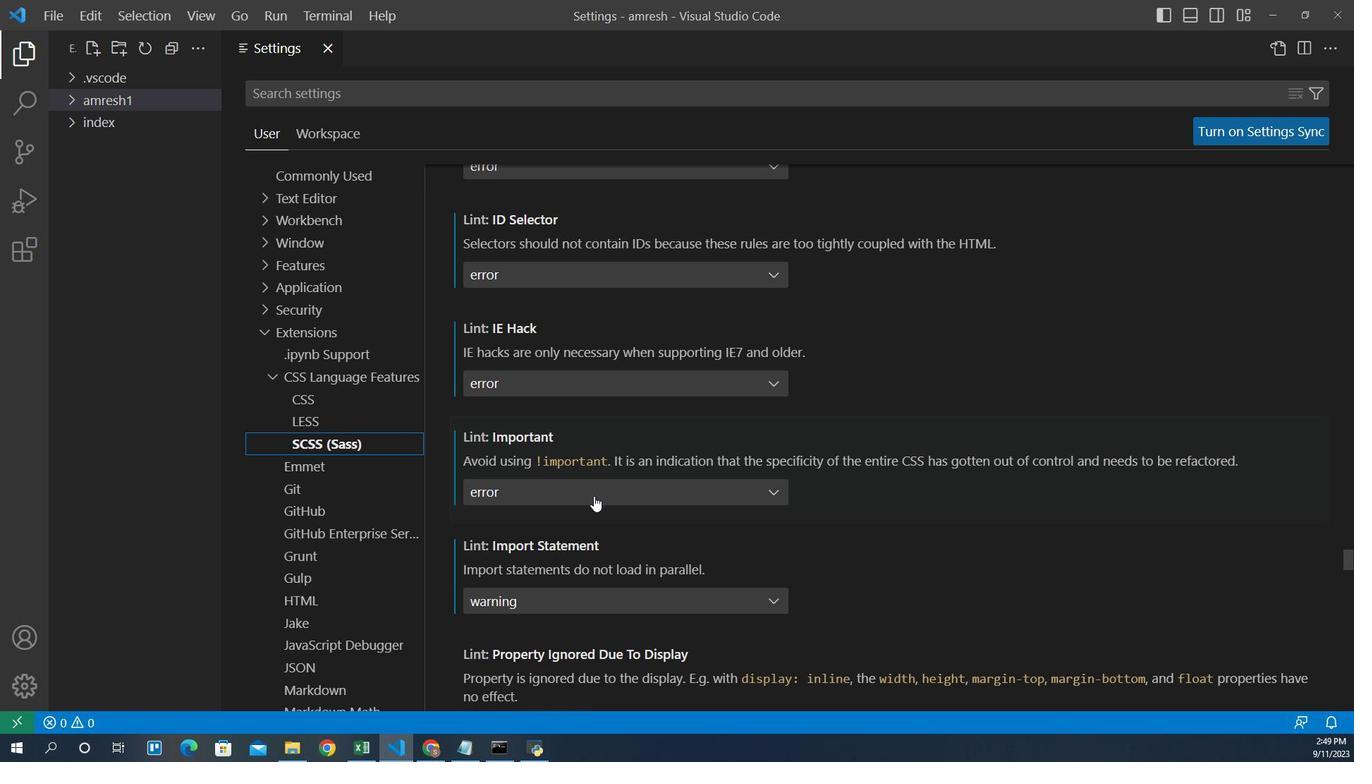 
Action: Mouse pressed left at (585, 495)
Screenshot: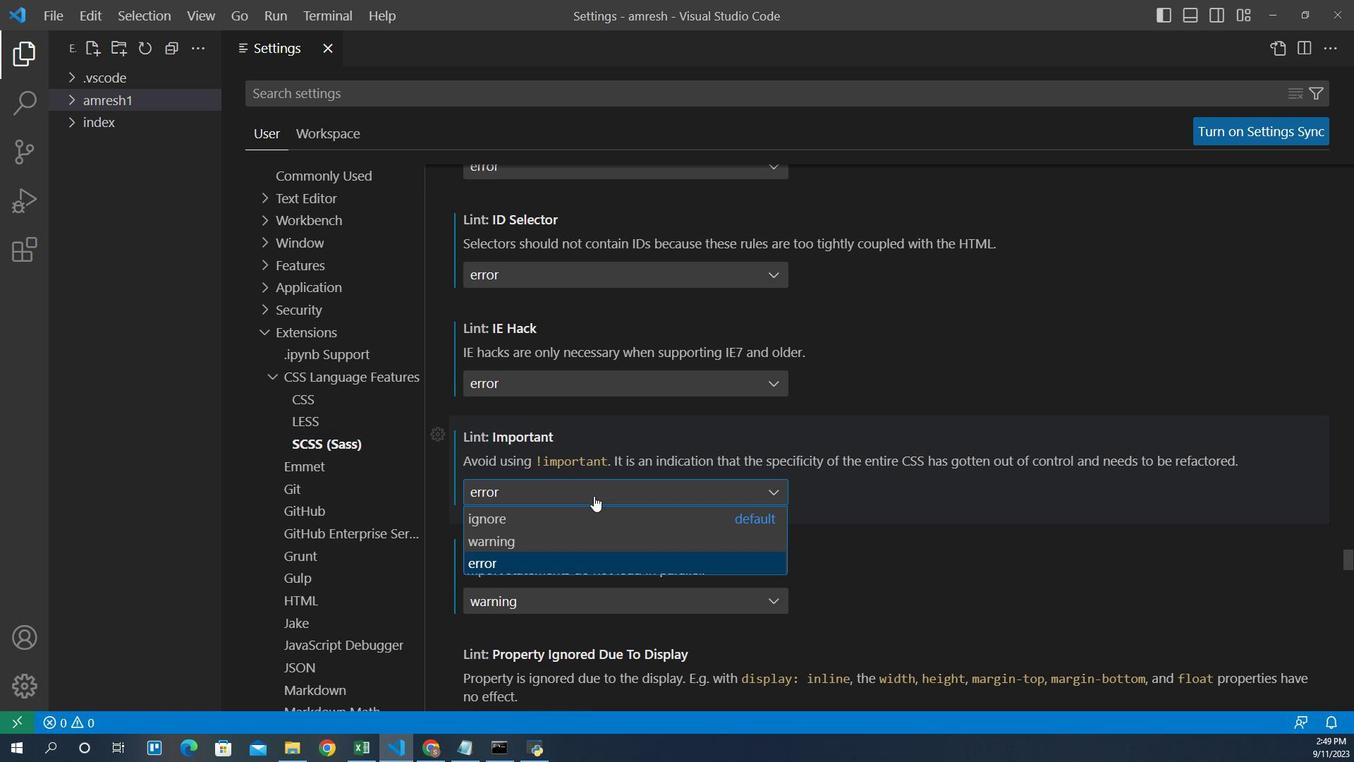 
Action: Mouse moved to (533, 526)
Screenshot: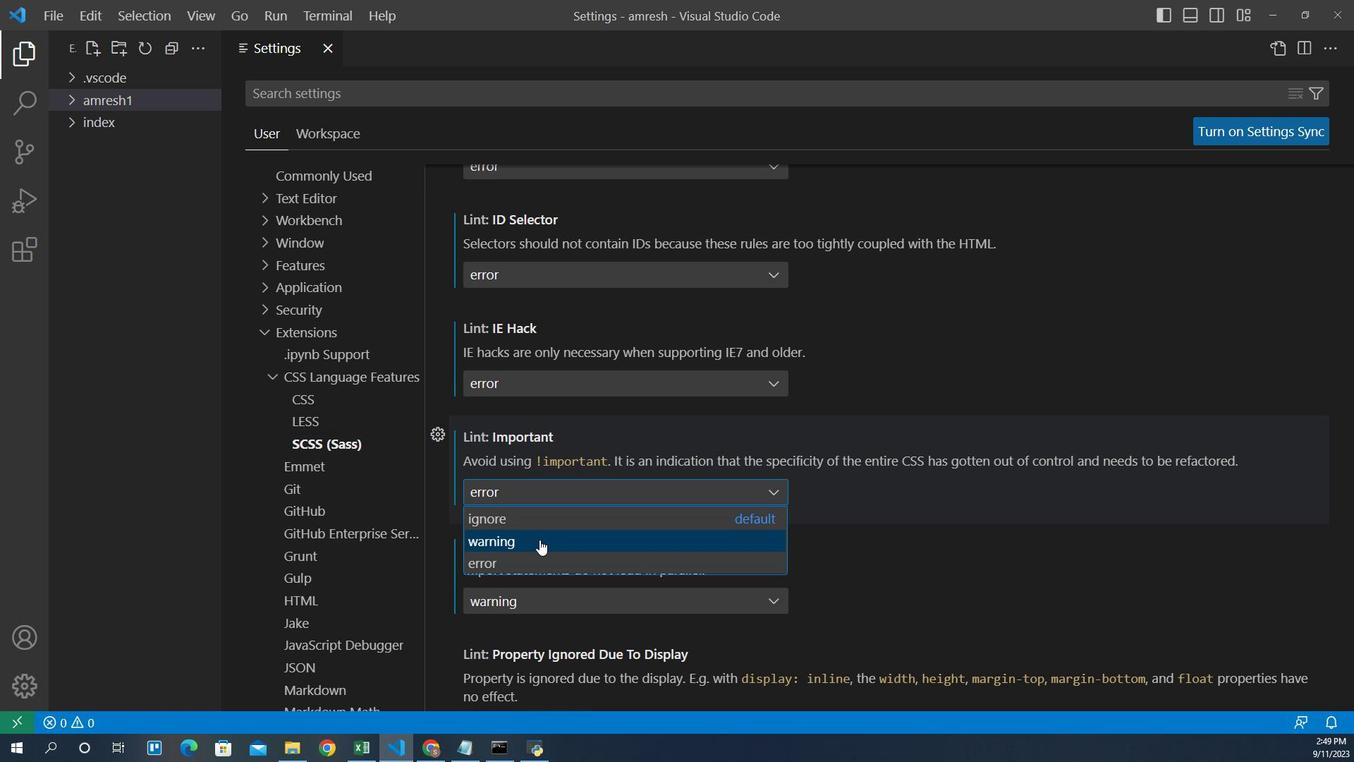 
Action: Mouse pressed left at (533, 526)
Screenshot: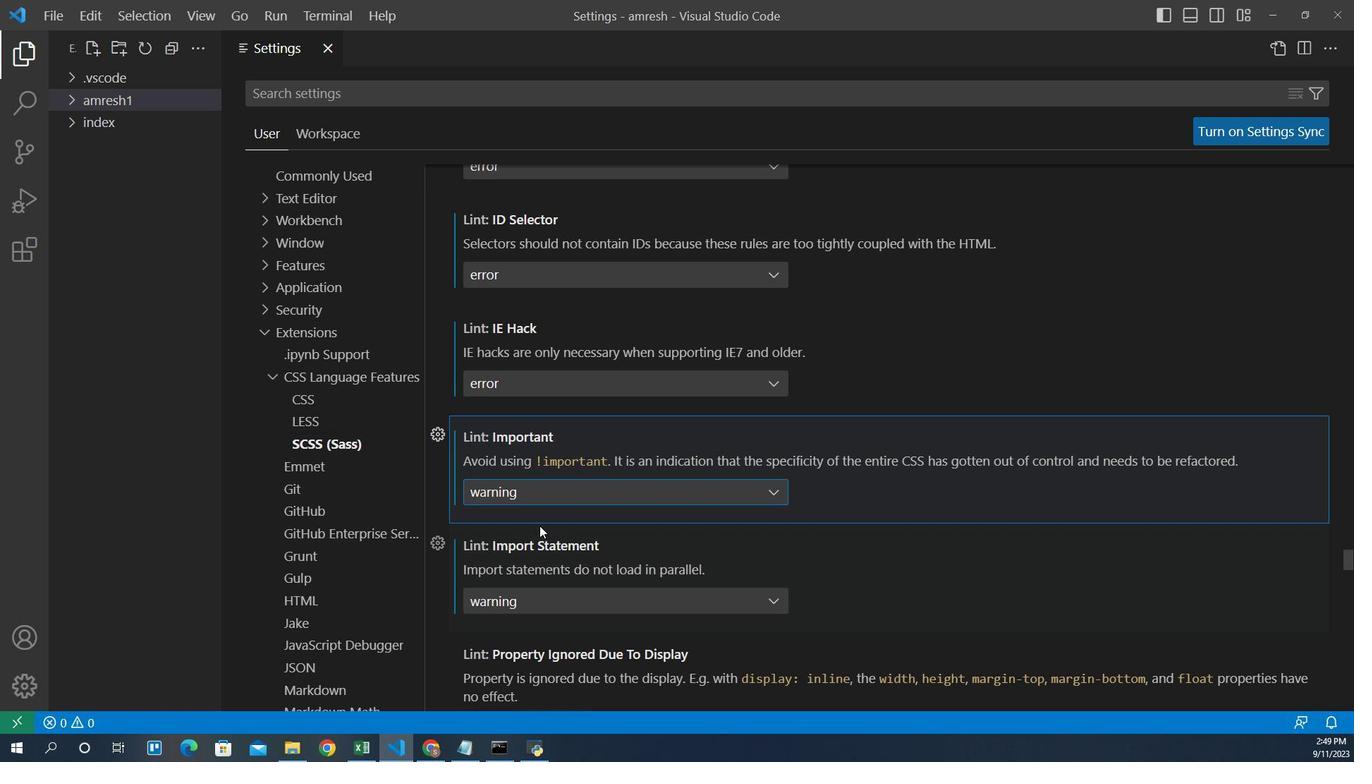 
Action: Mouse moved to (536, 510)
Screenshot: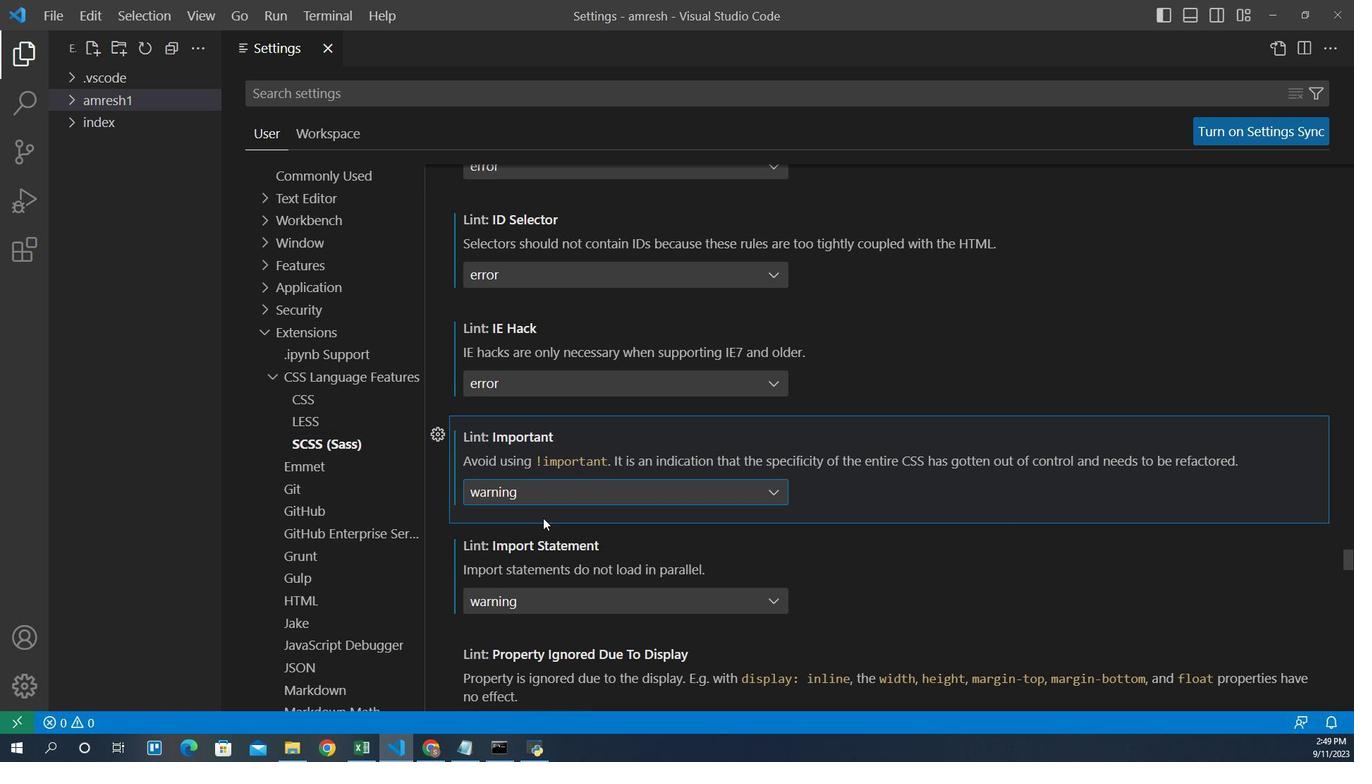 
